 Task: Find connections with filter location Jiaozhou with filter topic #careerswith filter profile language French with filter current company TCI Group (Transport Corporation of India Limited) with filter school Jawaharlal Nehru University with filter industry Waste Treatment and Disposal with filter service category Program Management with filter keywords title Nurse Practitioner
Action: Mouse moved to (585, 68)
Screenshot: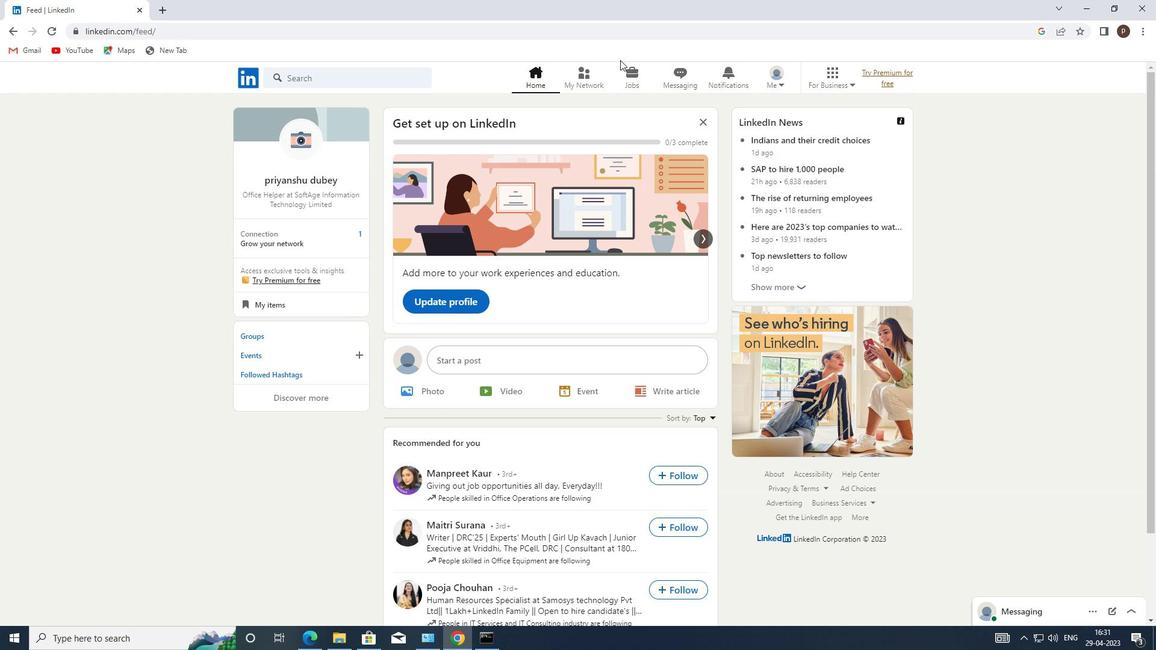 
Action: Mouse pressed left at (585, 68)
Screenshot: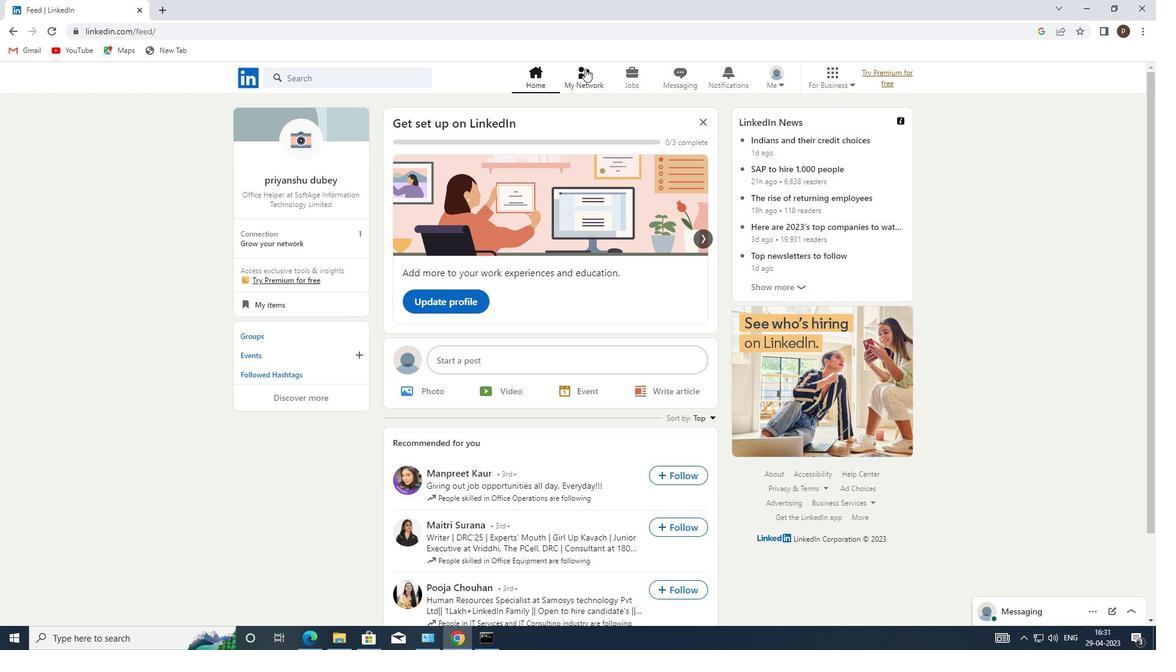 
Action: Mouse moved to (336, 144)
Screenshot: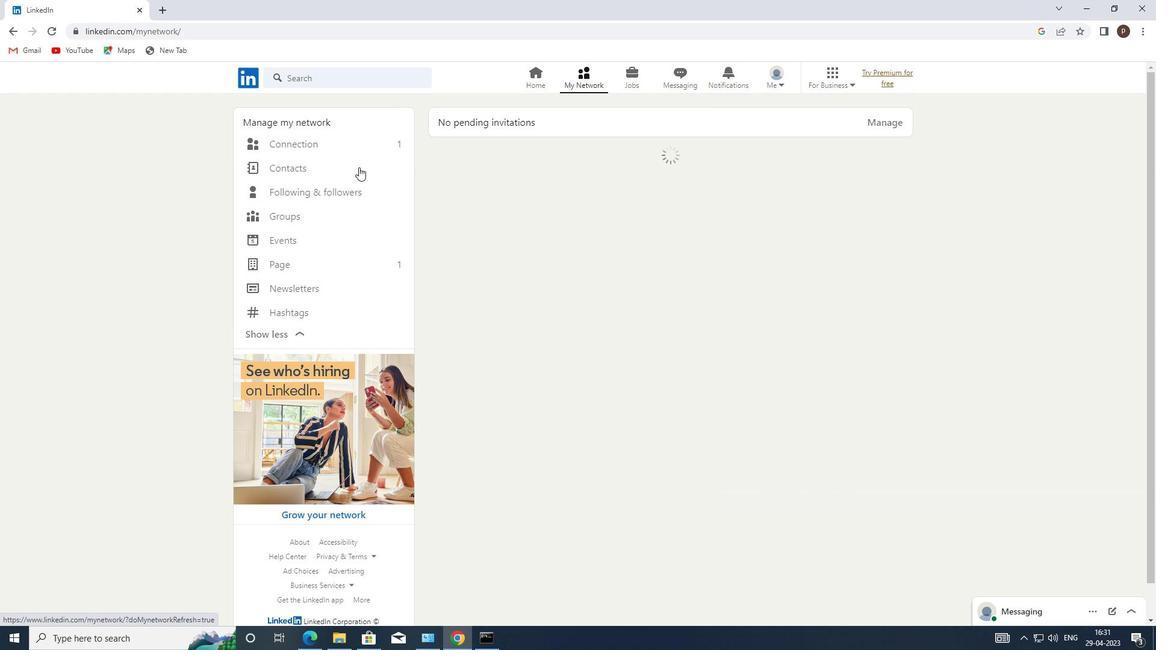 
Action: Mouse pressed left at (336, 144)
Screenshot: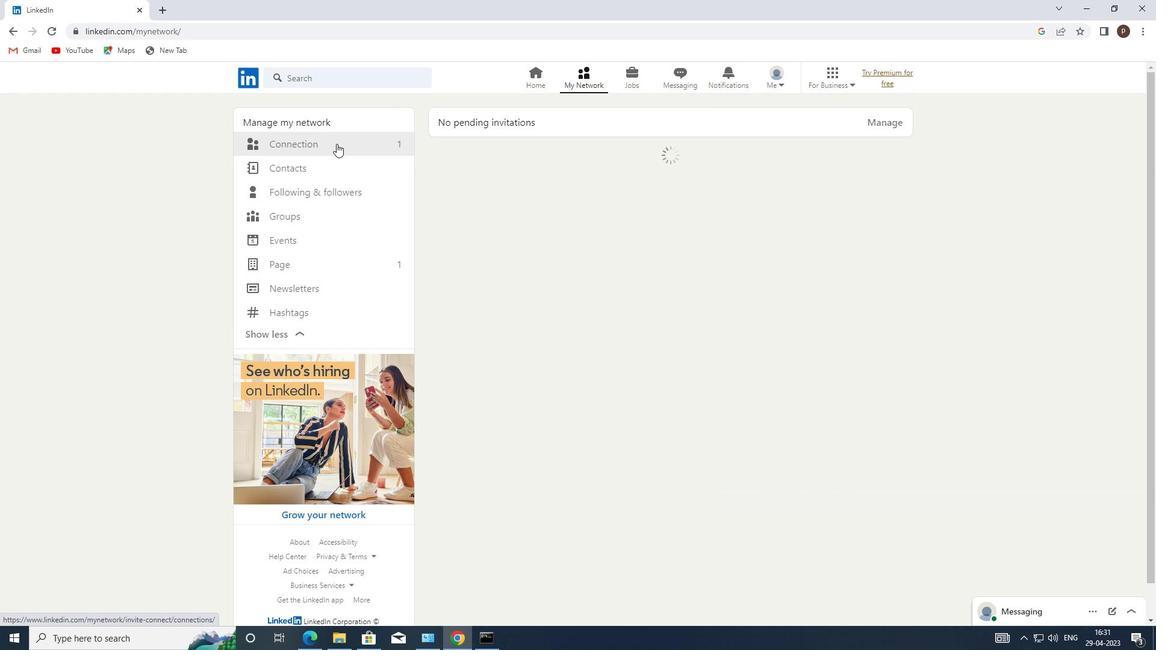 
Action: Mouse moved to (662, 147)
Screenshot: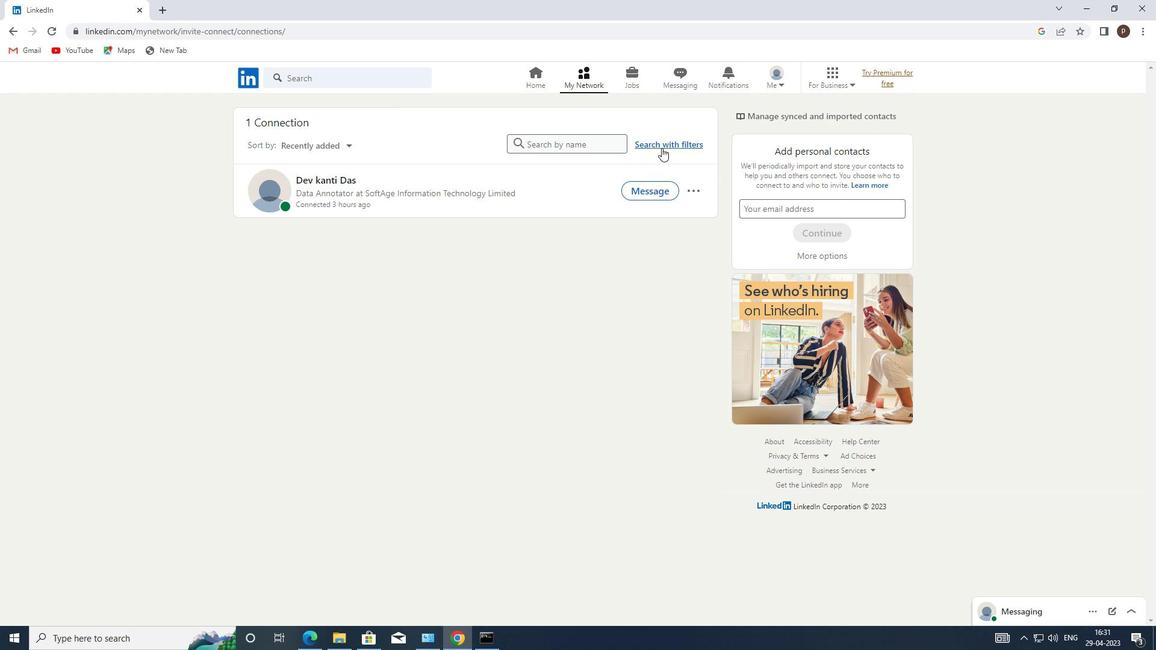 
Action: Mouse pressed left at (662, 147)
Screenshot: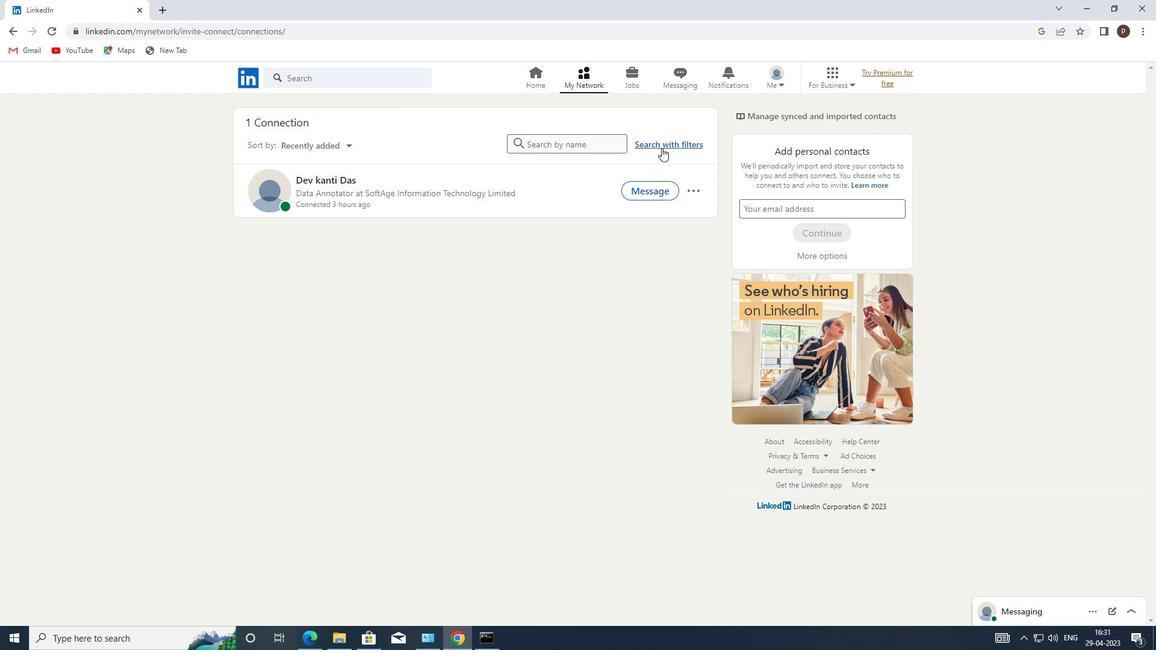 
Action: Mouse moved to (625, 119)
Screenshot: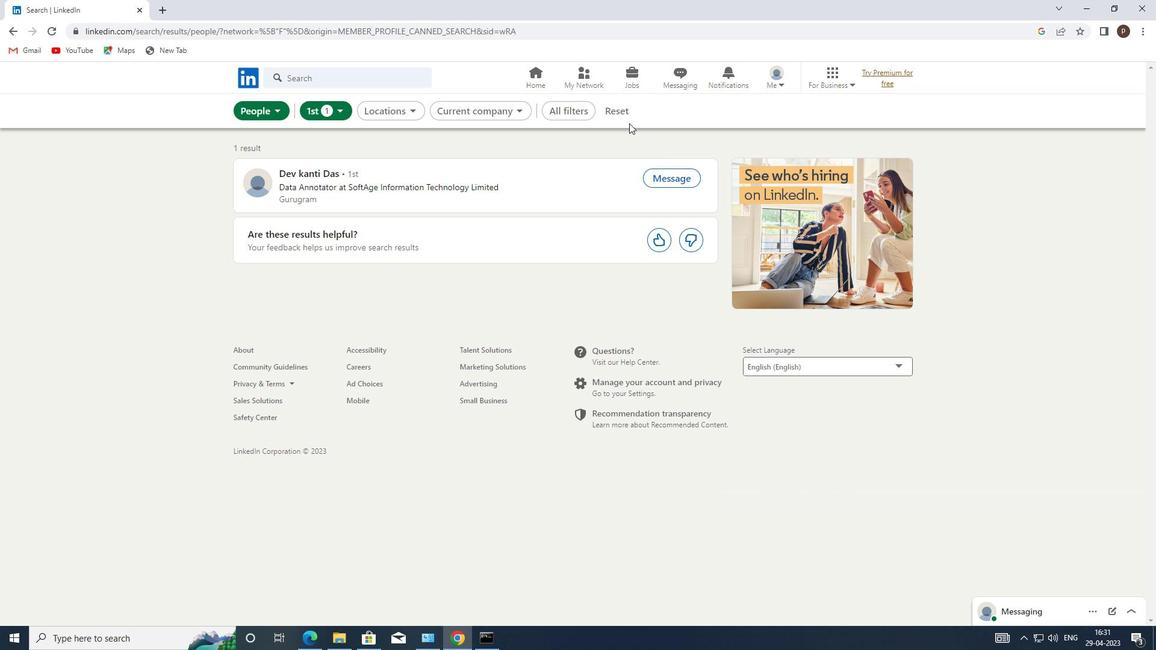 
Action: Mouse pressed left at (625, 119)
Screenshot: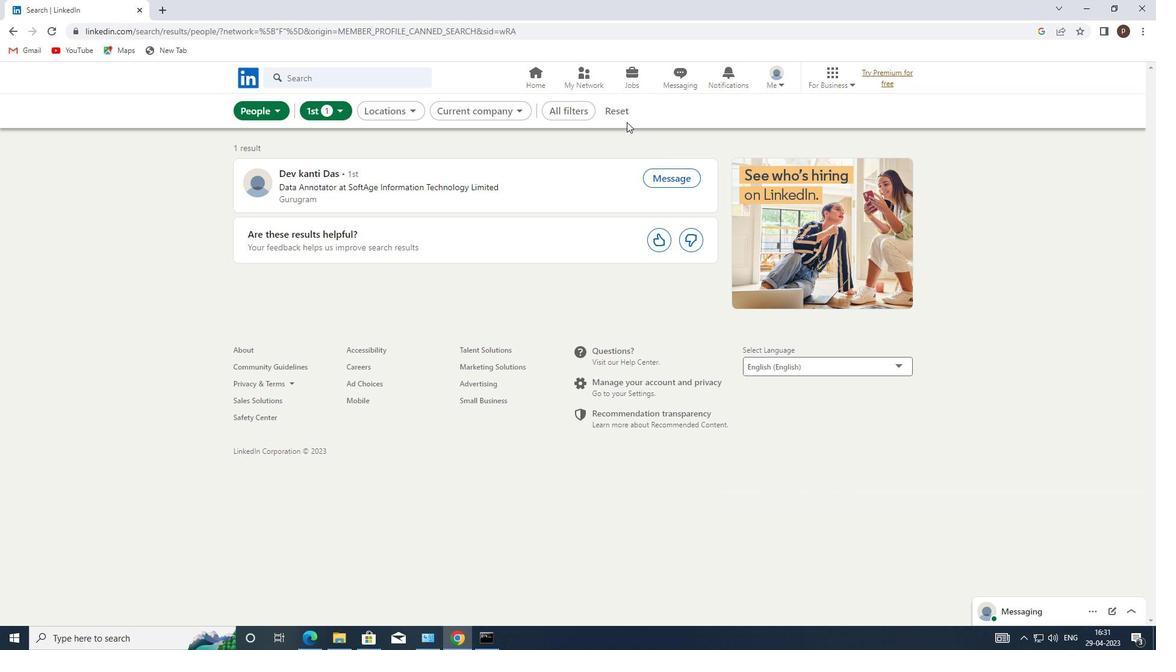 
Action: Mouse moved to (601, 110)
Screenshot: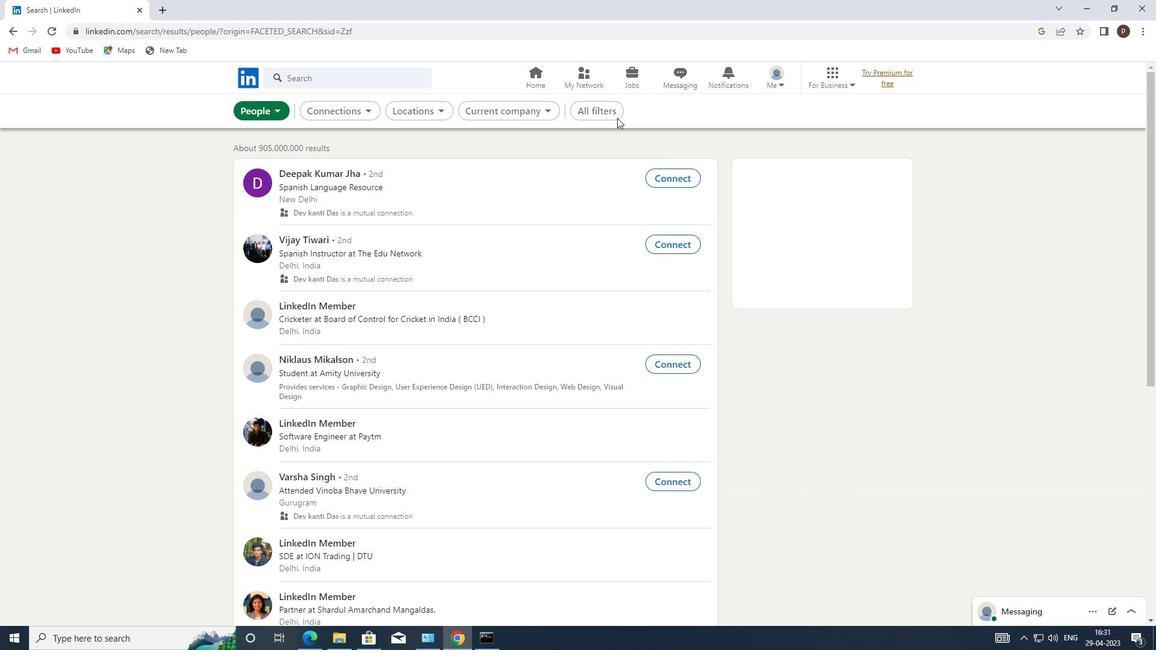 
Action: Mouse pressed left at (601, 110)
Screenshot: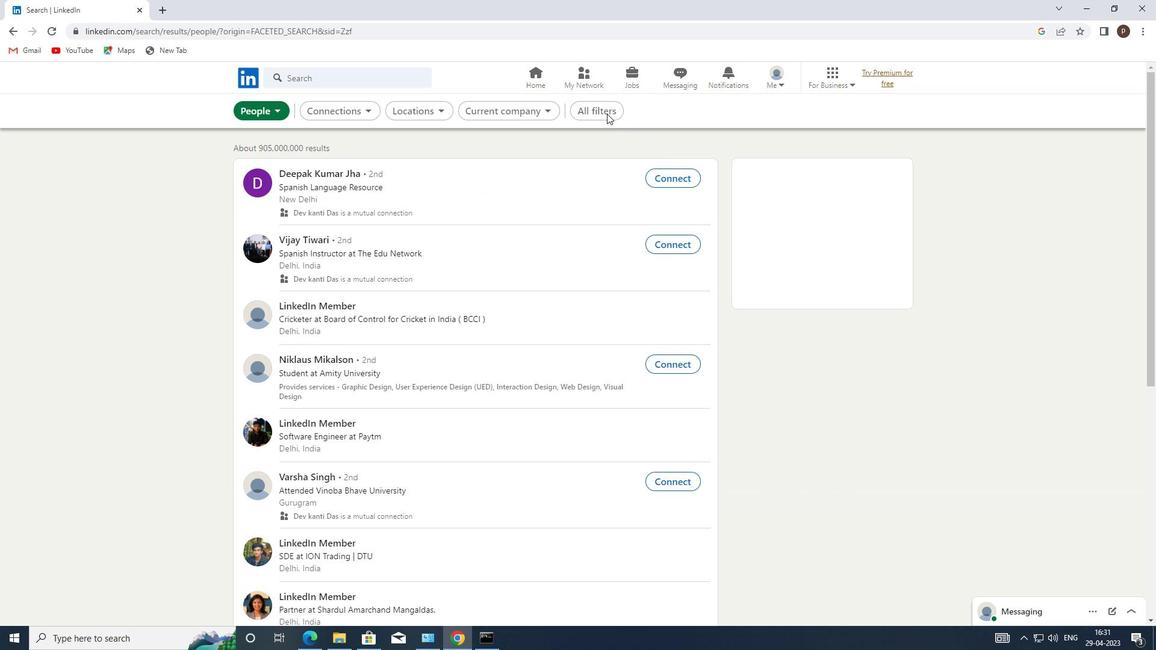 
Action: Mouse moved to (925, 397)
Screenshot: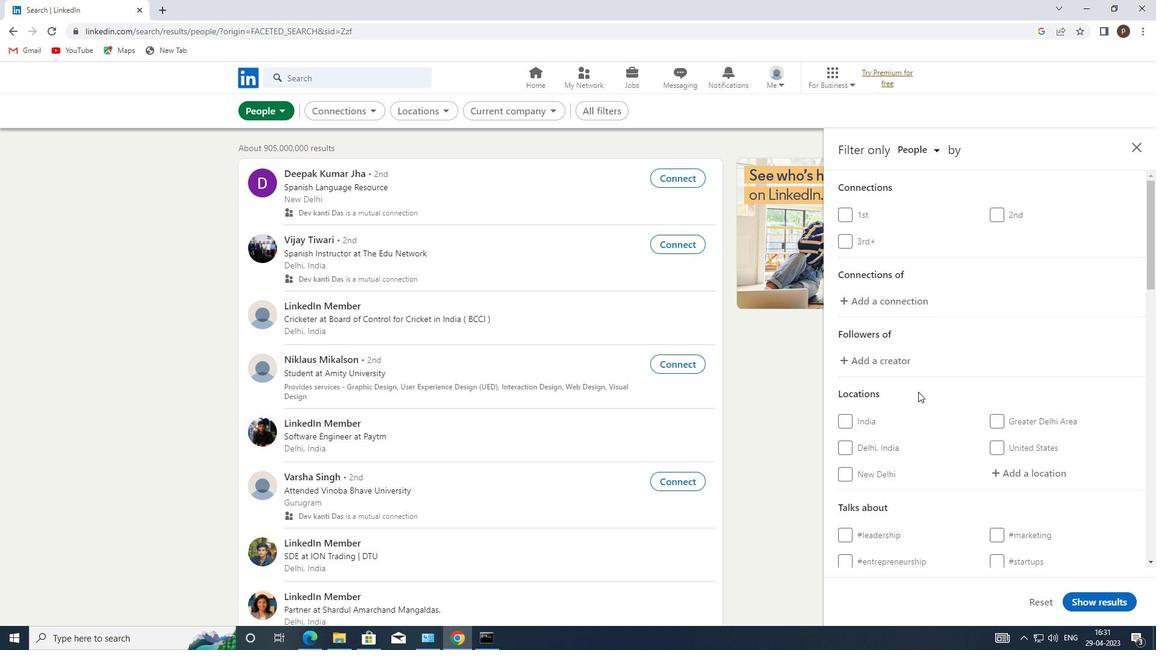 
Action: Mouse scrolled (925, 397) with delta (0, 0)
Screenshot: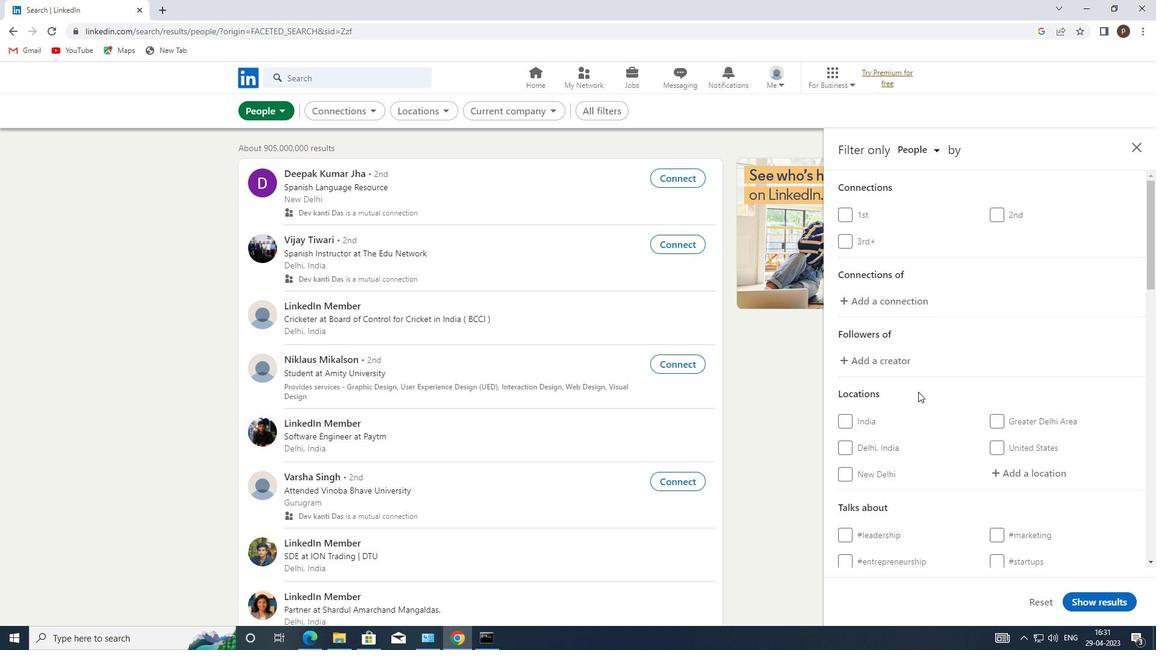 
Action: Mouse moved to (1015, 409)
Screenshot: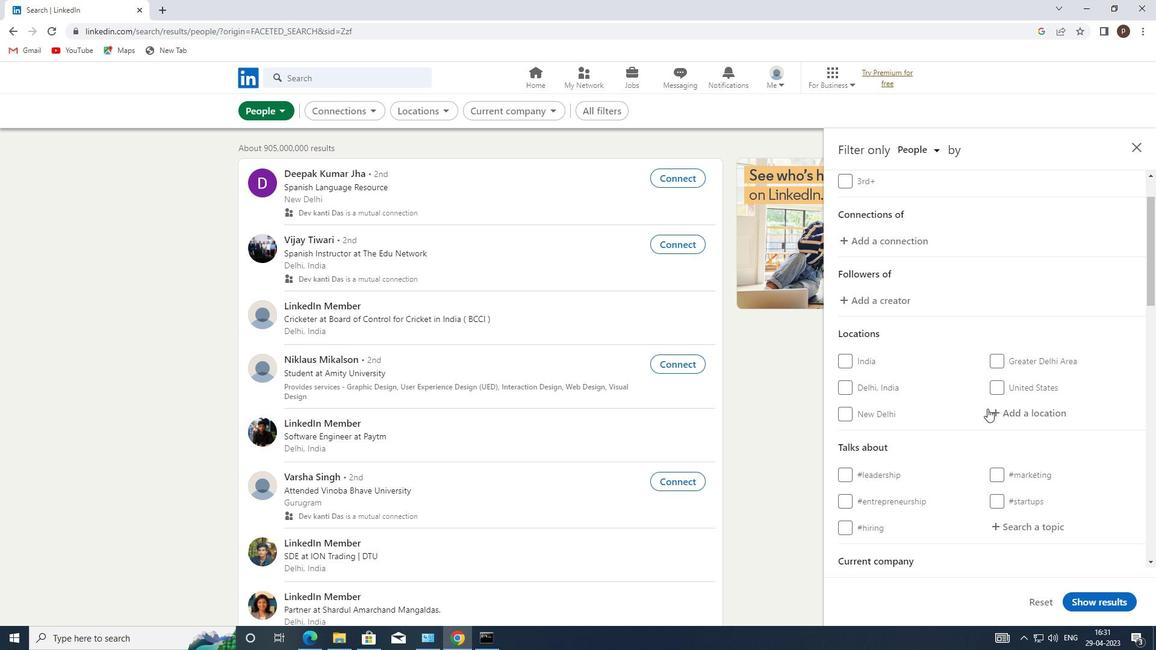 
Action: Mouse pressed left at (1015, 409)
Screenshot: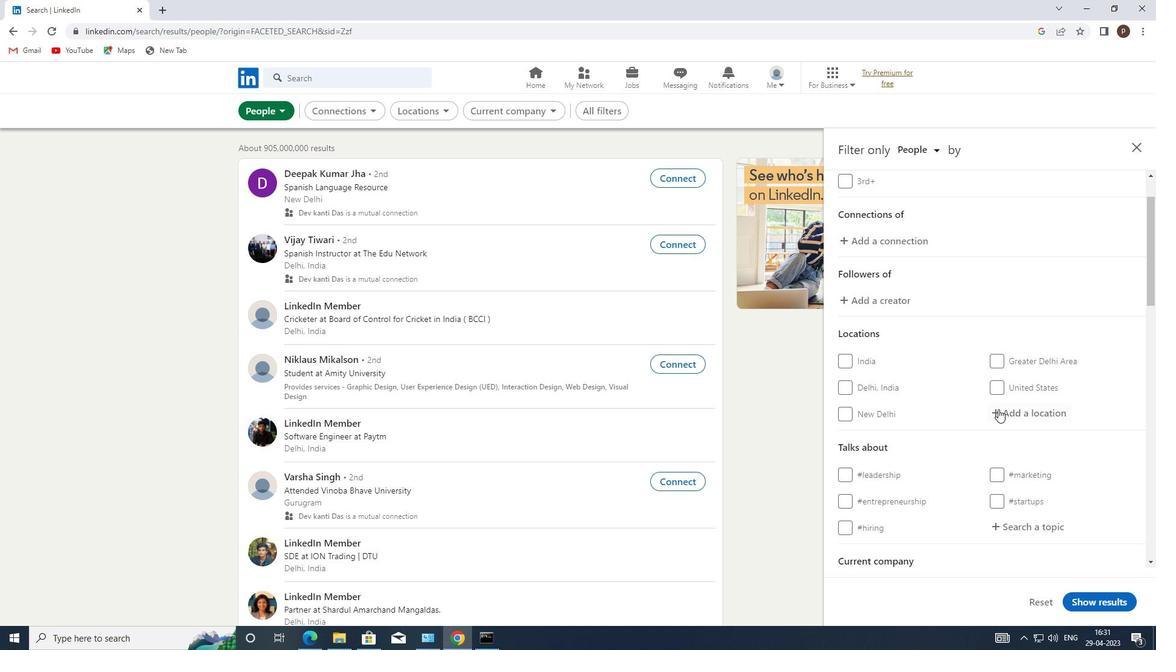 
Action: Mouse moved to (1015, 407)
Screenshot: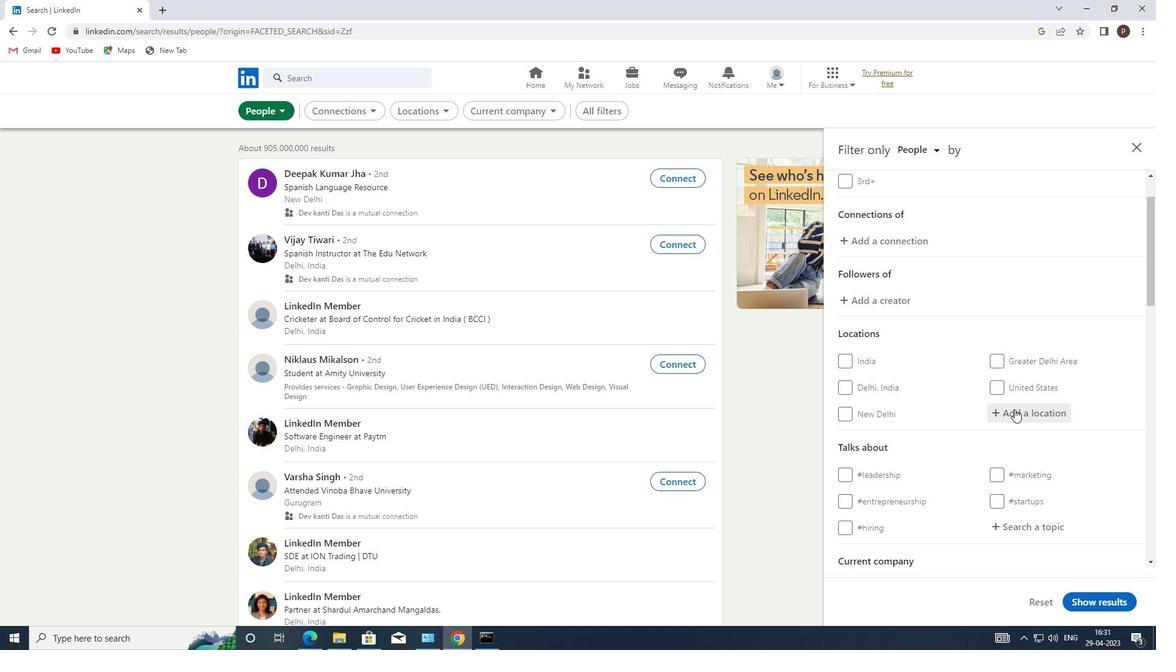 
Action: Key pressed <Key.caps_lock>J<Key.caps_lock>iaozhou
Screenshot: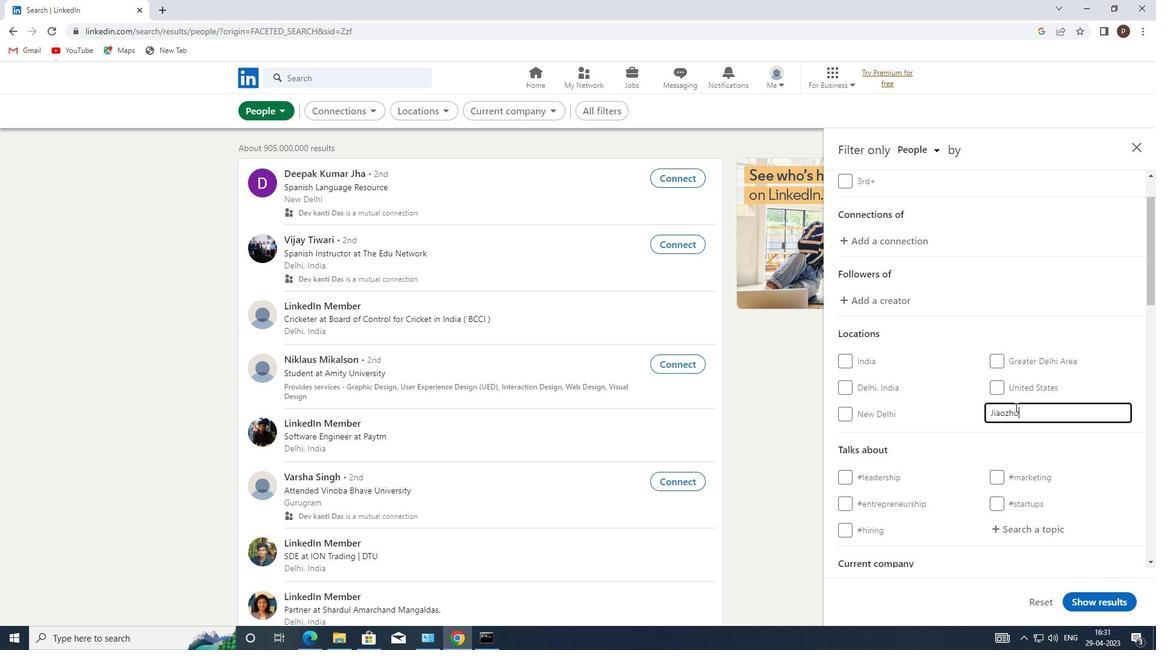 
Action: Mouse moved to (1018, 414)
Screenshot: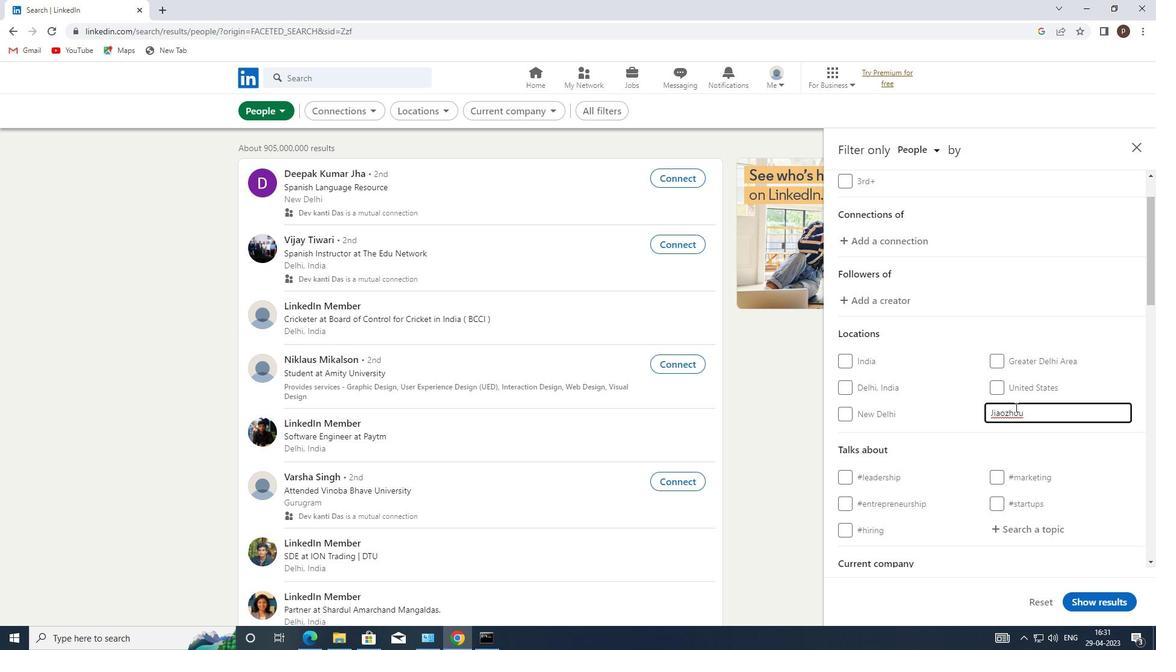 
Action: Mouse scrolled (1018, 413) with delta (0, 0)
Screenshot: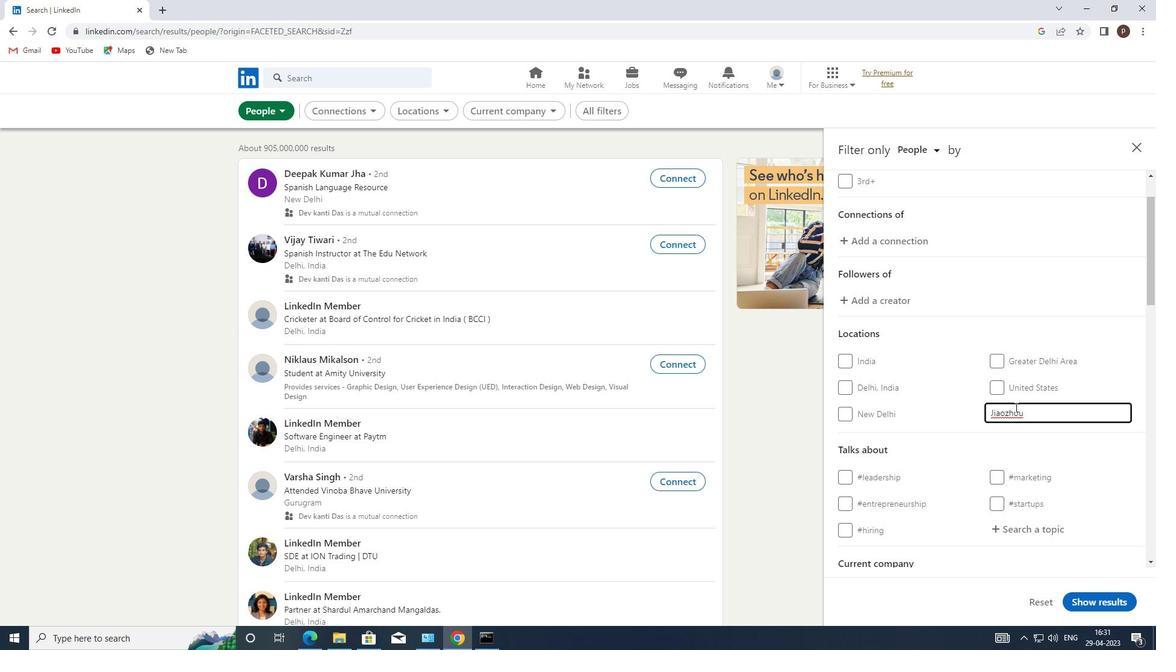 
Action: Mouse moved to (1018, 415)
Screenshot: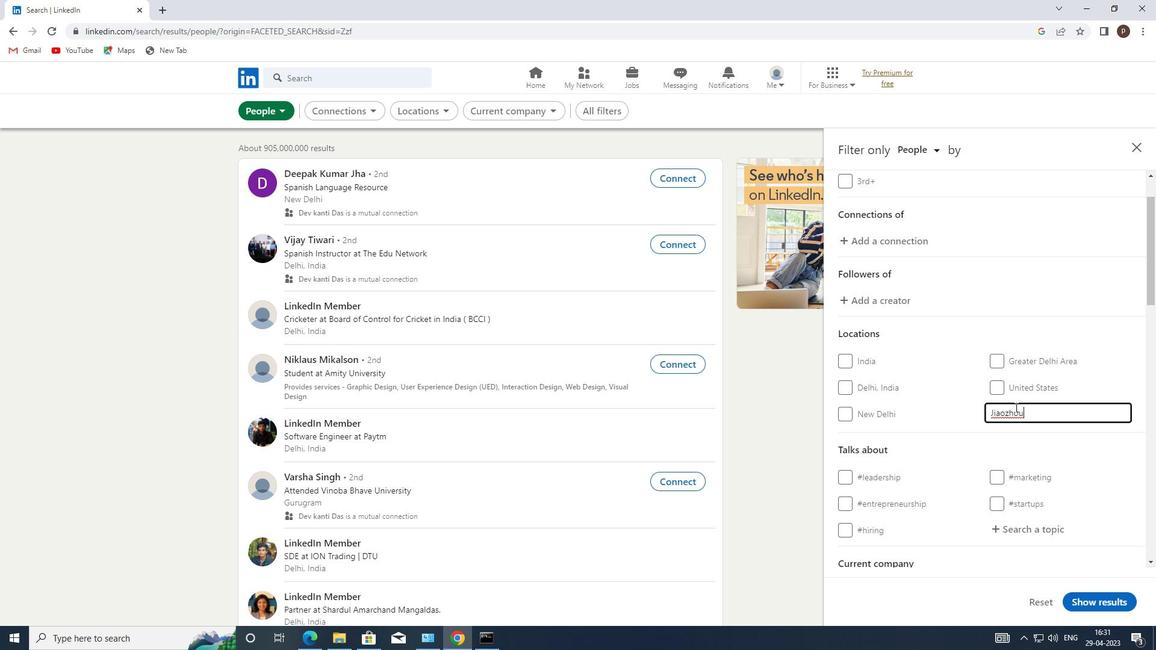 
Action: Mouse scrolled (1018, 415) with delta (0, 0)
Screenshot: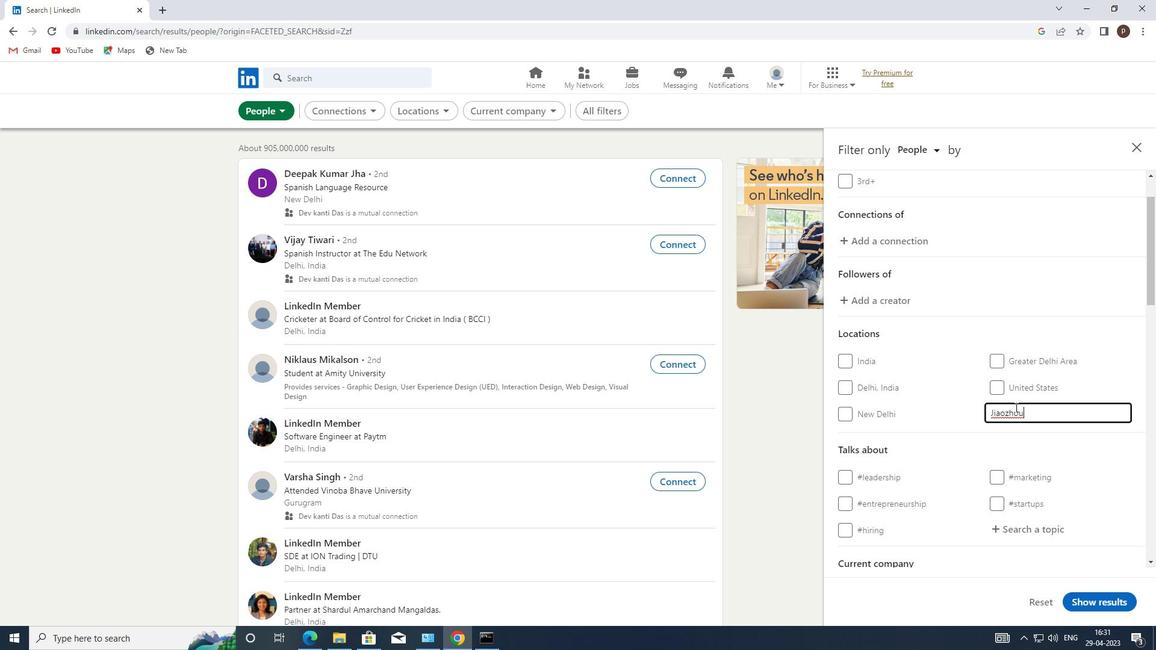 
Action: Mouse moved to (1014, 412)
Screenshot: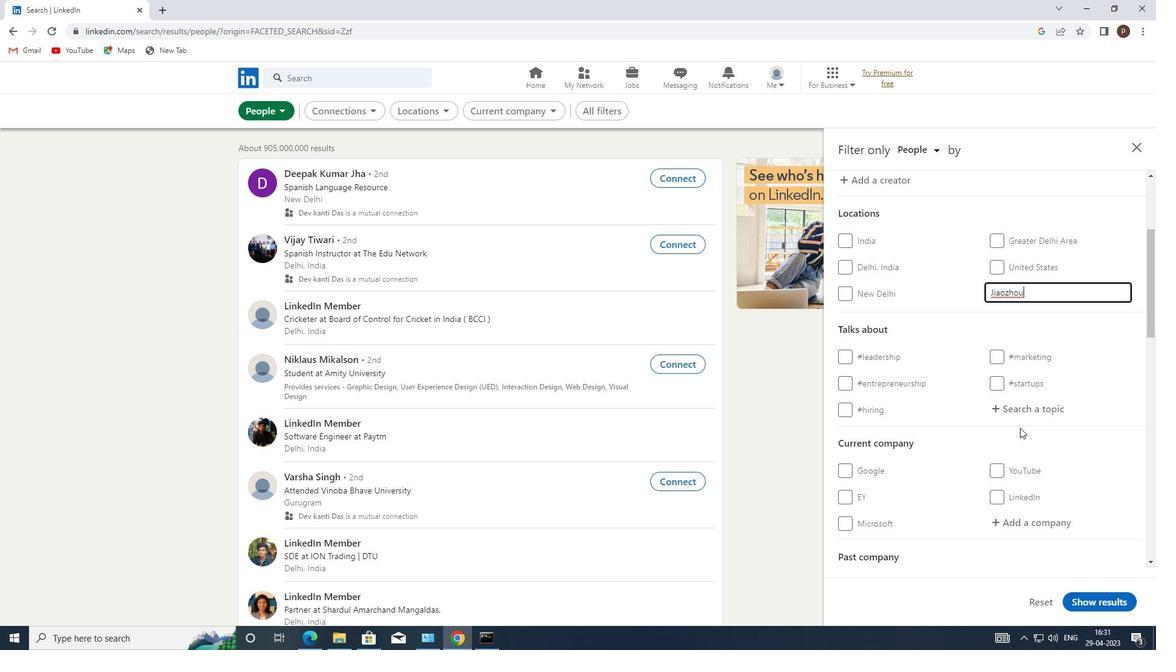 
Action: Mouse pressed left at (1014, 412)
Screenshot: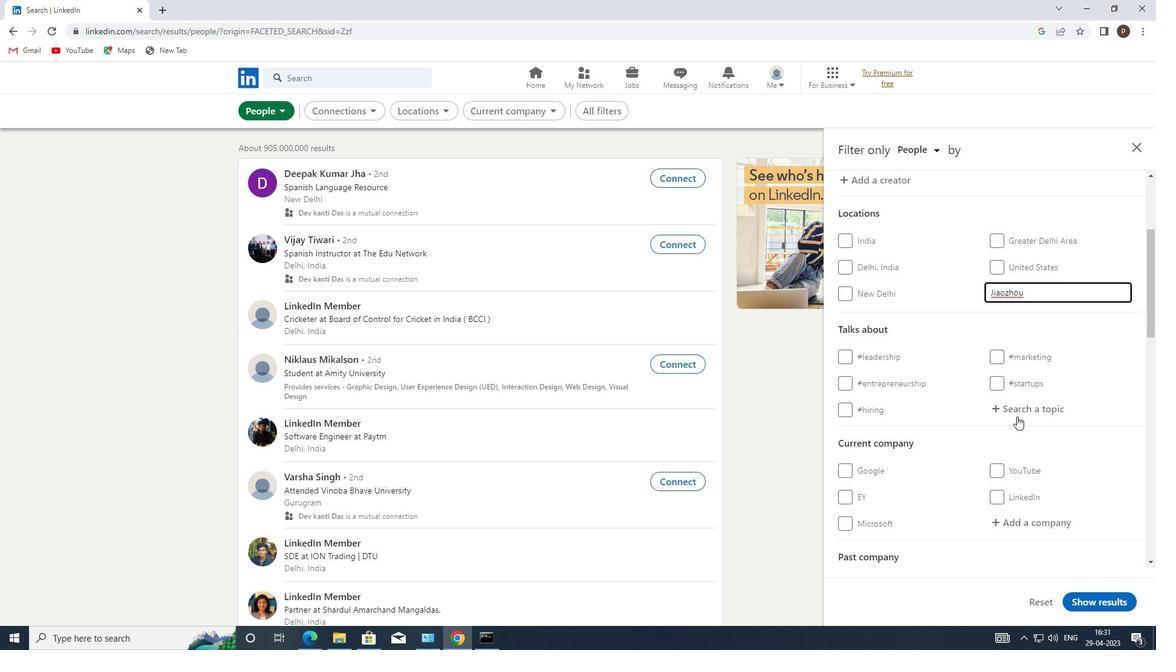 
Action: Key pressed <Key.shift><Key.shift><Key.shift><Key.shift>#CAREERS
Screenshot: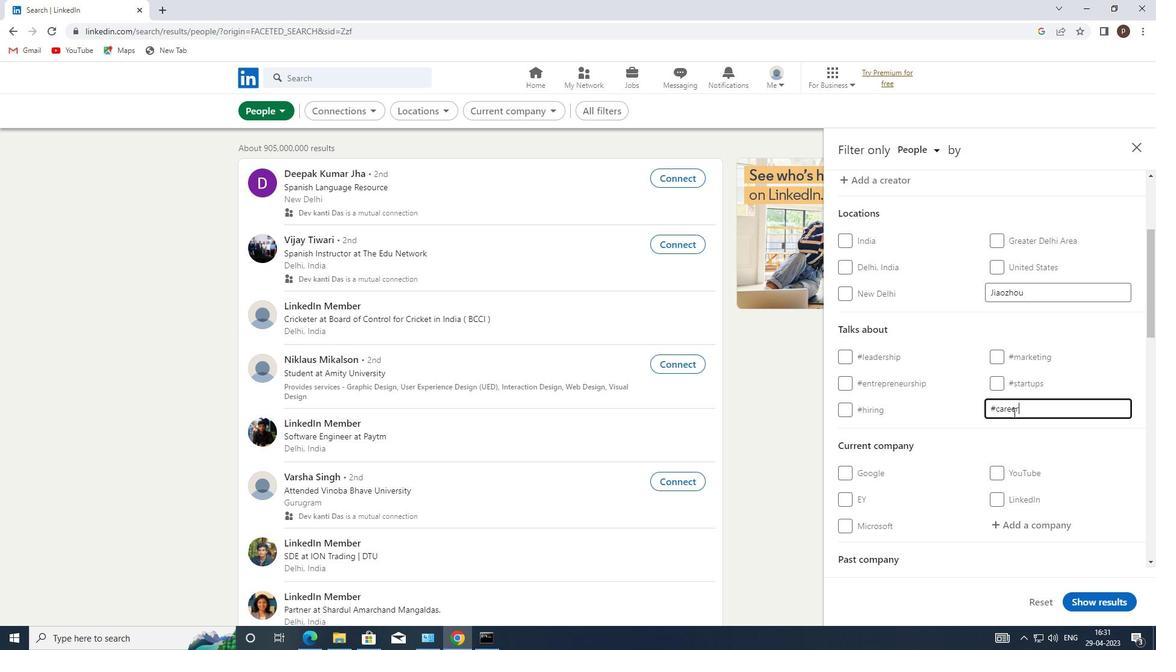 
Action: Mouse moved to (1002, 419)
Screenshot: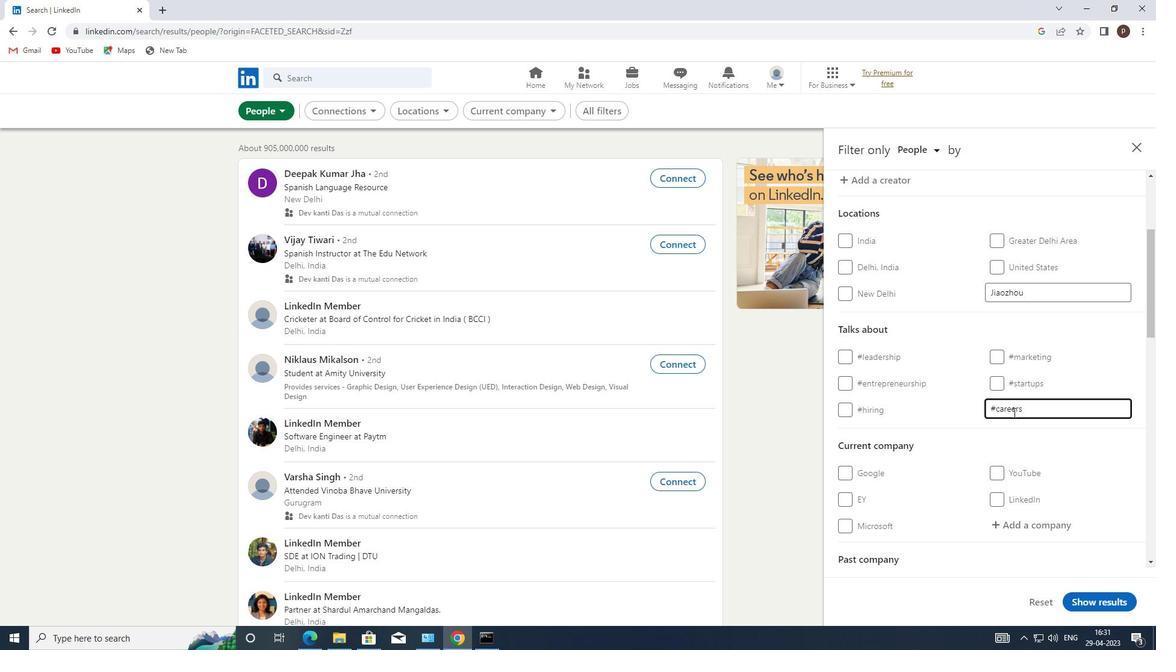 
Action: Mouse scrolled (1002, 419) with delta (0, 0)
Screenshot: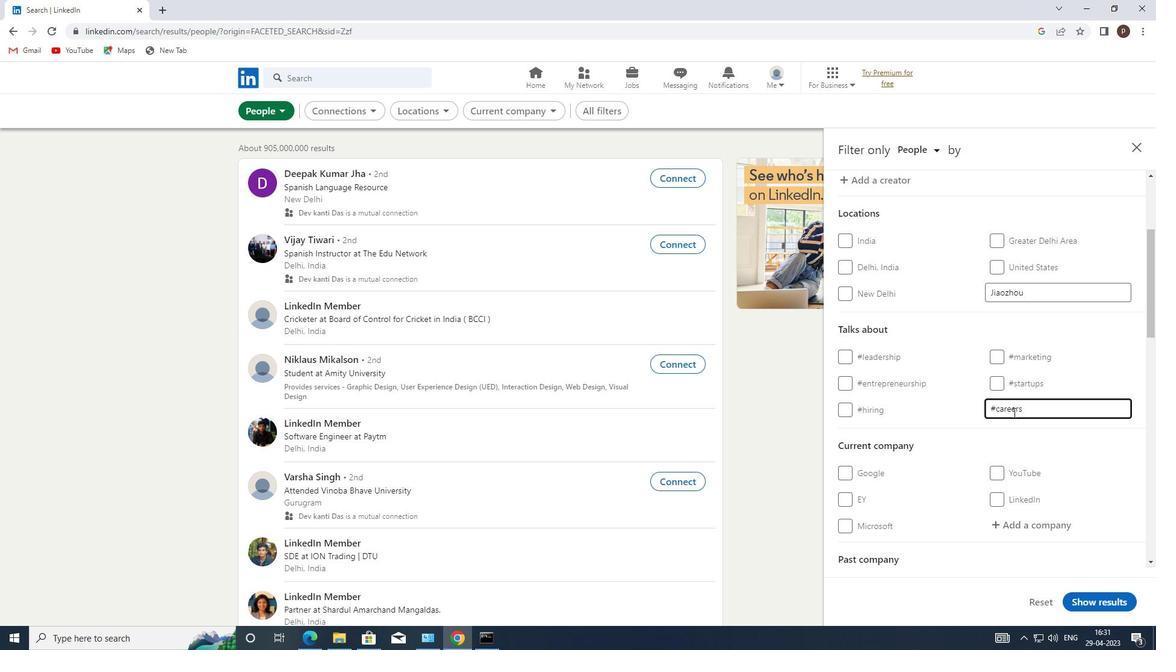 
Action: Mouse moved to (997, 421)
Screenshot: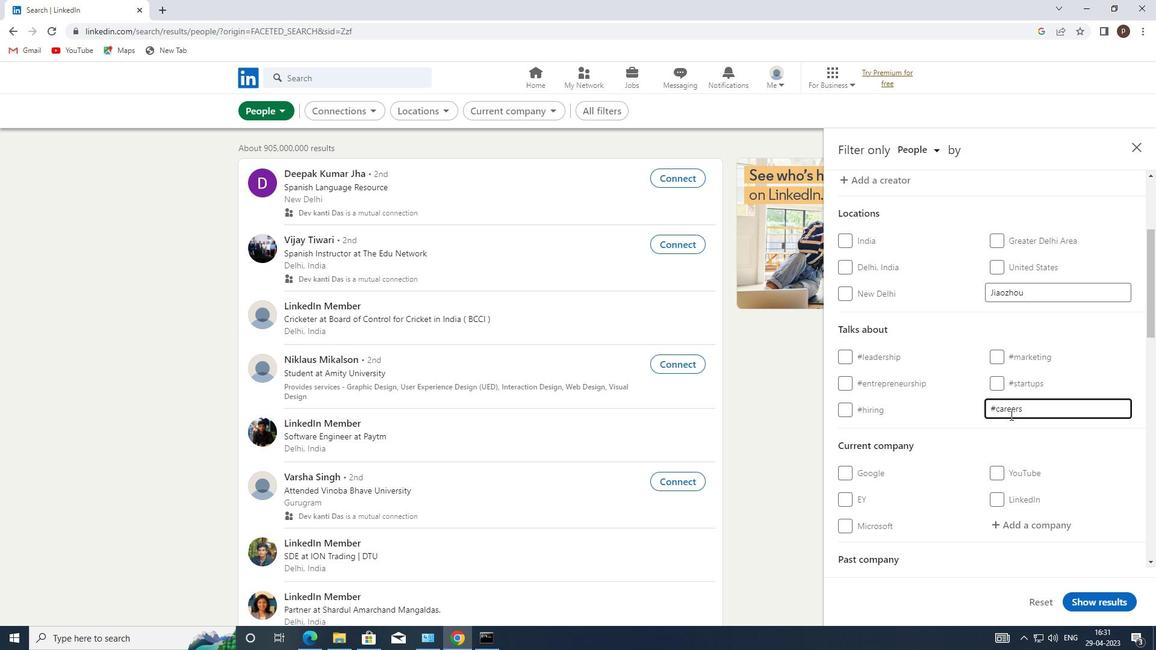 
Action: Mouse scrolled (997, 420) with delta (0, 0)
Screenshot: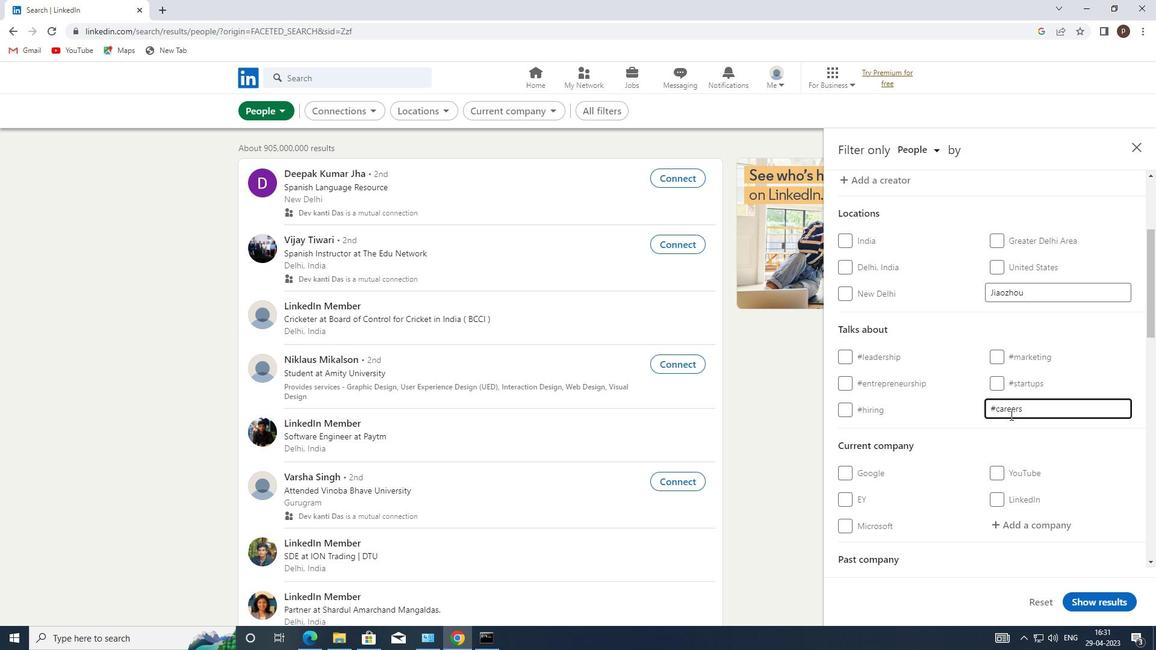 
Action: Mouse moved to (989, 424)
Screenshot: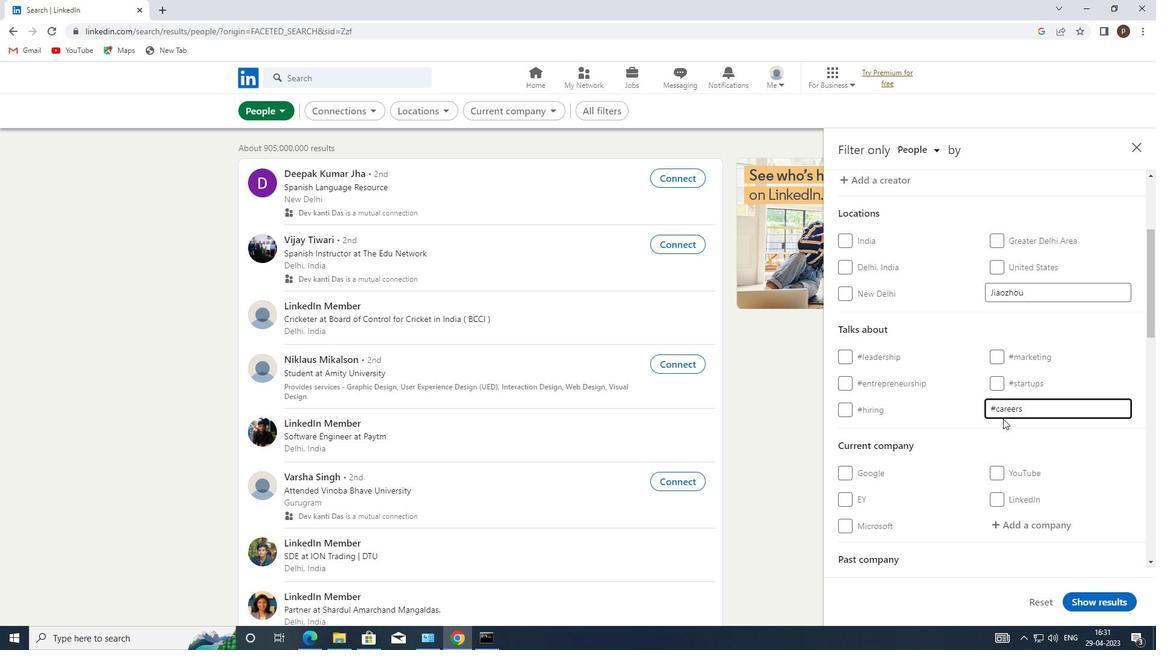 
Action: Mouse scrolled (989, 423) with delta (0, 0)
Screenshot: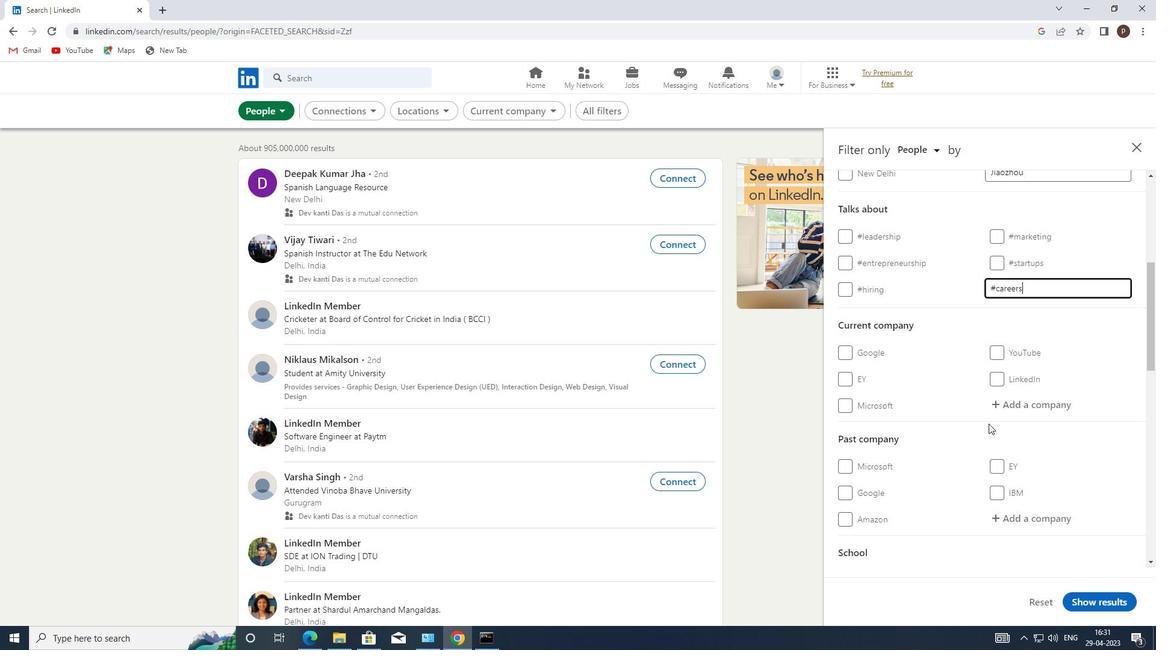 
Action: Mouse scrolled (989, 423) with delta (0, 0)
Screenshot: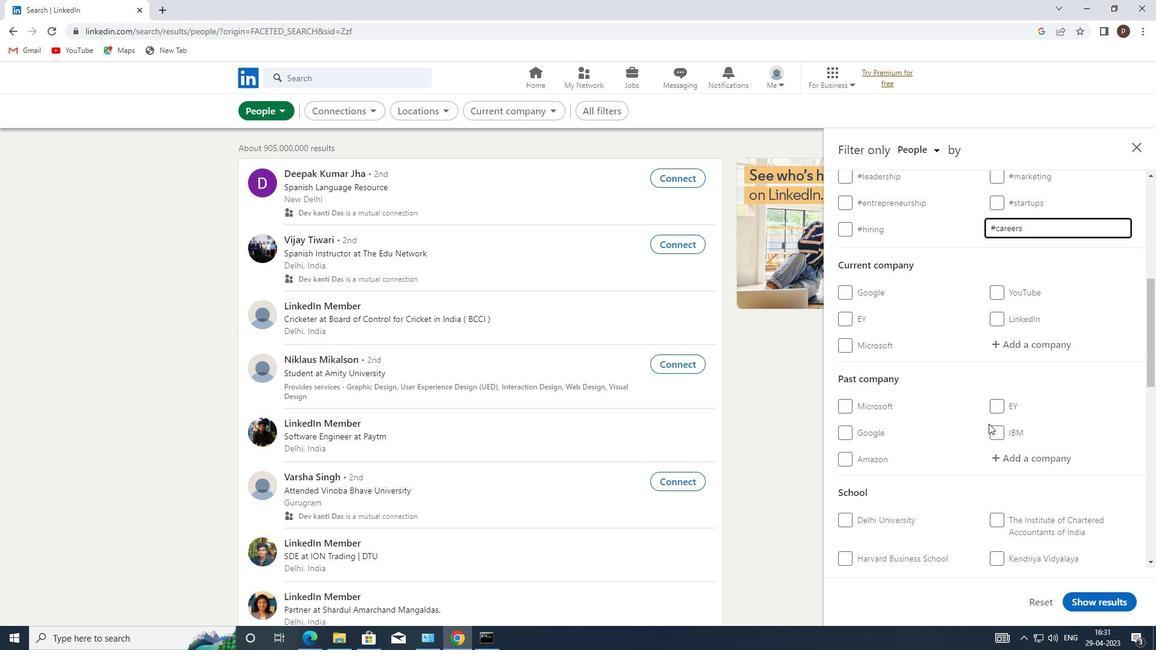 
Action: Mouse scrolled (989, 423) with delta (0, 0)
Screenshot: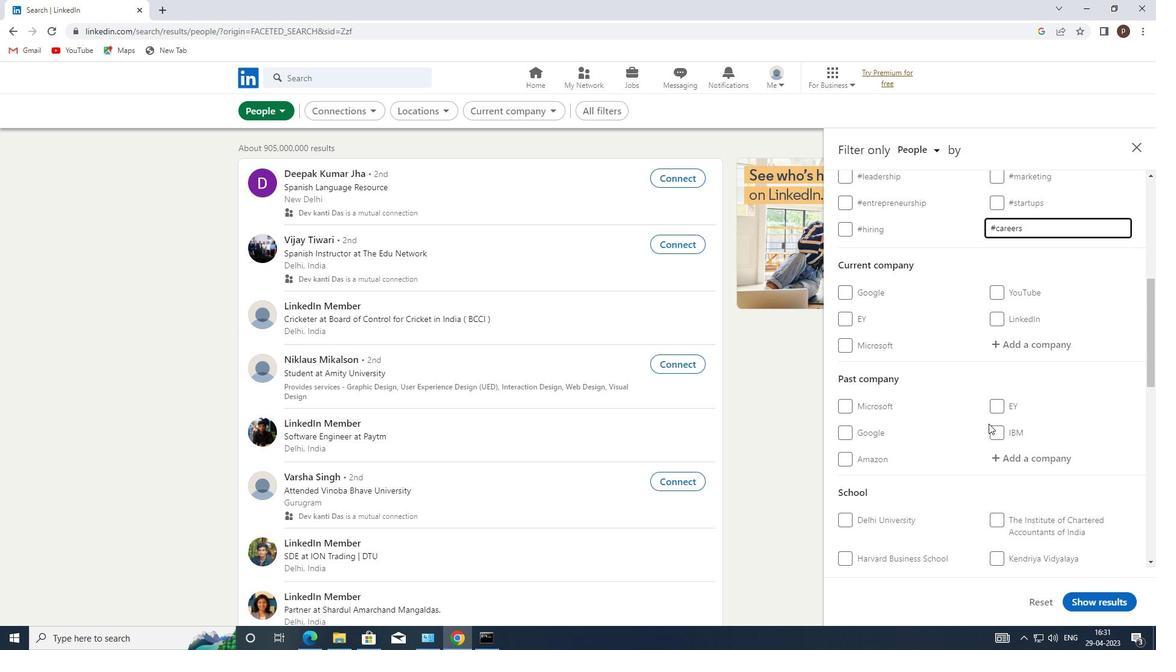 
Action: Mouse scrolled (989, 423) with delta (0, 0)
Screenshot: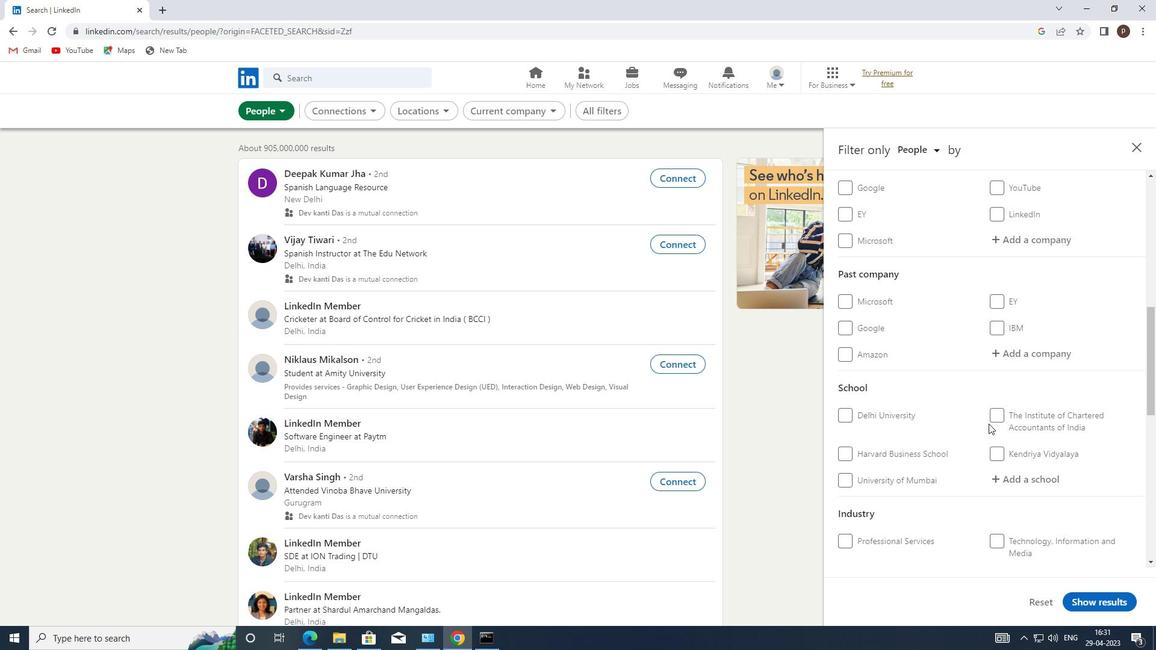
Action: Mouse scrolled (989, 423) with delta (0, 0)
Screenshot: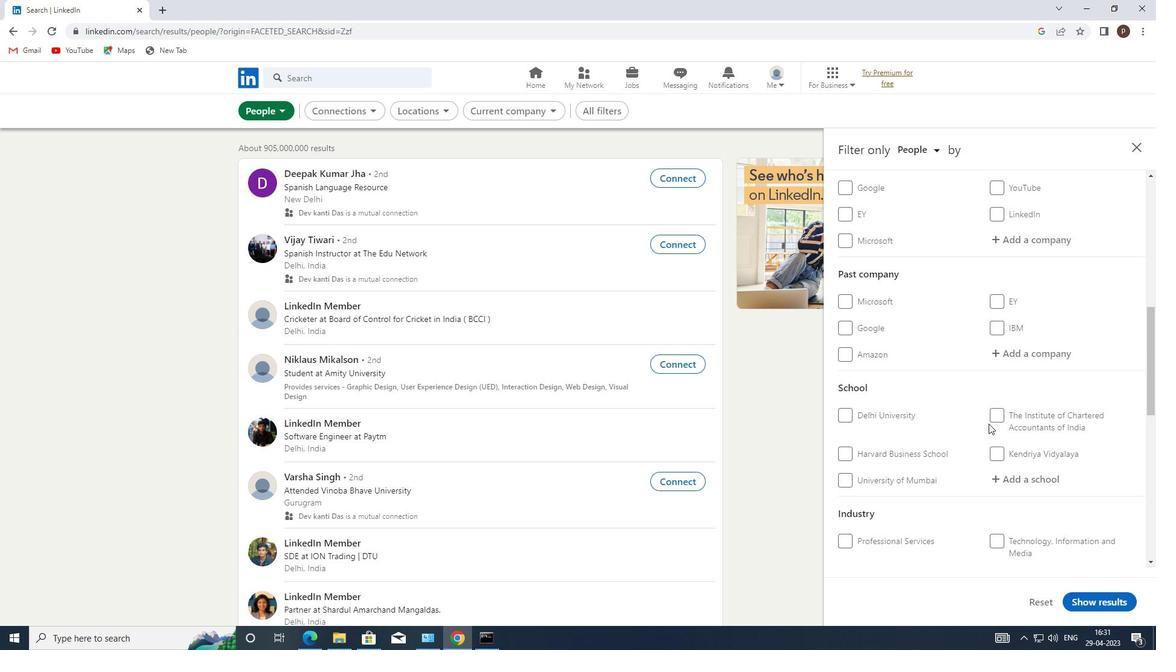 
Action: Mouse moved to (989, 424)
Screenshot: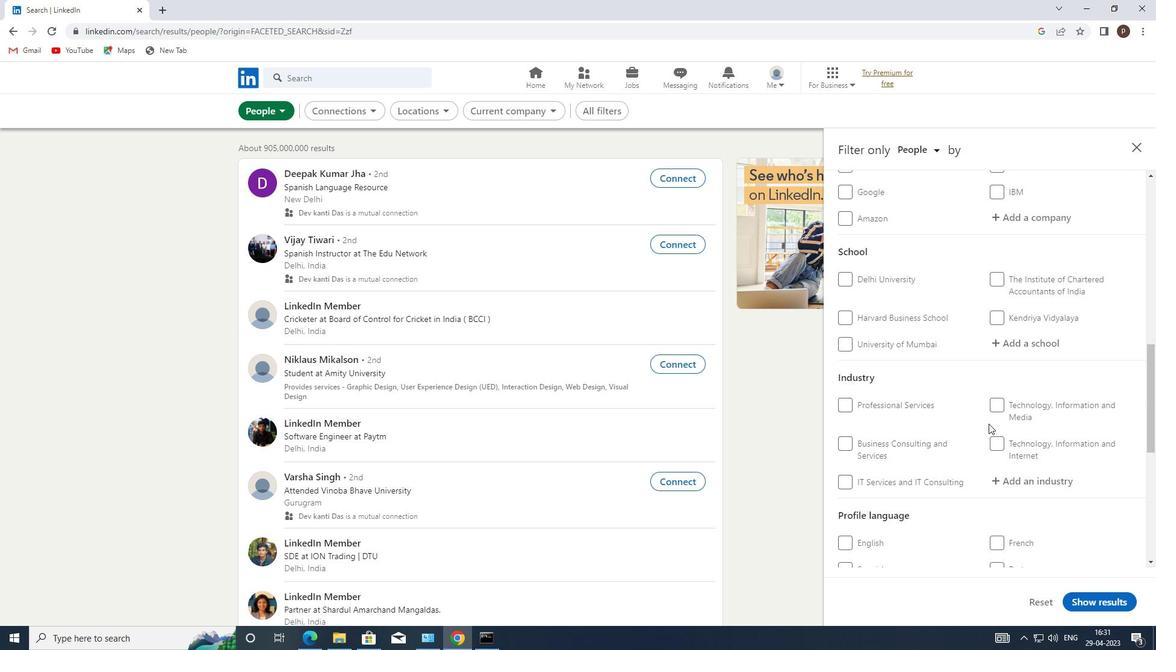
Action: Mouse scrolled (989, 423) with delta (0, 0)
Screenshot: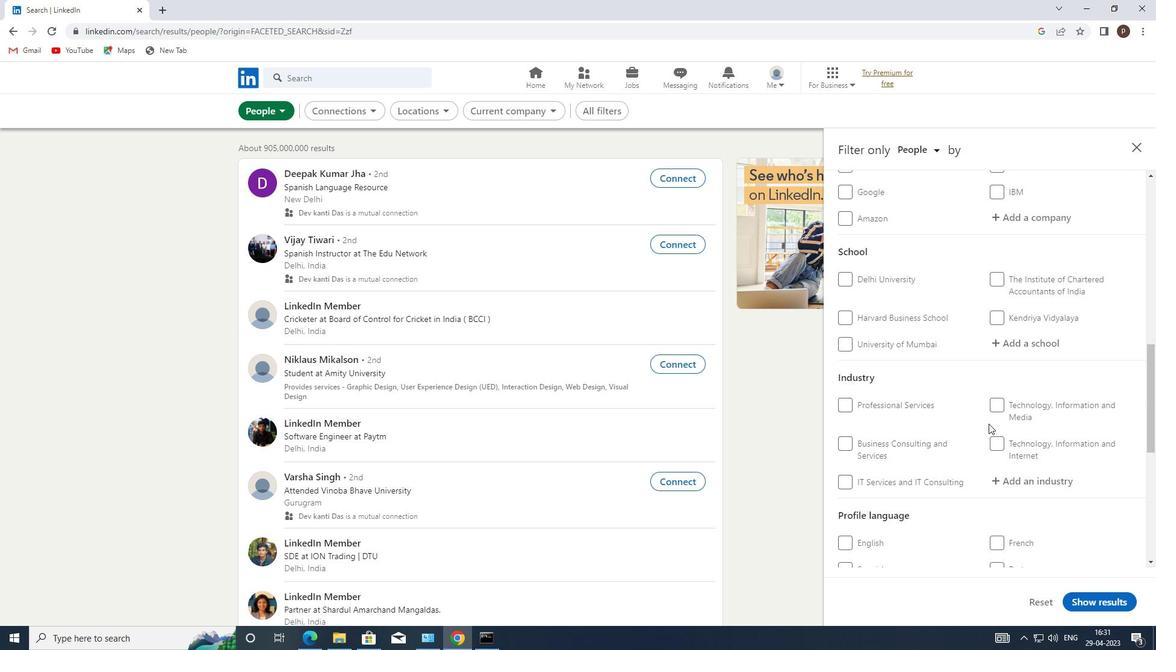 
Action: Mouse moved to (988, 424)
Screenshot: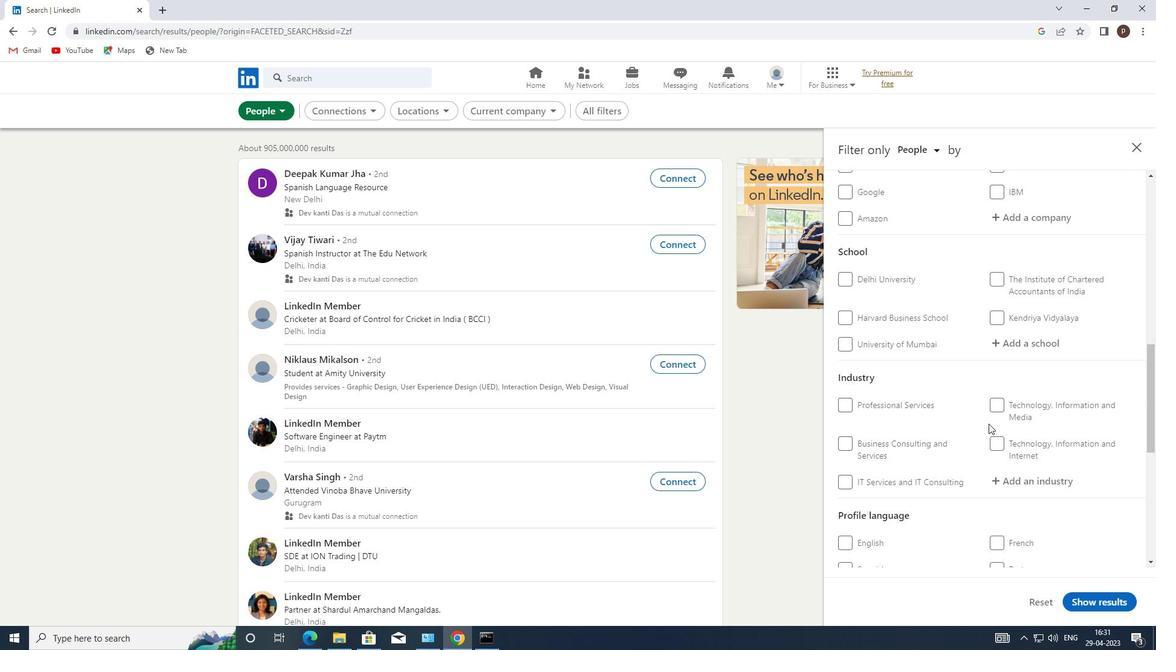 
Action: Mouse scrolled (988, 424) with delta (0, 0)
Screenshot: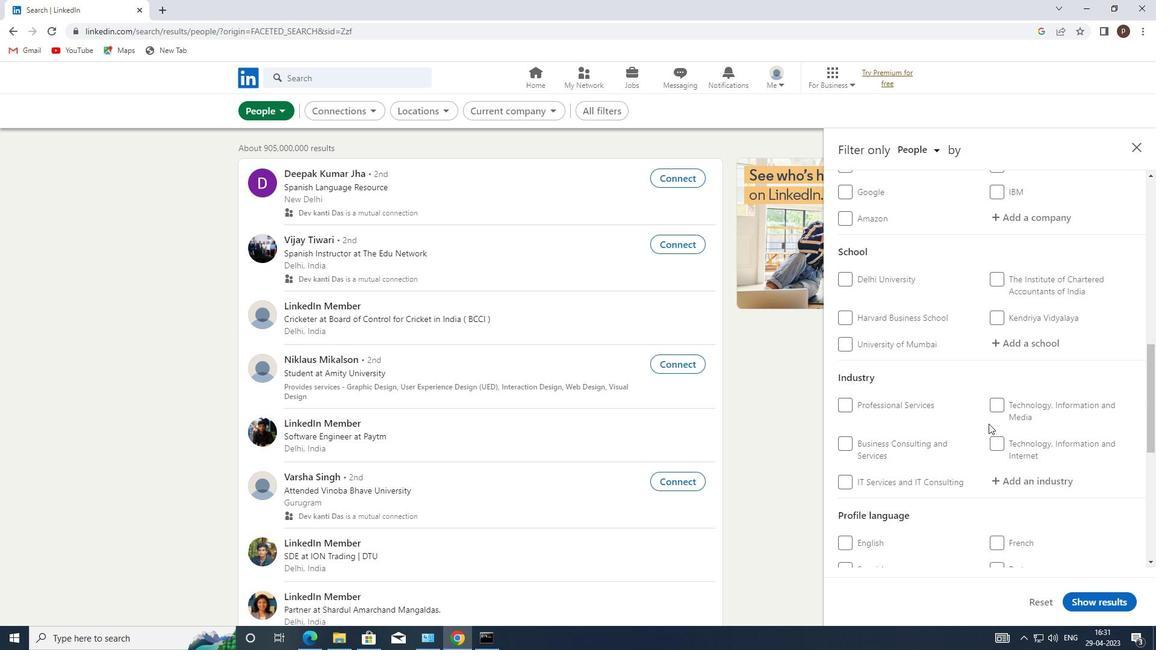 
Action: Mouse moved to (994, 427)
Screenshot: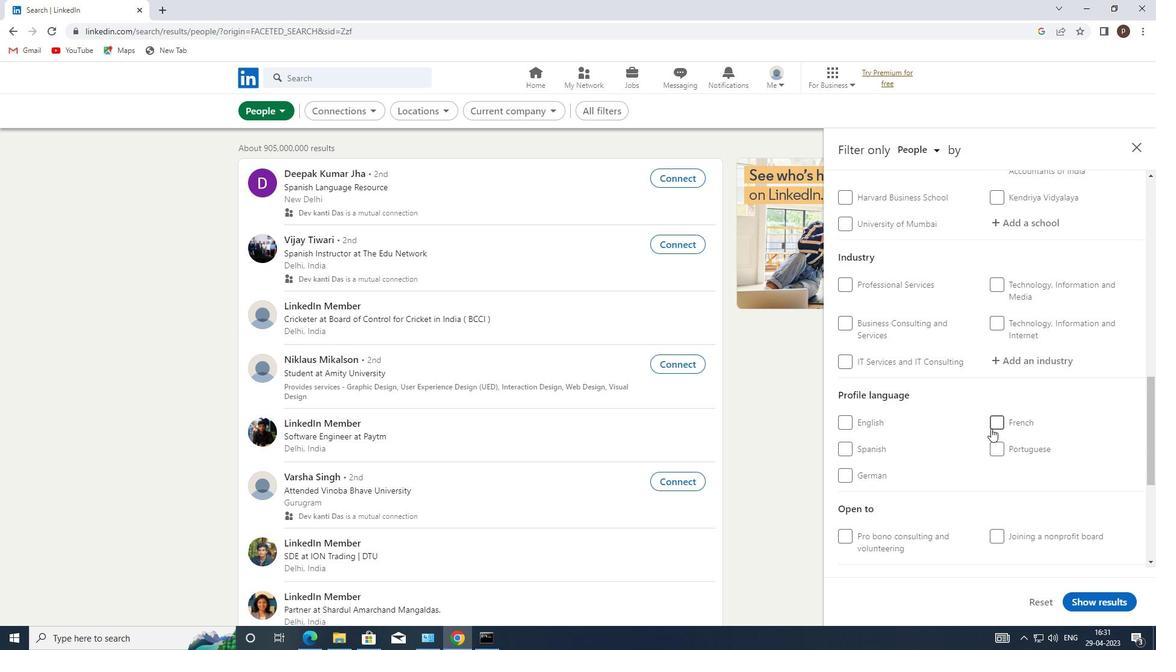 
Action: Mouse pressed left at (994, 427)
Screenshot: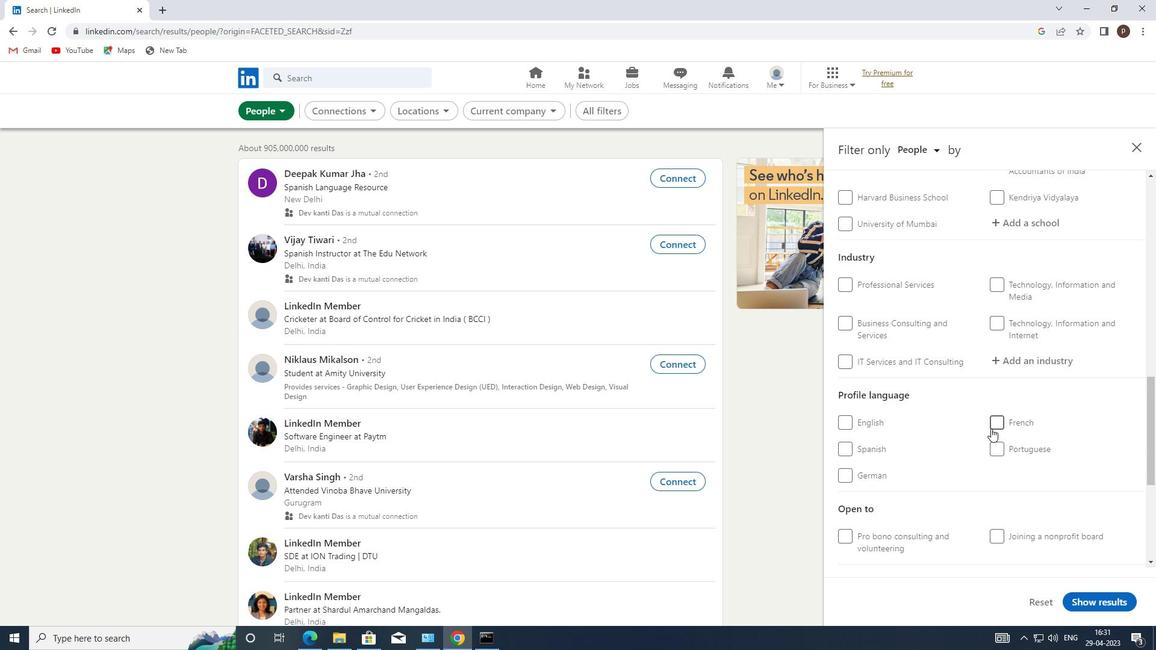 
Action: Mouse moved to (993, 426)
Screenshot: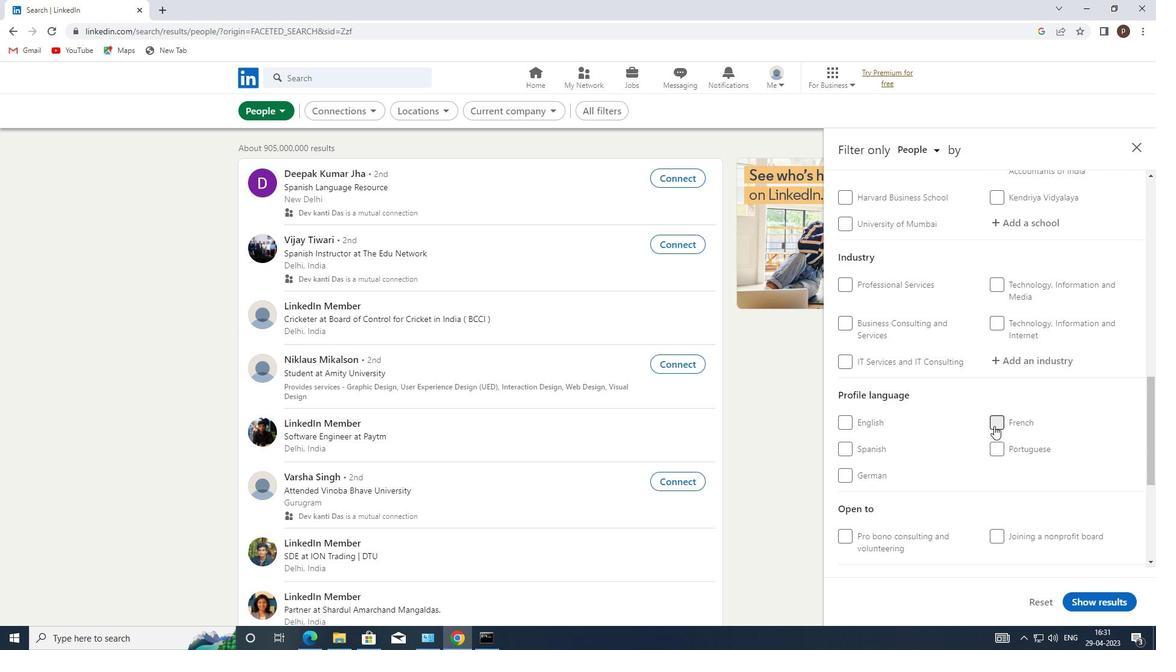 
Action: Mouse scrolled (993, 426) with delta (0, 0)
Screenshot: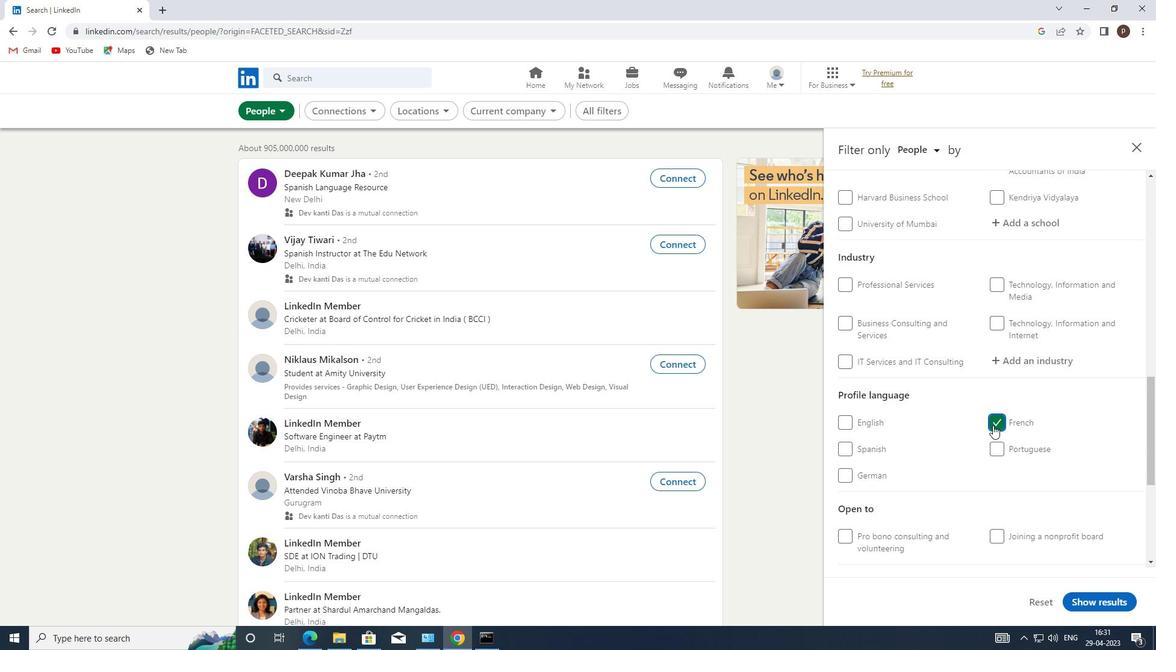 
Action: Mouse scrolled (993, 426) with delta (0, 0)
Screenshot: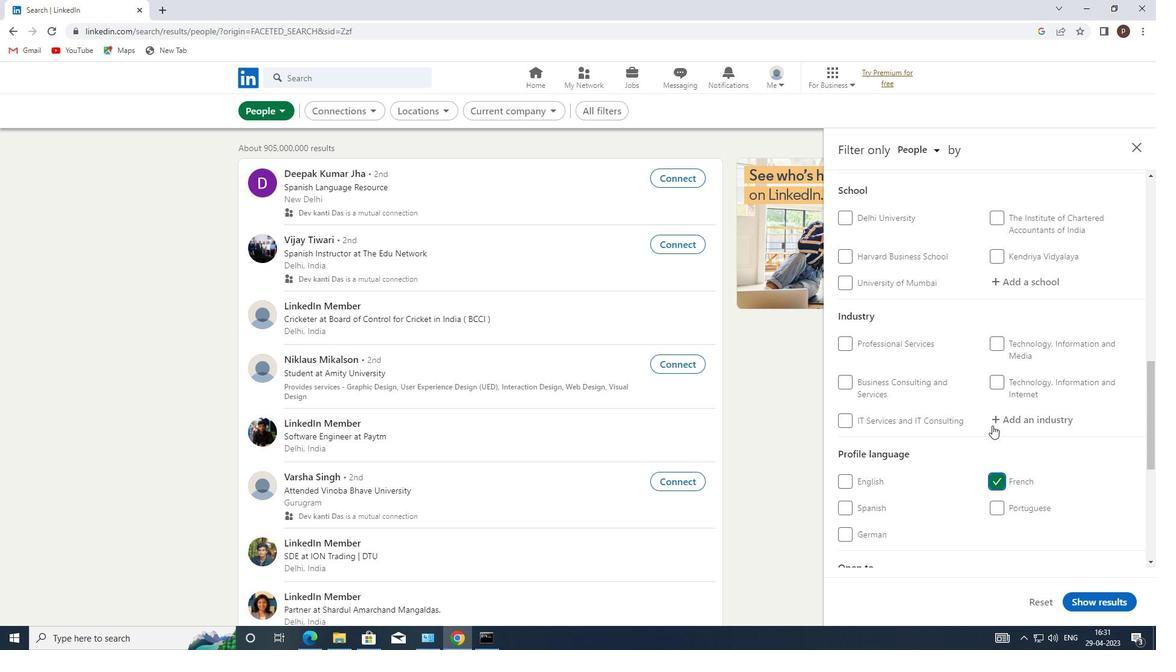 
Action: Mouse scrolled (993, 426) with delta (0, 0)
Screenshot: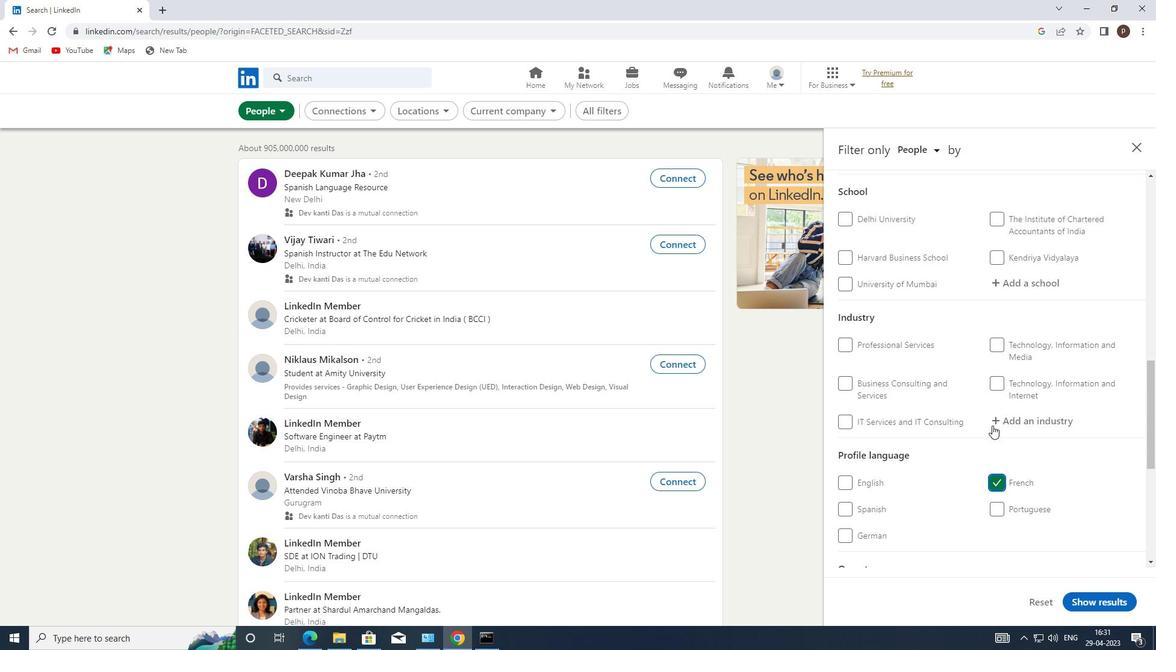 
Action: Mouse moved to (991, 425)
Screenshot: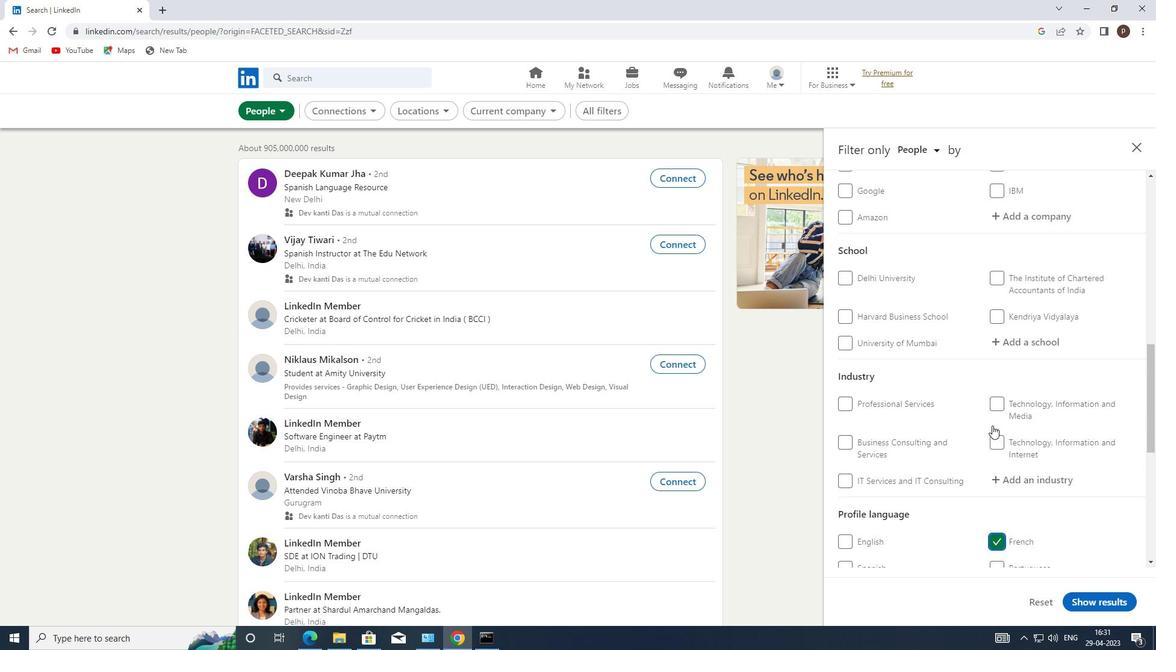 
Action: Mouse scrolled (991, 426) with delta (0, 0)
Screenshot: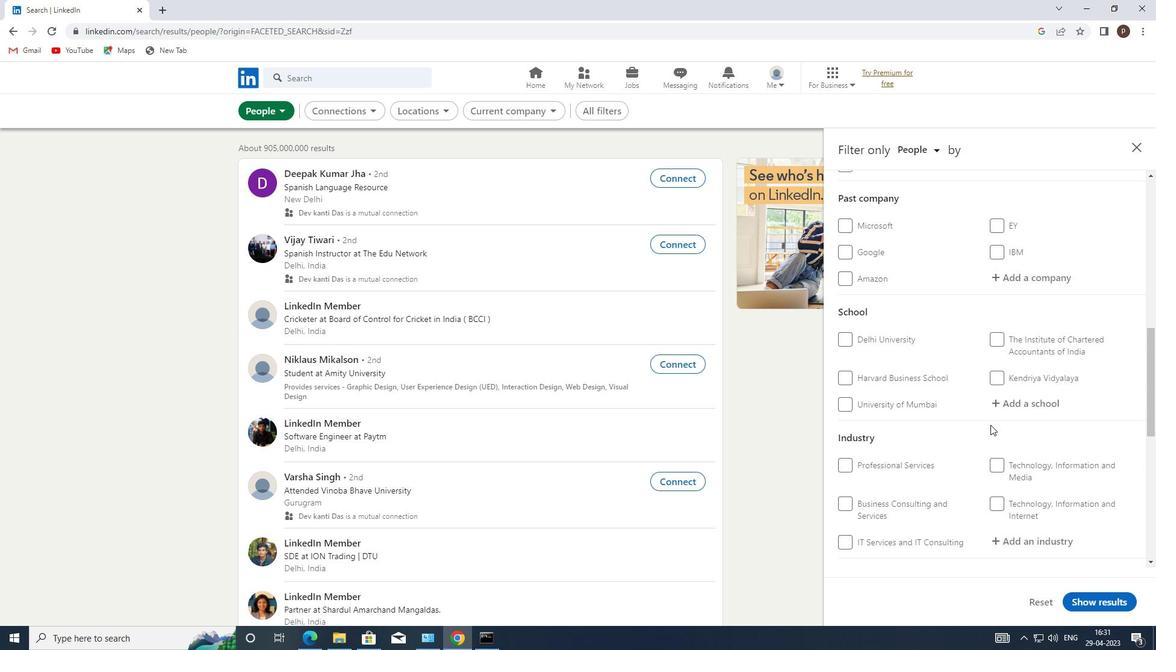 
Action: Mouse scrolled (991, 426) with delta (0, 0)
Screenshot: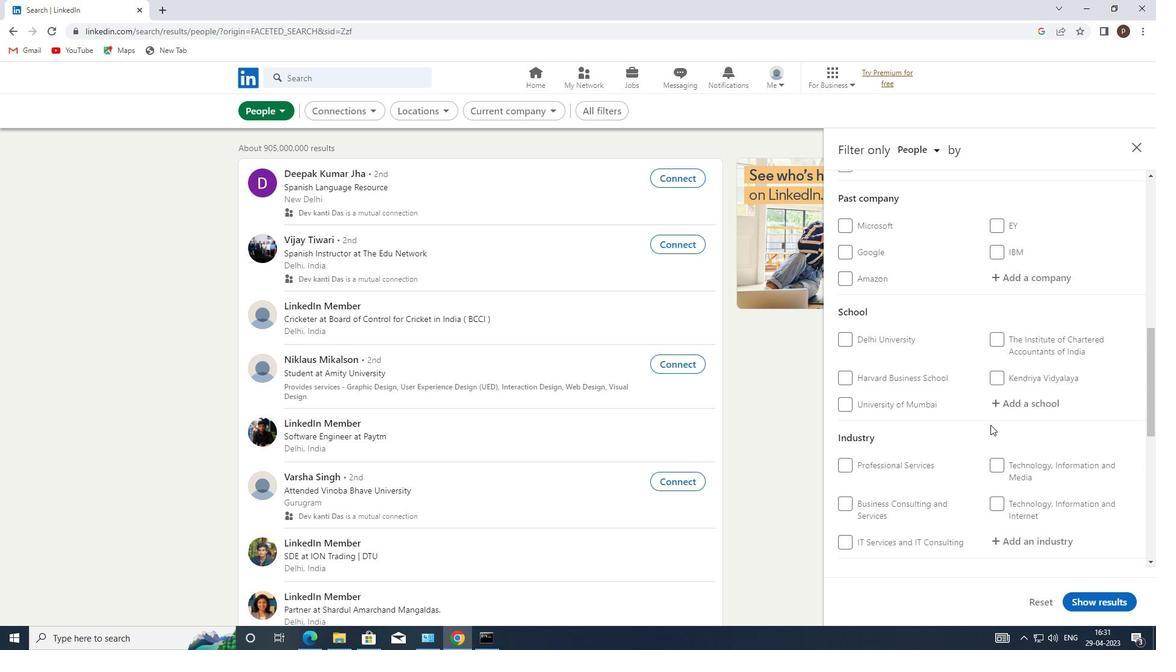 
Action: Mouse scrolled (991, 426) with delta (0, 0)
Screenshot: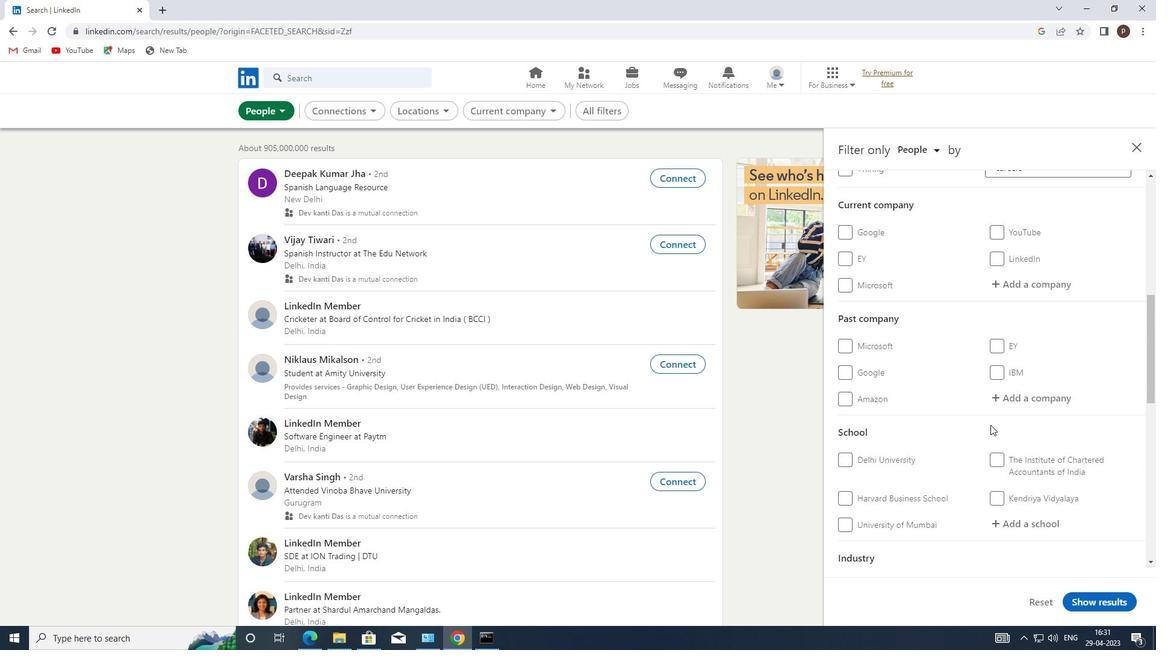 
Action: Mouse moved to (993, 350)
Screenshot: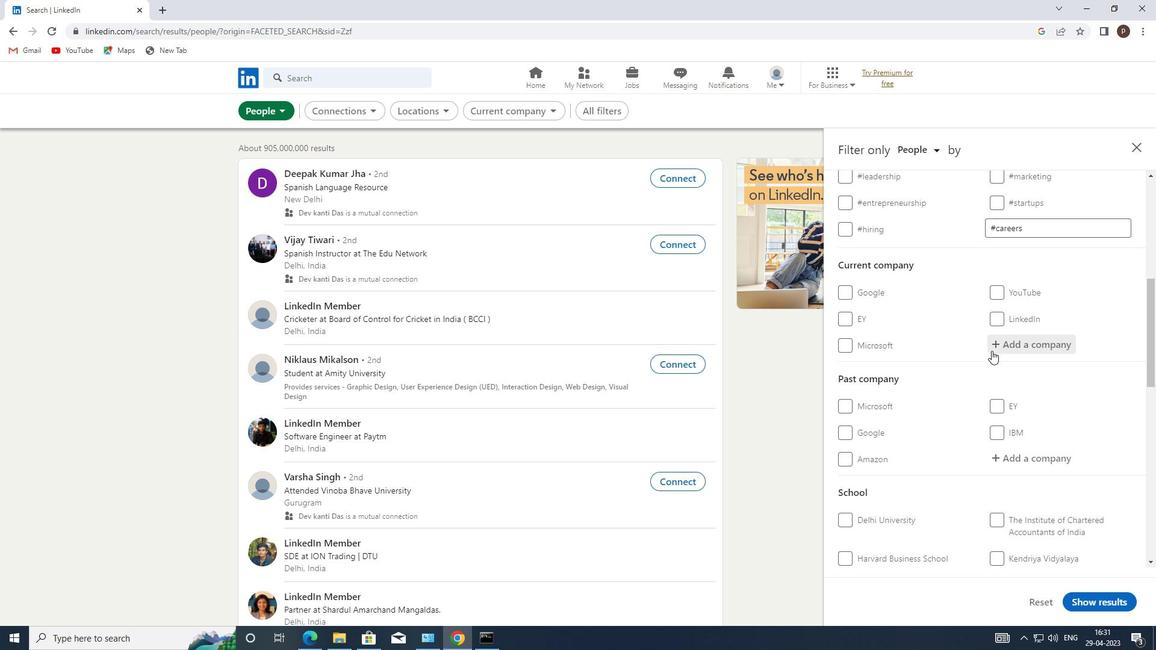
Action: Mouse pressed left at (993, 350)
Screenshot: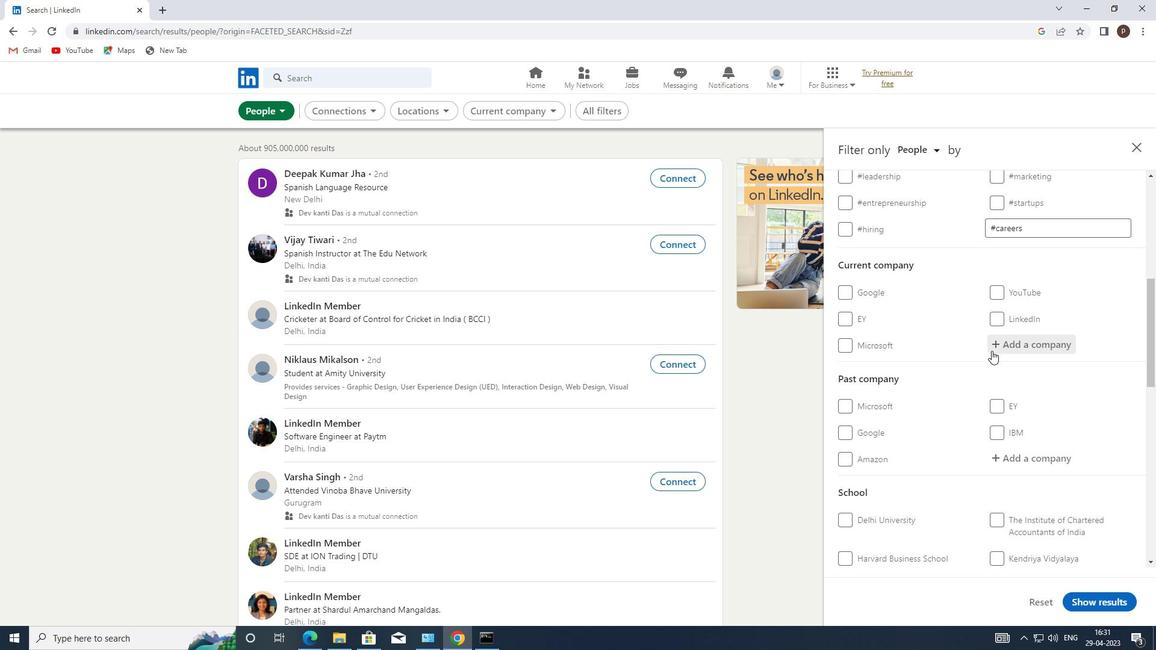 
Action: Mouse moved to (994, 350)
Screenshot: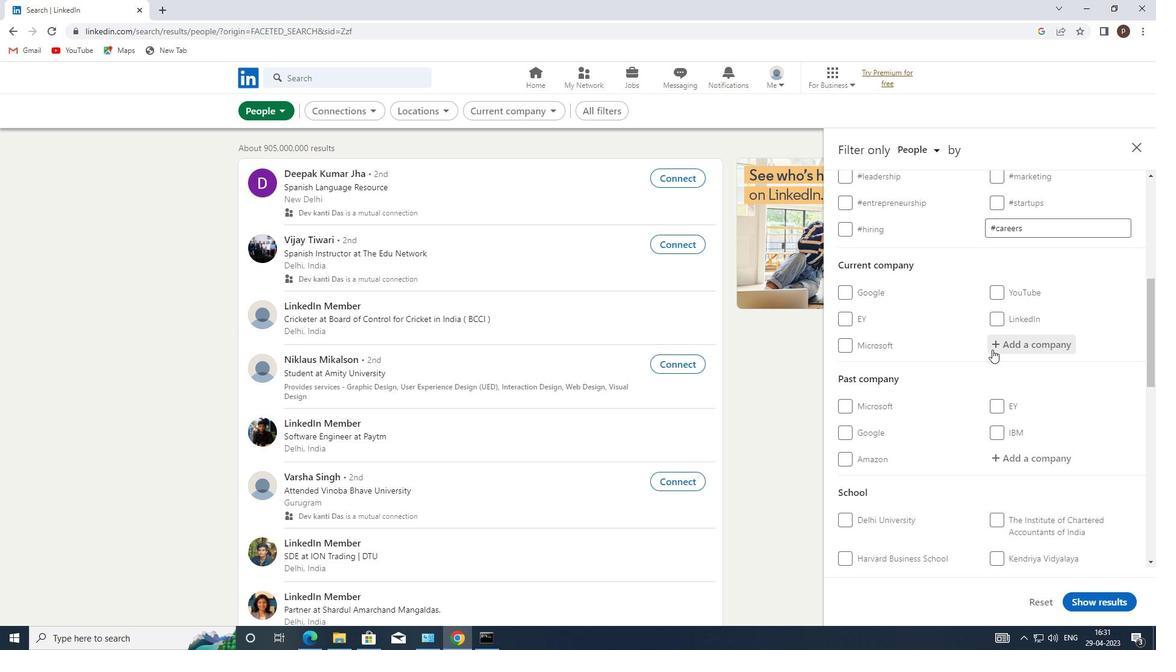 
Action: Key pressed <Key.caps_lock>TCI<Key.space>
Screenshot: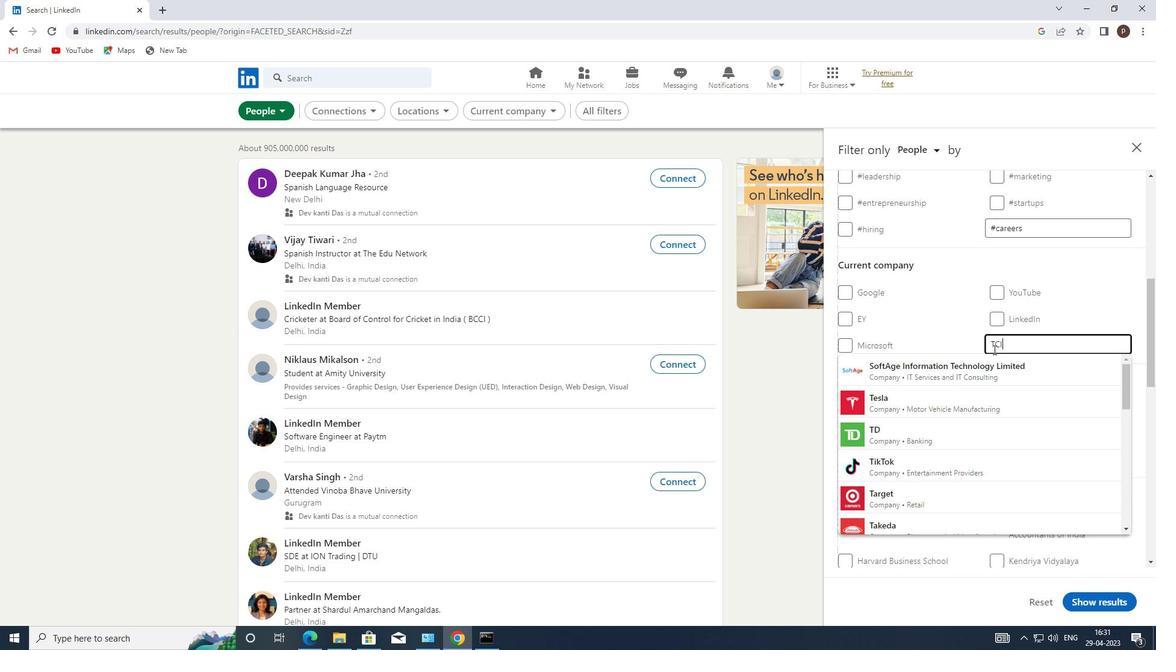
Action: Mouse moved to (950, 365)
Screenshot: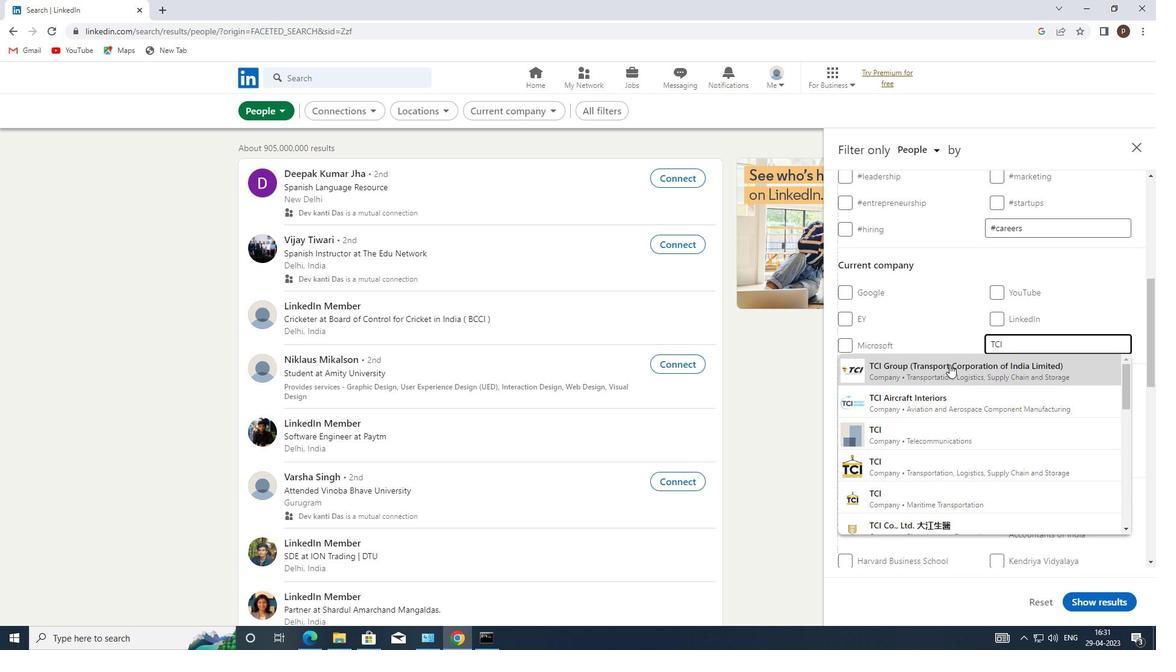 
Action: Mouse pressed left at (950, 365)
Screenshot: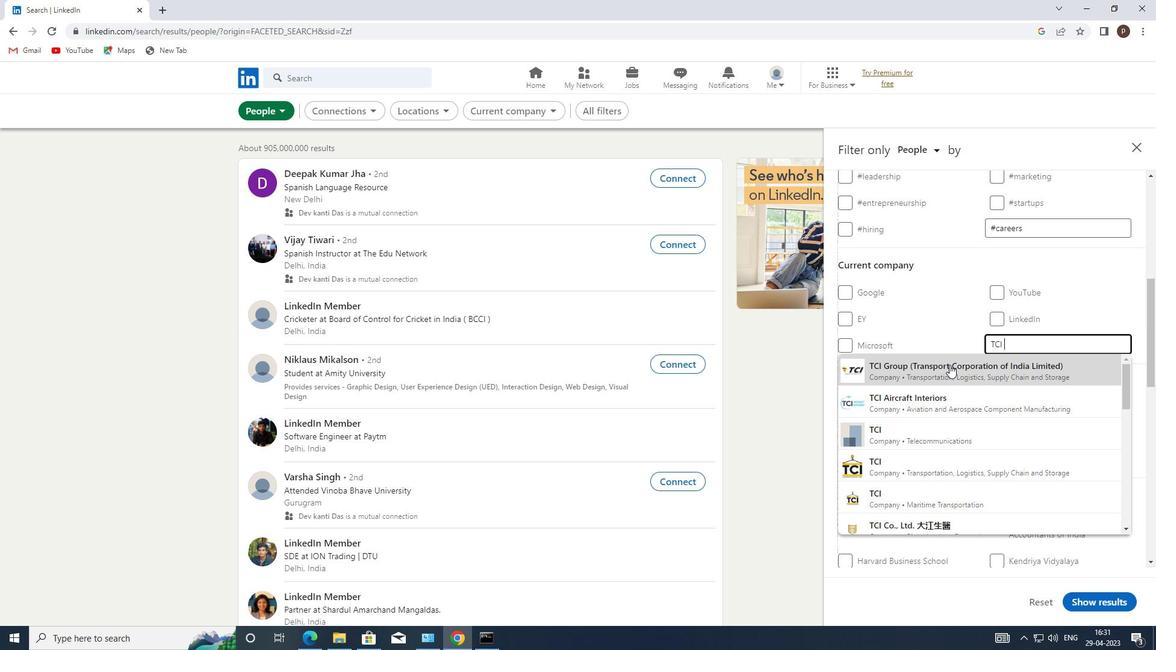 
Action: Mouse moved to (944, 360)
Screenshot: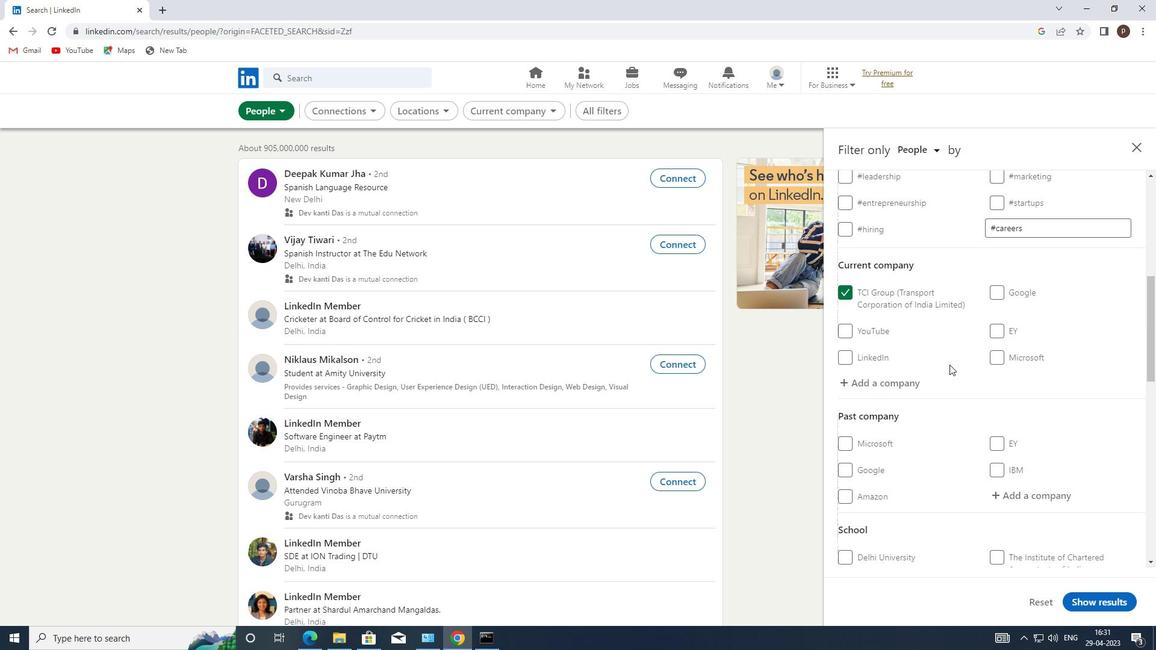 
Action: Mouse scrolled (944, 359) with delta (0, 0)
Screenshot: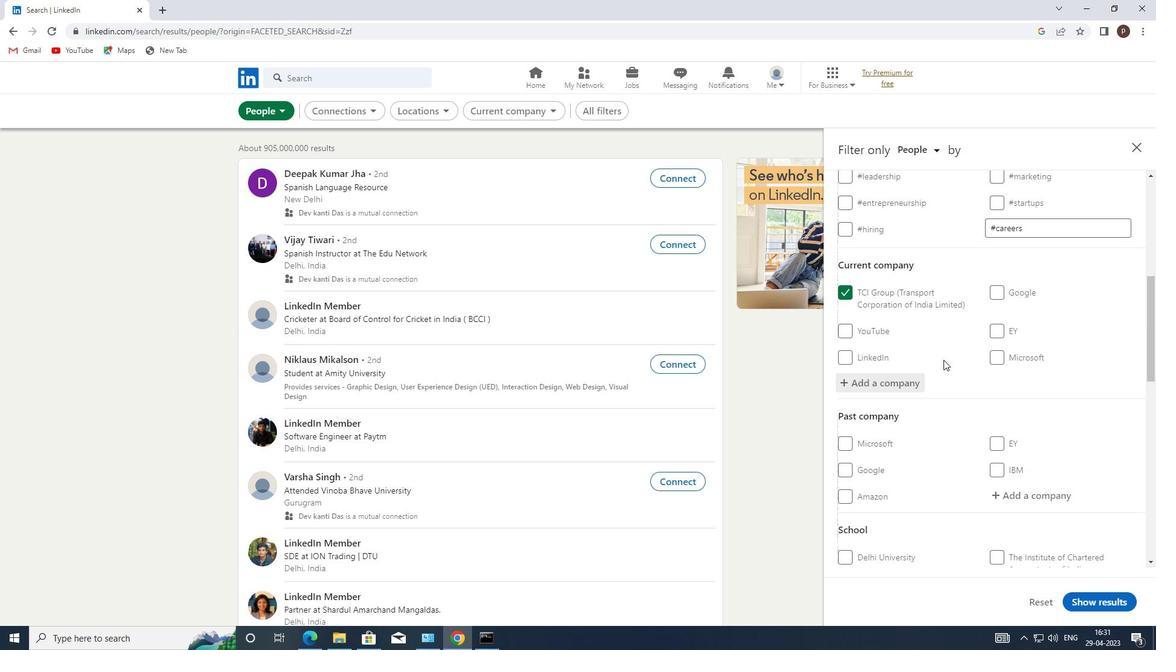 
Action: Mouse scrolled (944, 359) with delta (0, 0)
Screenshot: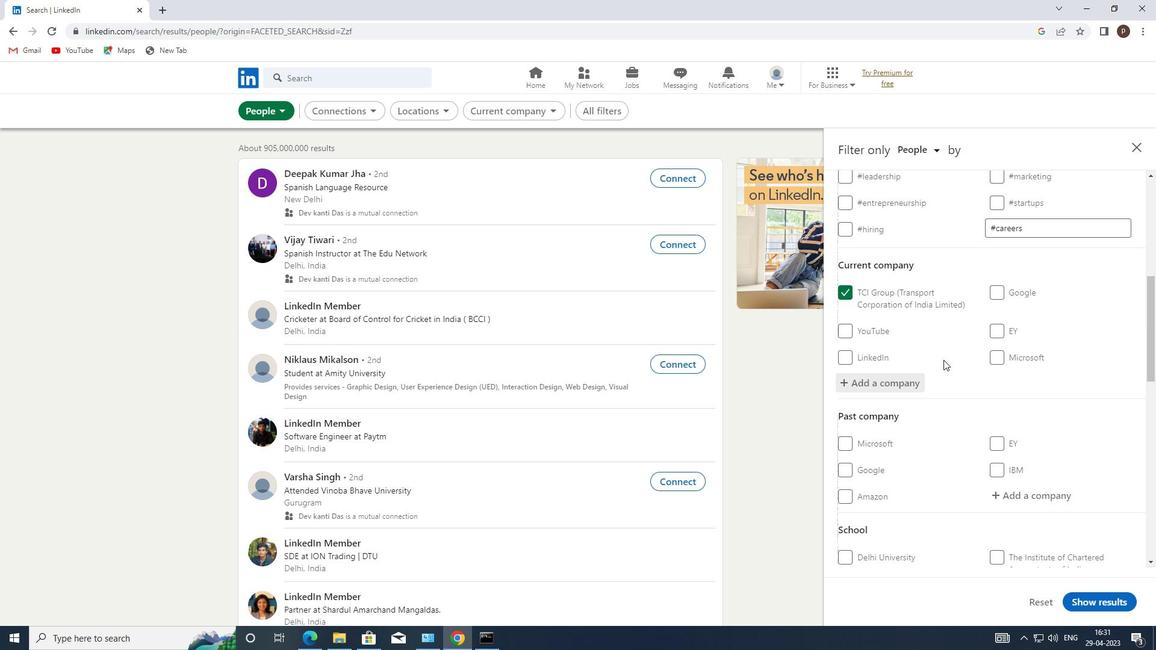 
Action: Mouse scrolled (944, 359) with delta (0, 0)
Screenshot: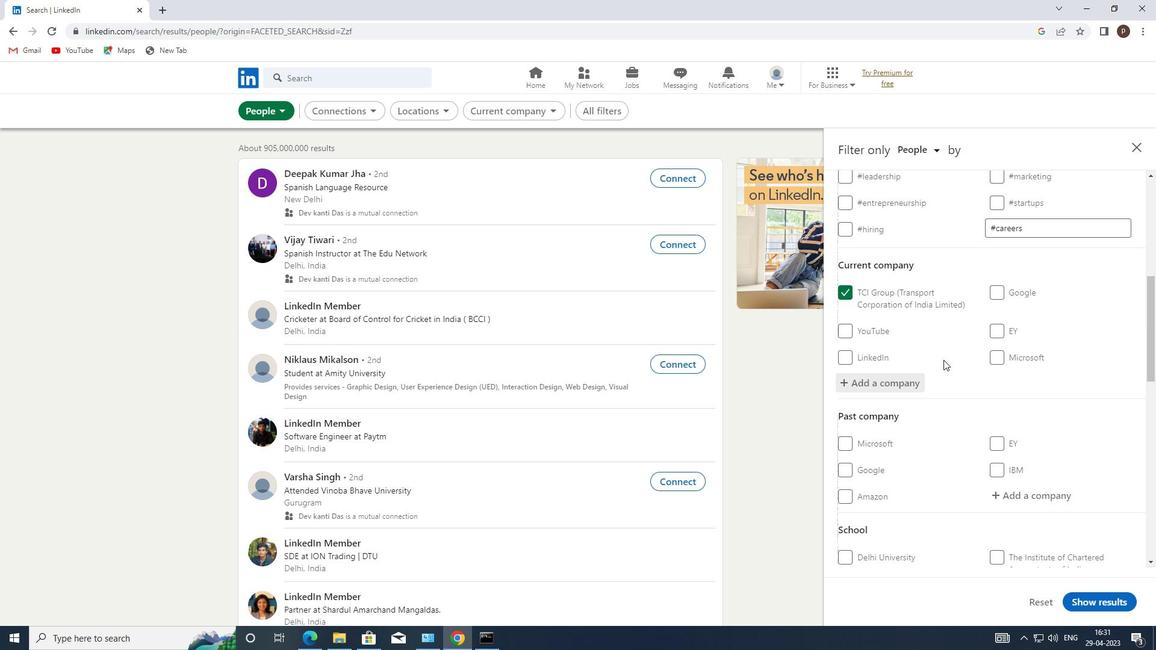 
Action: Mouse moved to (1000, 438)
Screenshot: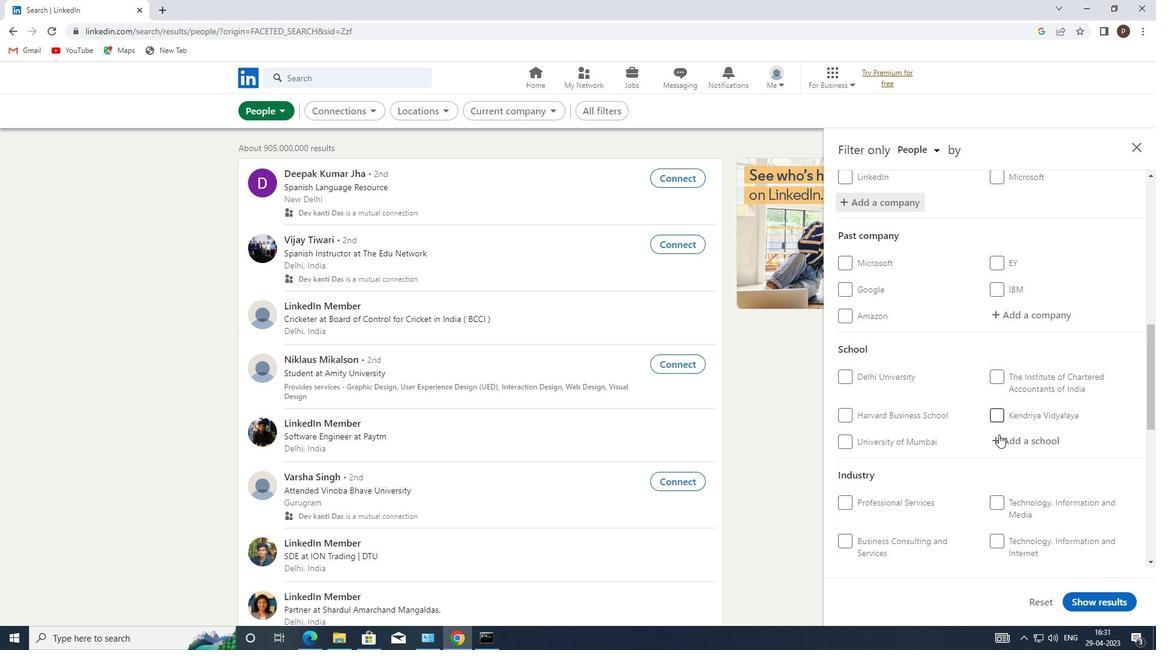 
Action: Mouse pressed left at (1000, 438)
Screenshot: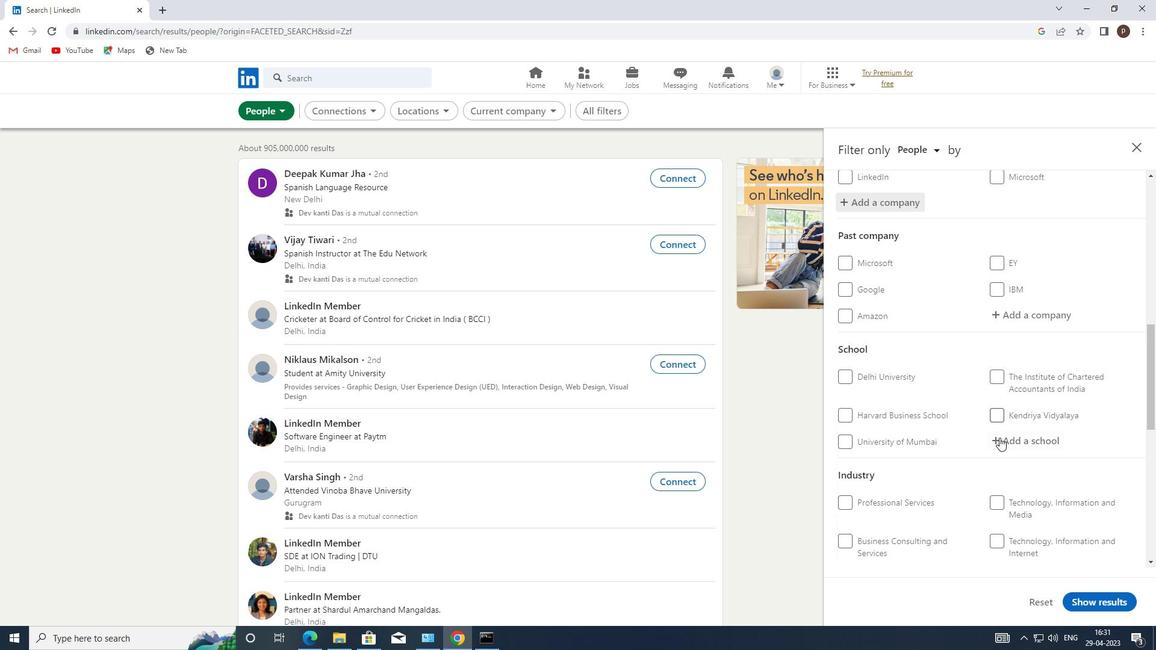 
Action: Mouse moved to (1000, 438)
Screenshot: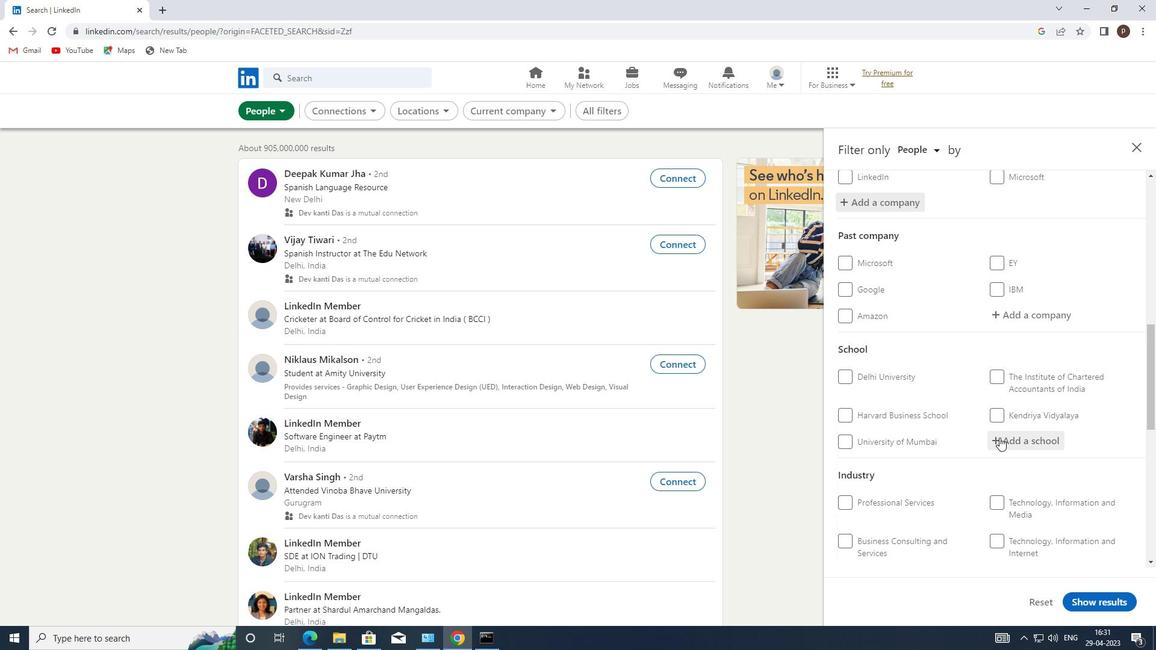 
Action: Key pressed J<Key.caps_lock>AWAHARLA
Screenshot: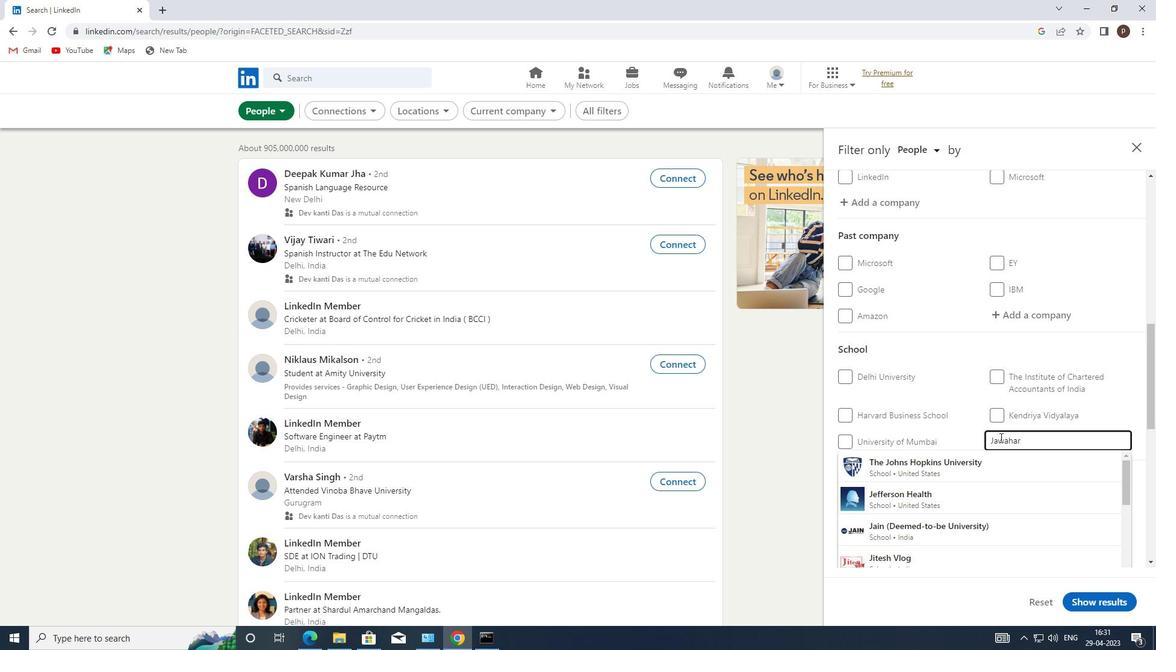 
Action: Mouse moved to (966, 495)
Screenshot: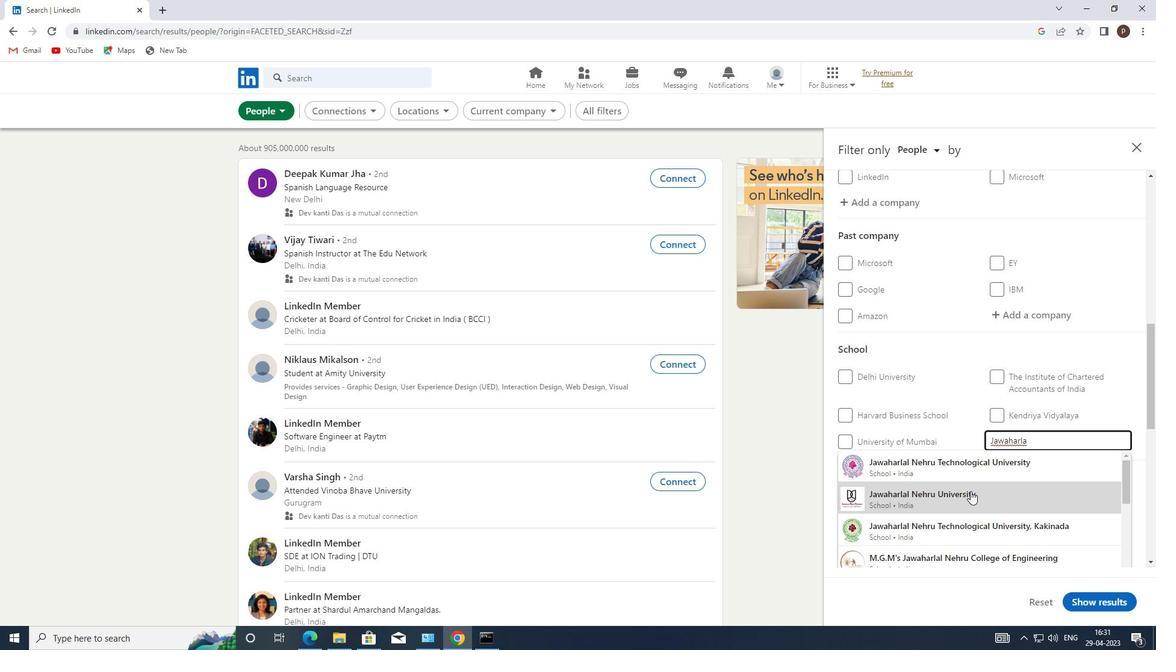 
Action: Mouse pressed left at (966, 495)
Screenshot: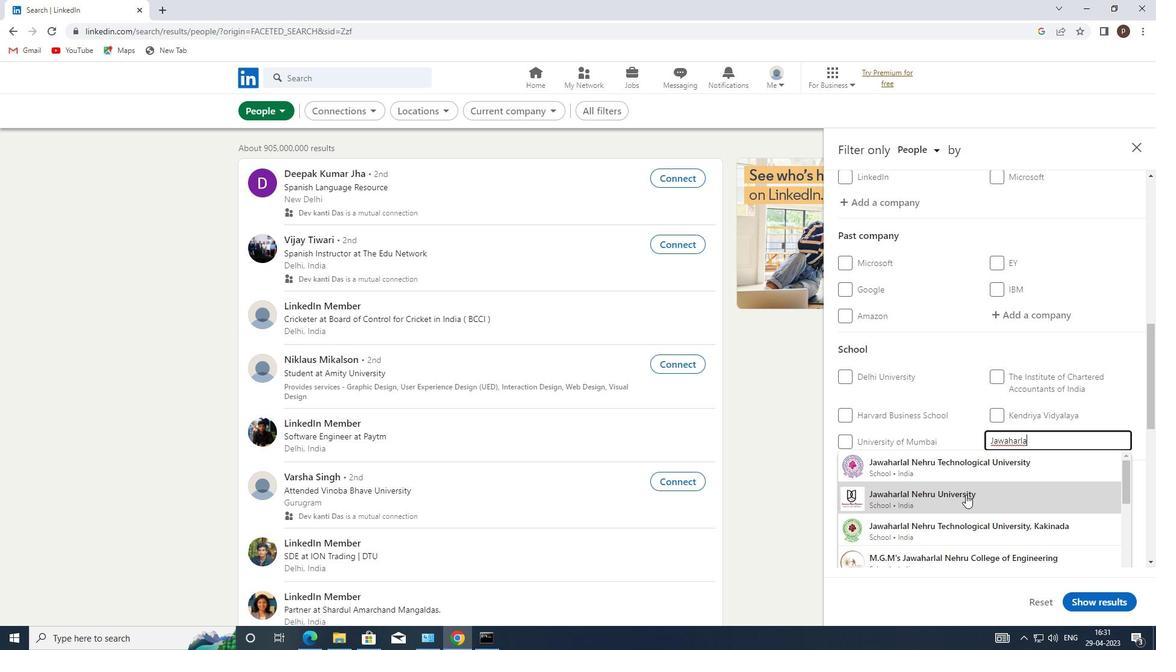 
Action: Mouse moved to (955, 479)
Screenshot: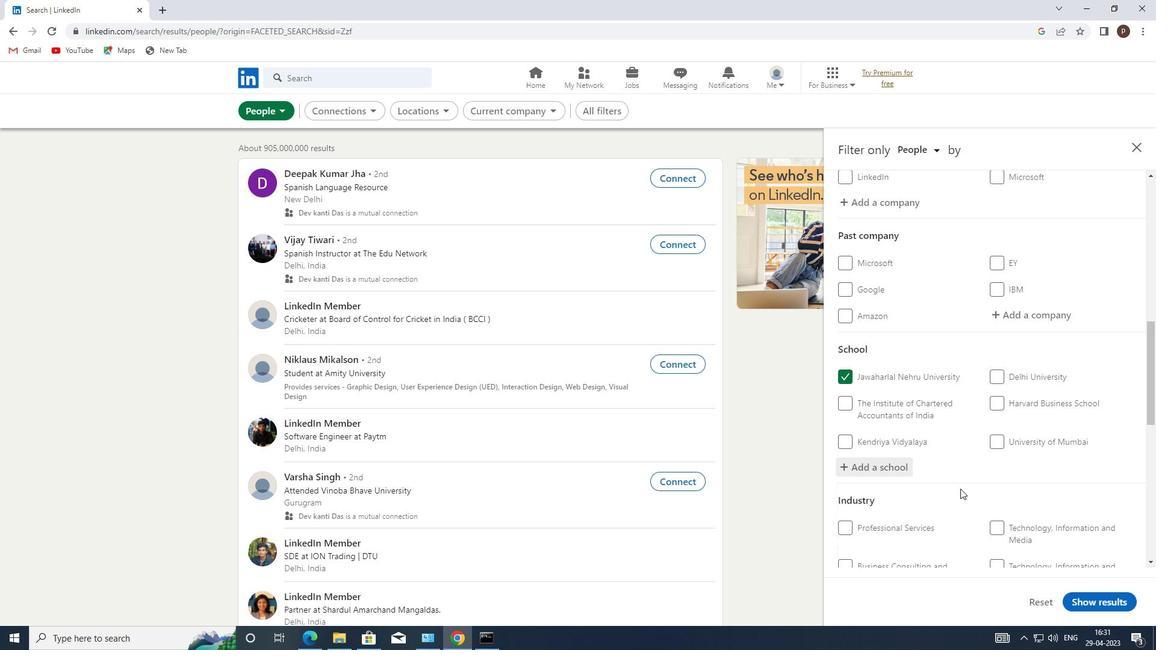 
Action: Mouse scrolled (955, 479) with delta (0, 0)
Screenshot: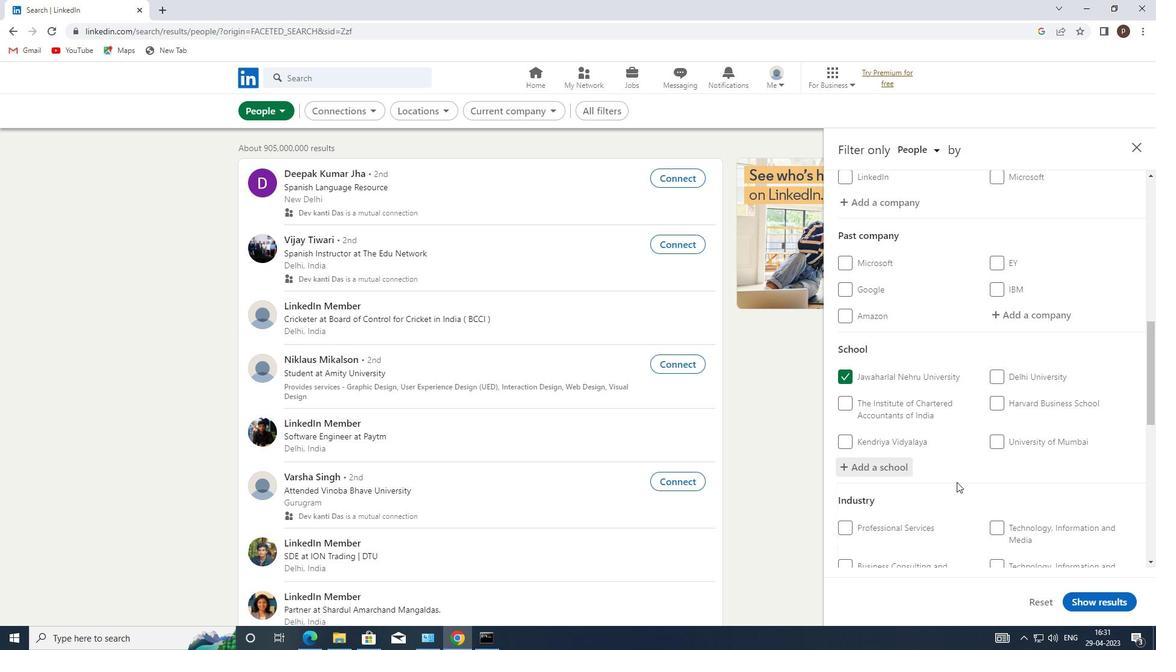 
Action: Mouse scrolled (955, 479) with delta (0, 0)
Screenshot: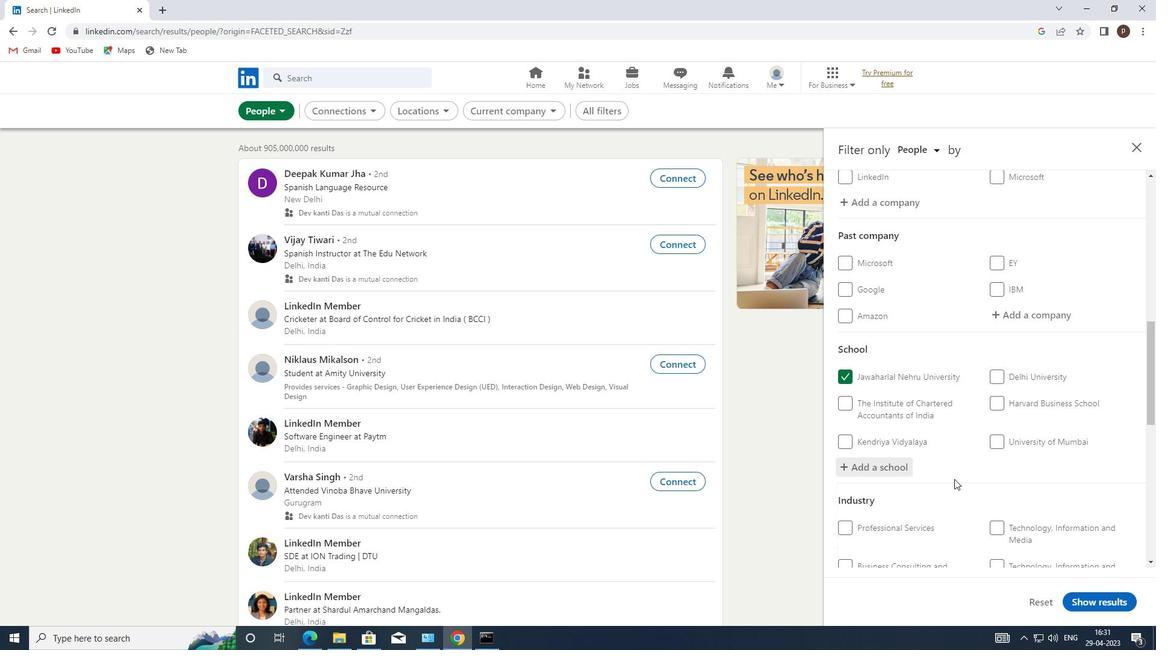 
Action: Mouse scrolled (955, 479) with delta (0, 0)
Screenshot: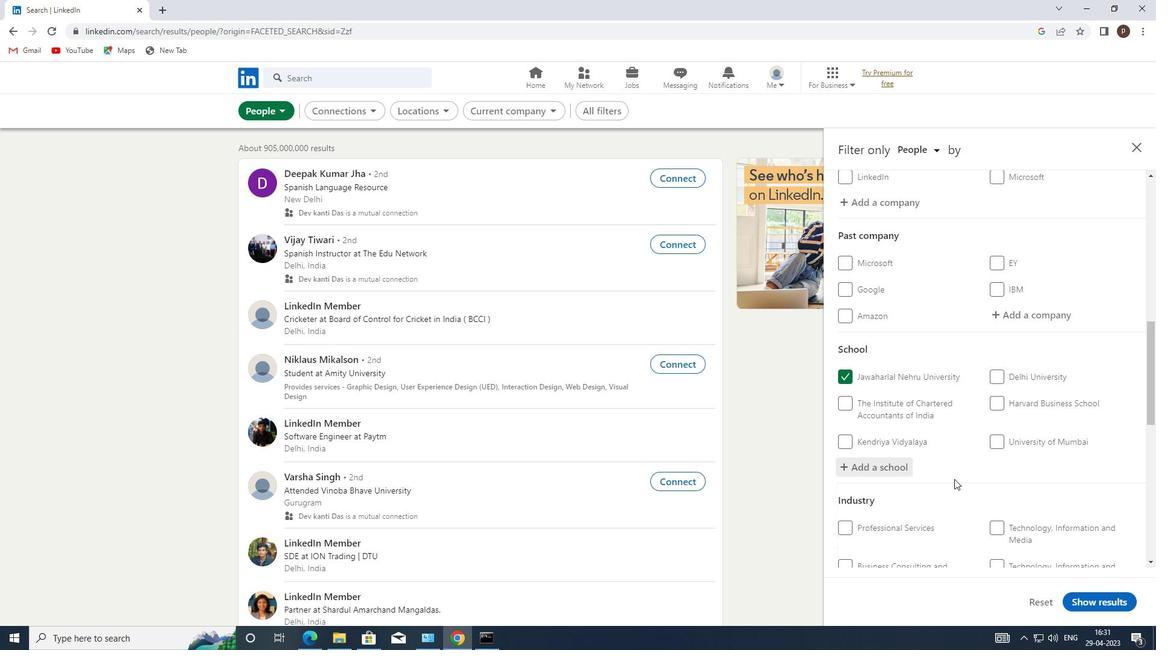 
Action: Mouse moved to (1004, 426)
Screenshot: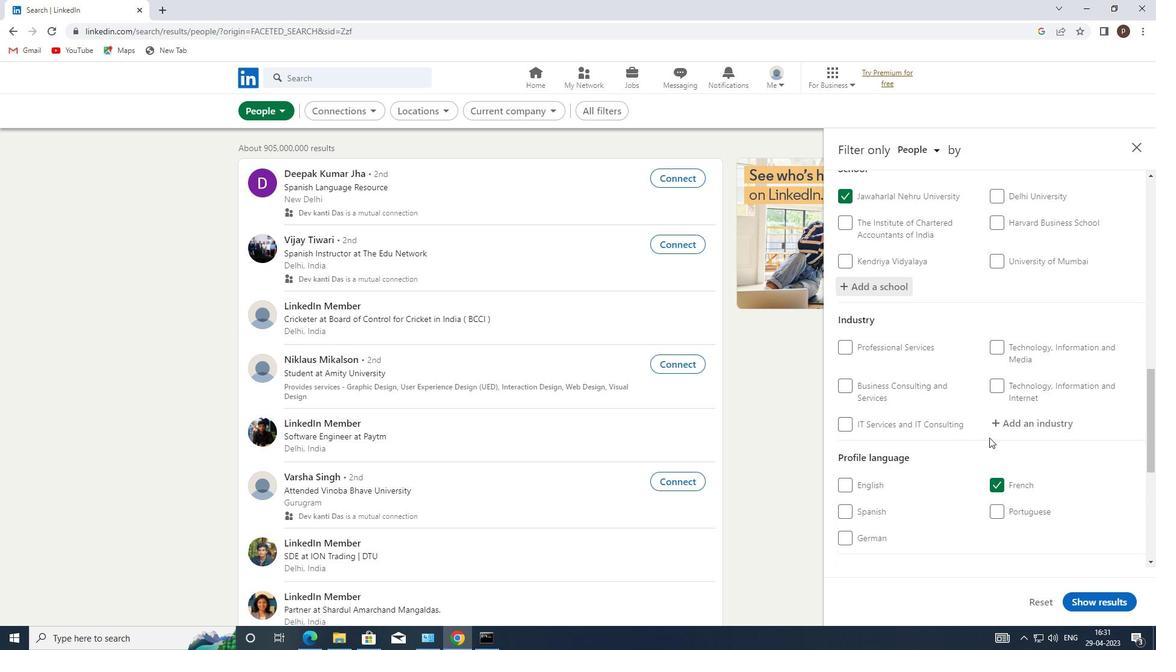 
Action: Mouse pressed left at (1004, 426)
Screenshot: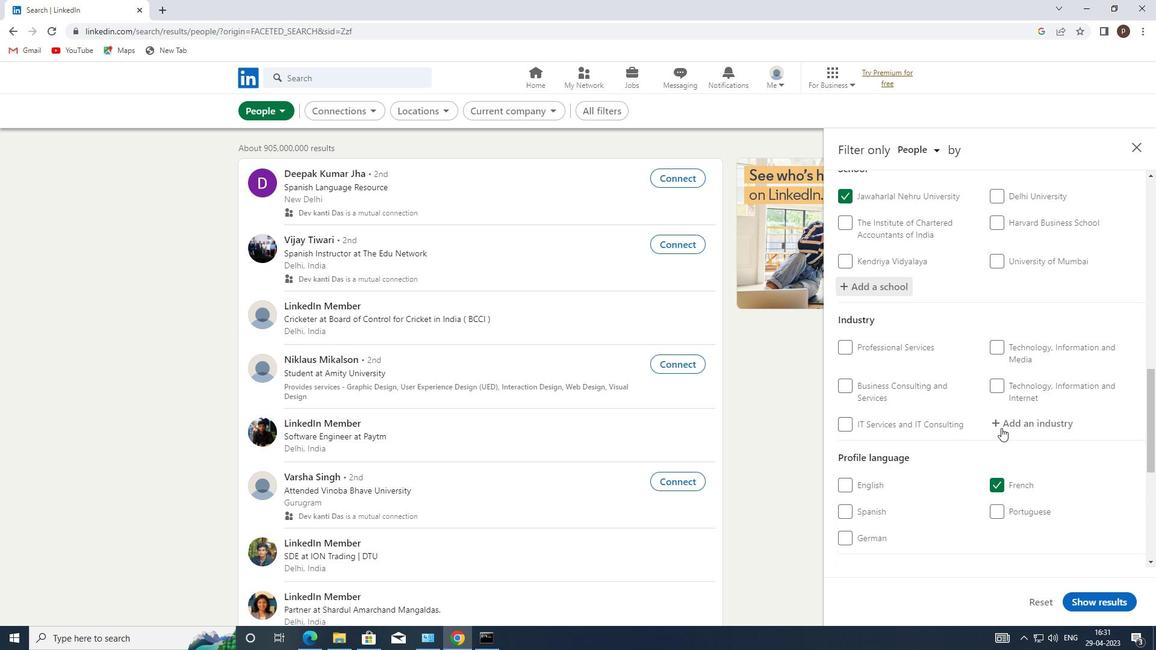 
Action: Mouse moved to (1005, 425)
Screenshot: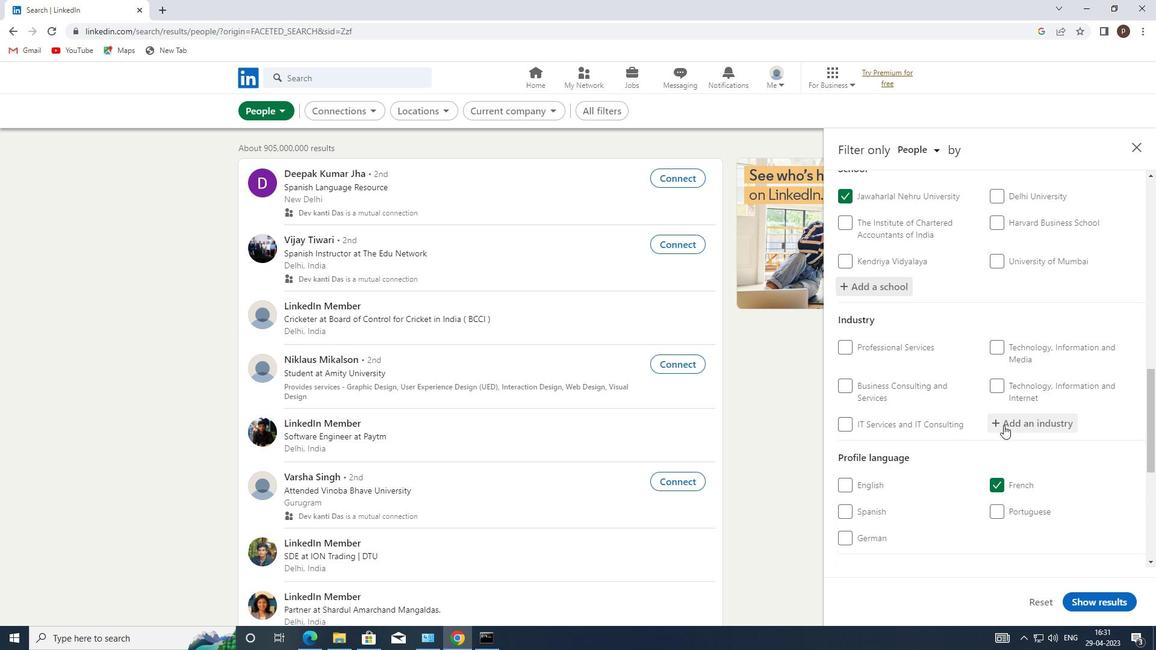 
Action: Mouse pressed left at (1005, 425)
Screenshot: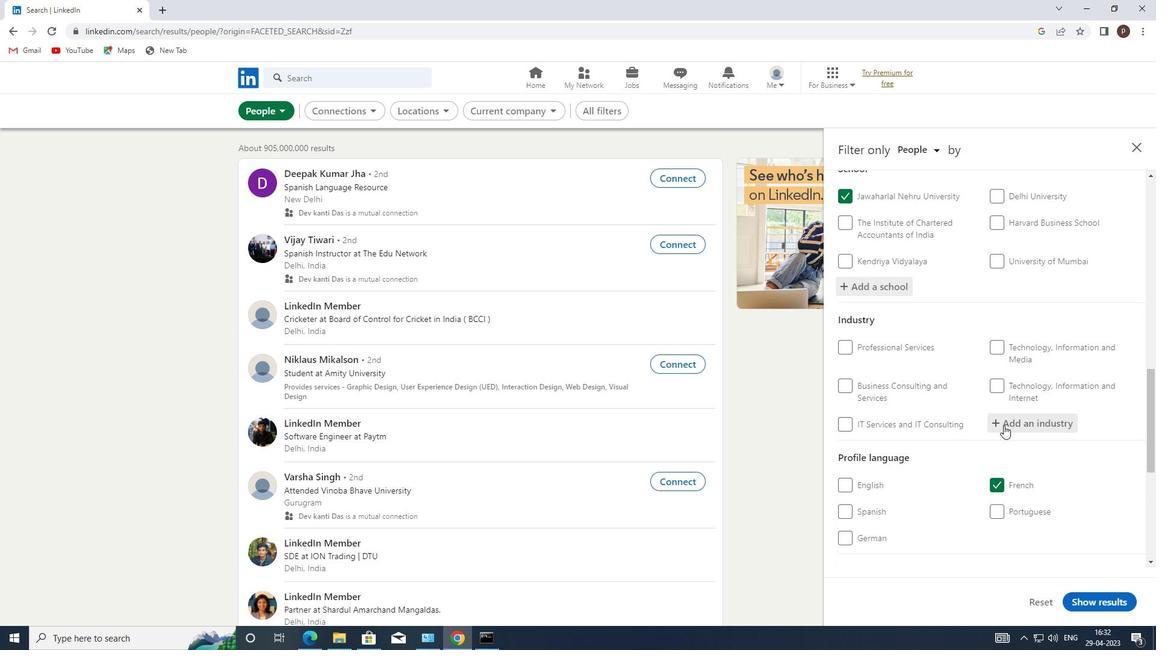 
Action: Key pressed <Key.caps_lock>W<Key.caps_lock>ASTE<Key.space><Key.caps_lock>T<Key.caps_lock>R
Screenshot: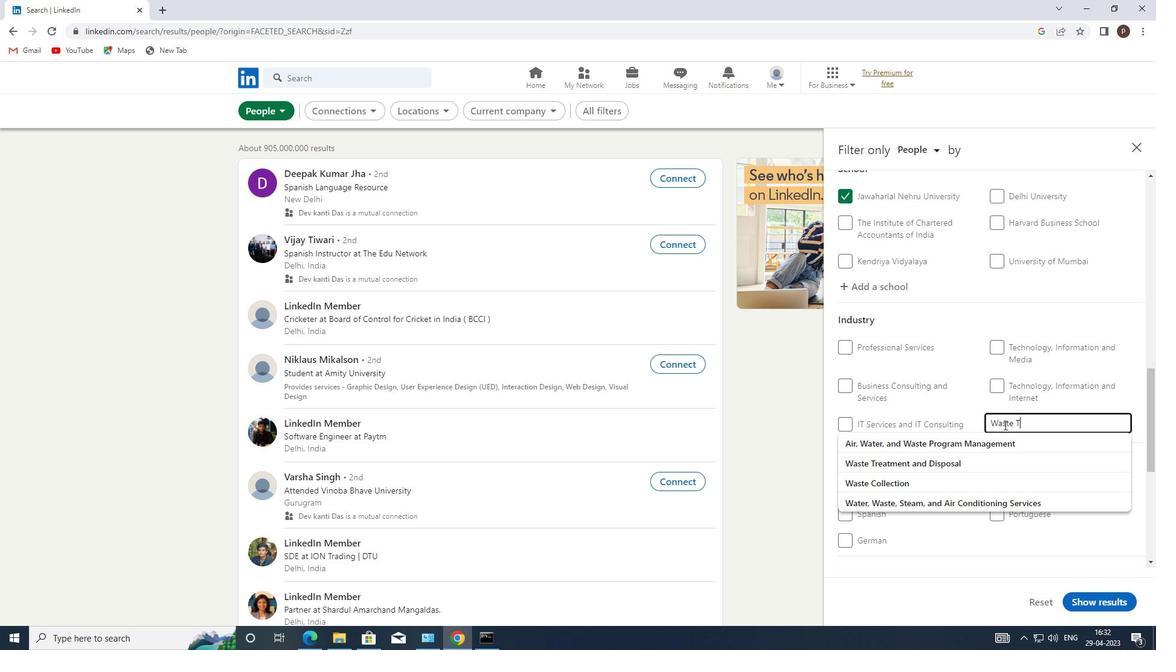 
Action: Mouse moved to (949, 438)
Screenshot: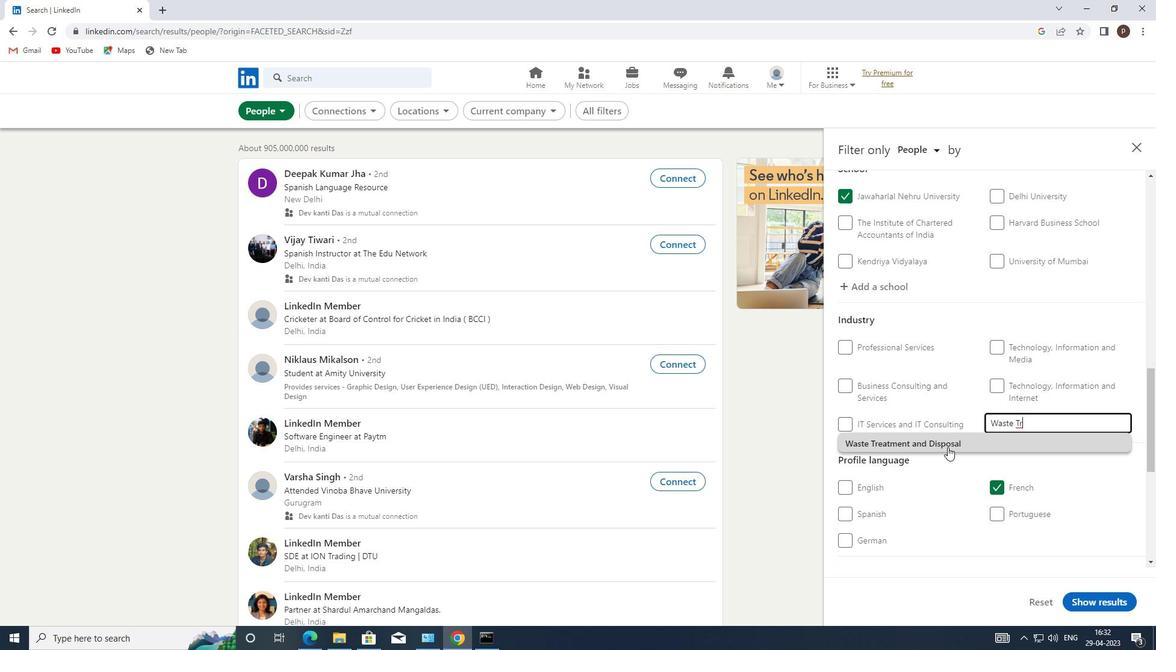 
Action: Mouse pressed left at (949, 438)
Screenshot: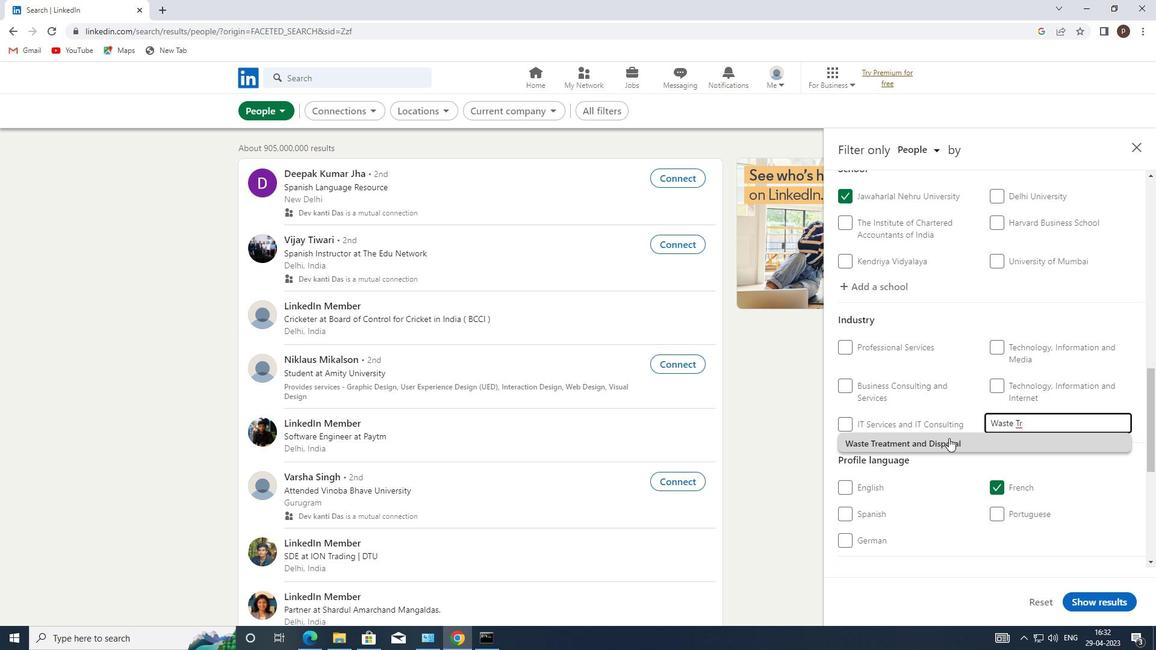
Action: Mouse moved to (949, 438)
Screenshot: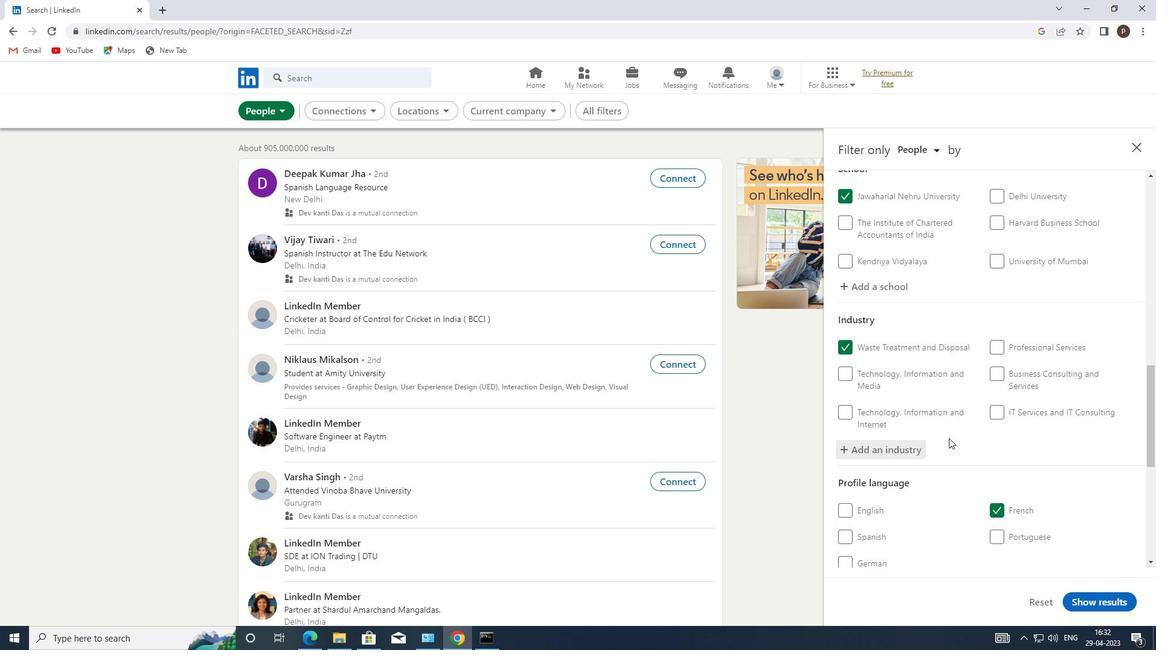 
Action: Mouse scrolled (949, 437) with delta (0, 0)
Screenshot: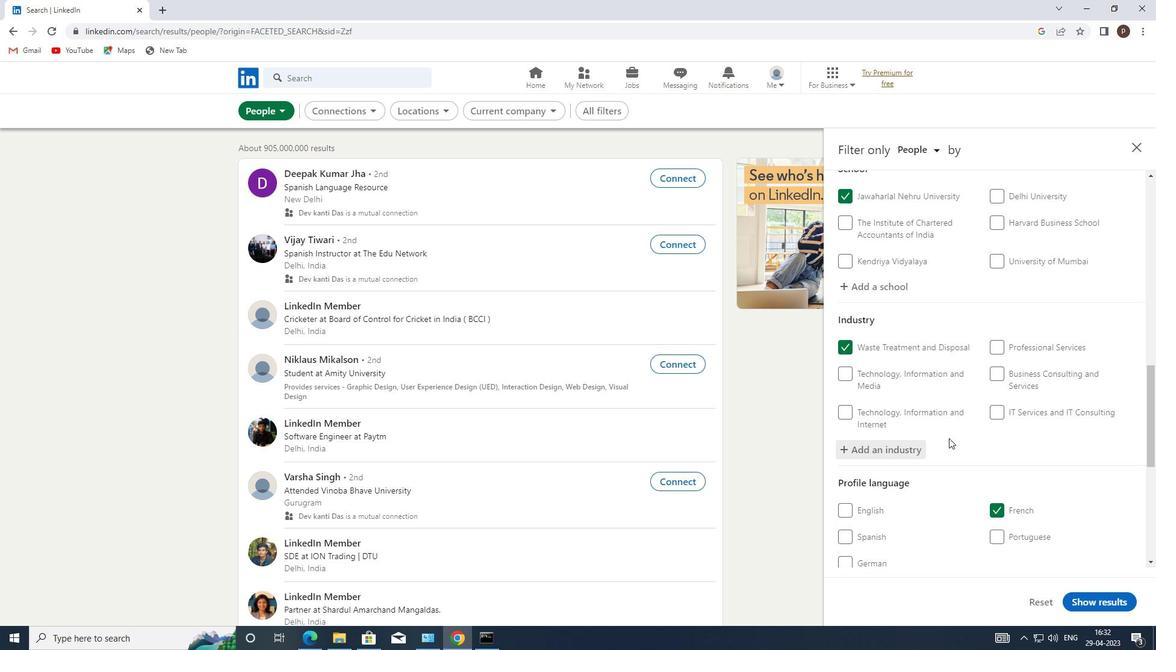 
Action: Mouse scrolled (949, 437) with delta (0, 0)
Screenshot: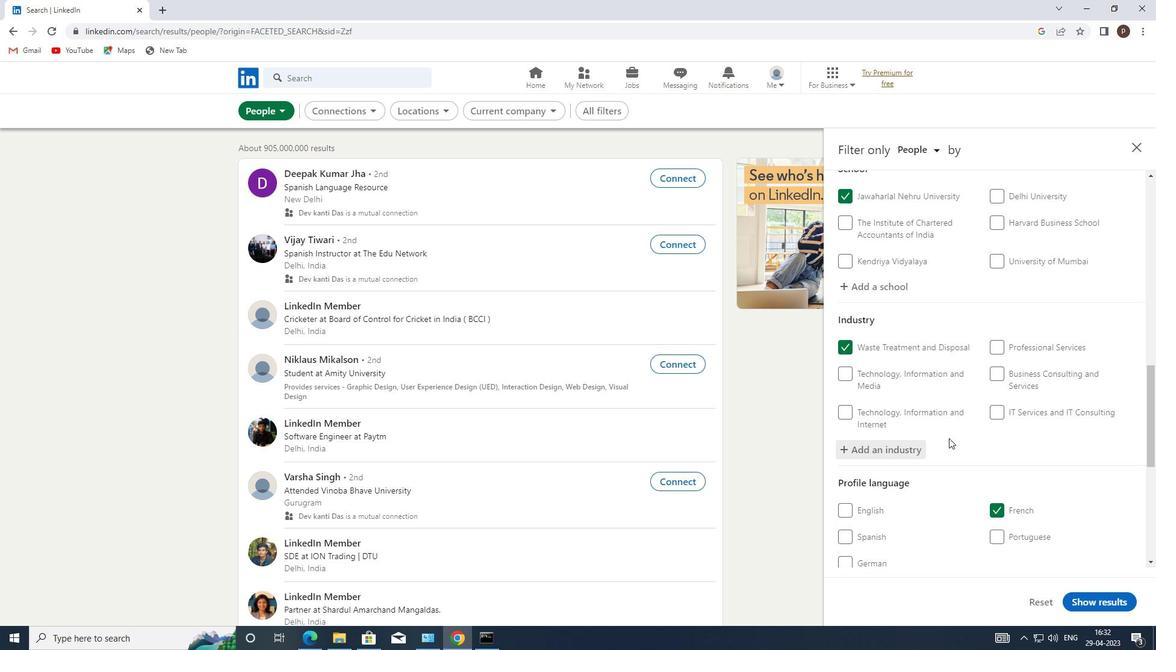 
Action: Mouse scrolled (949, 437) with delta (0, 0)
Screenshot: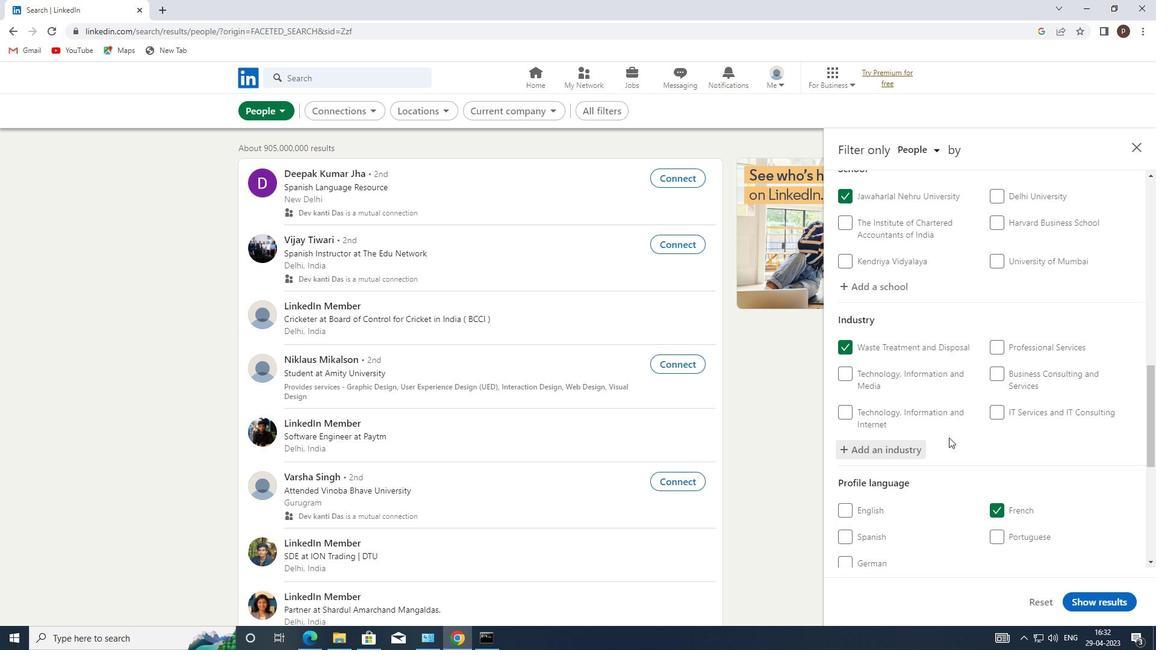 
Action: Mouse scrolled (949, 437) with delta (0, 0)
Screenshot: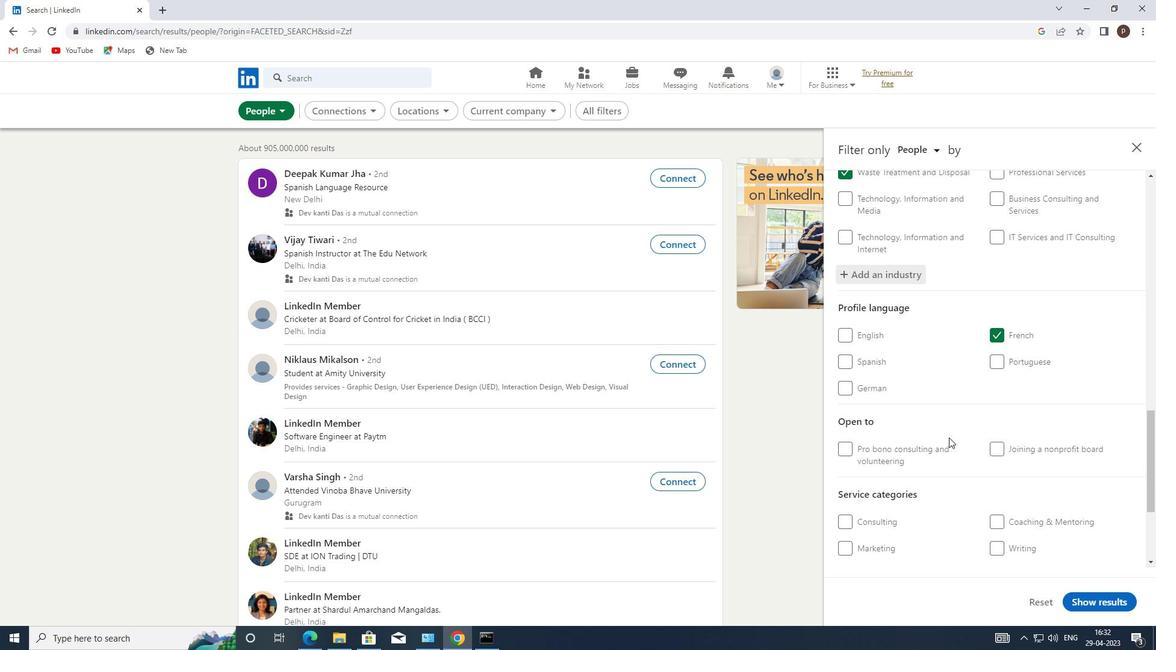 
Action: Mouse scrolled (949, 437) with delta (0, 0)
Screenshot: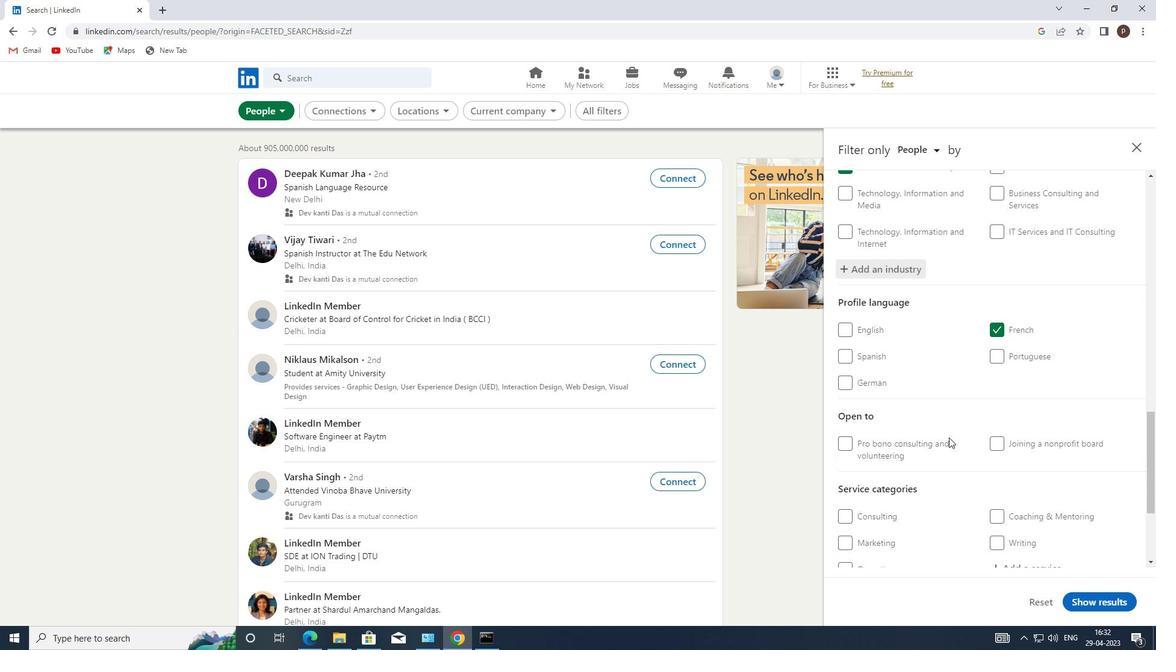 
Action: Mouse moved to (1000, 454)
Screenshot: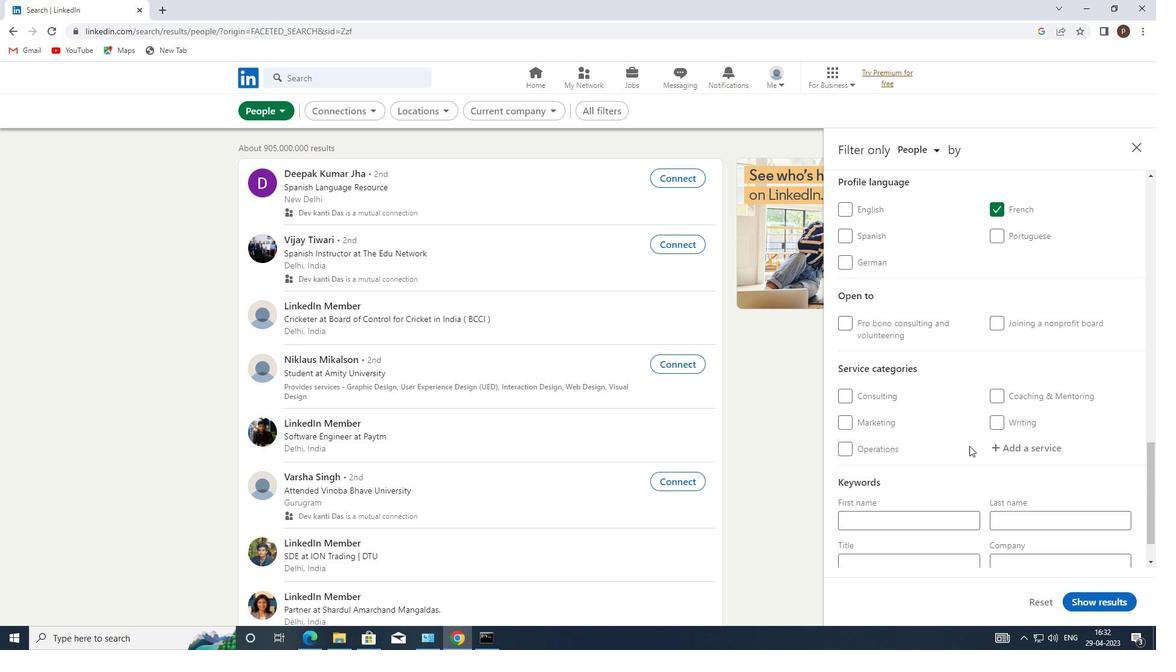 
Action: Mouse pressed left at (1000, 454)
Screenshot: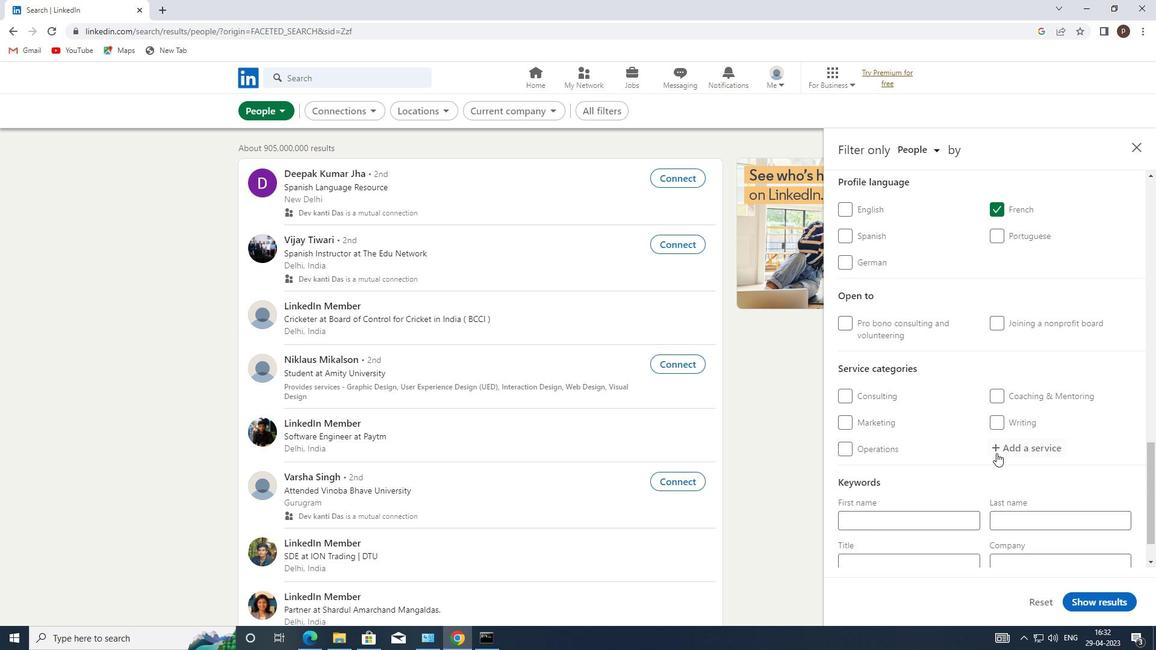 
Action: Mouse pressed left at (1000, 454)
Screenshot: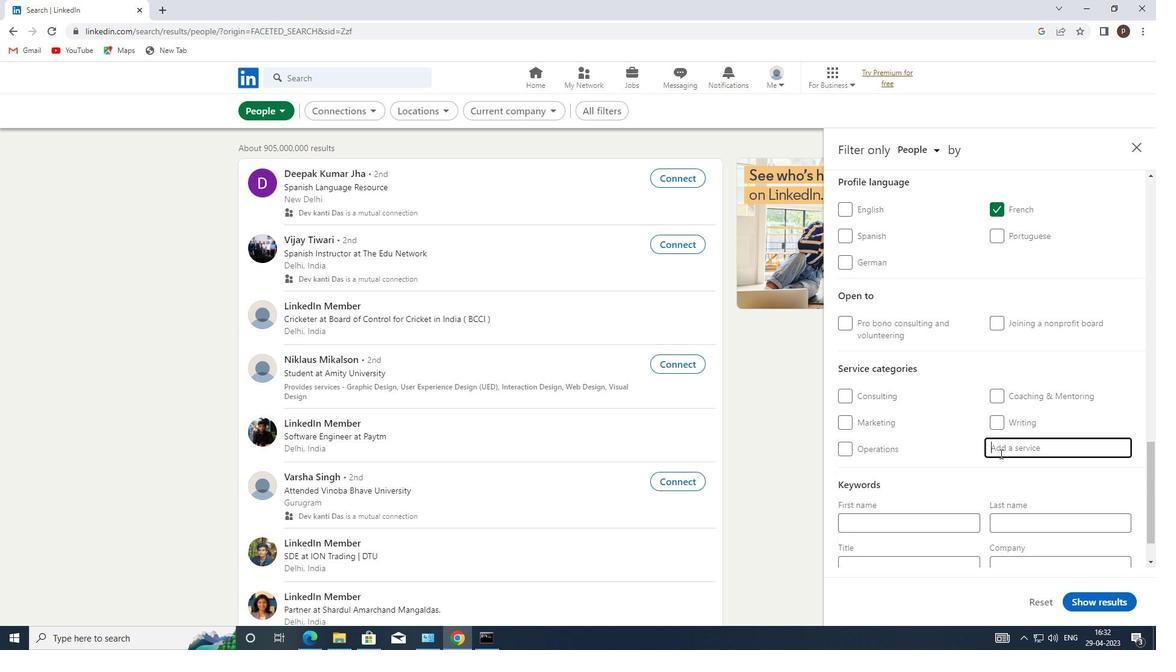 
Action: Key pressed <Key.caps_lock>P<Key.caps_lock>ROGRAM
Screenshot: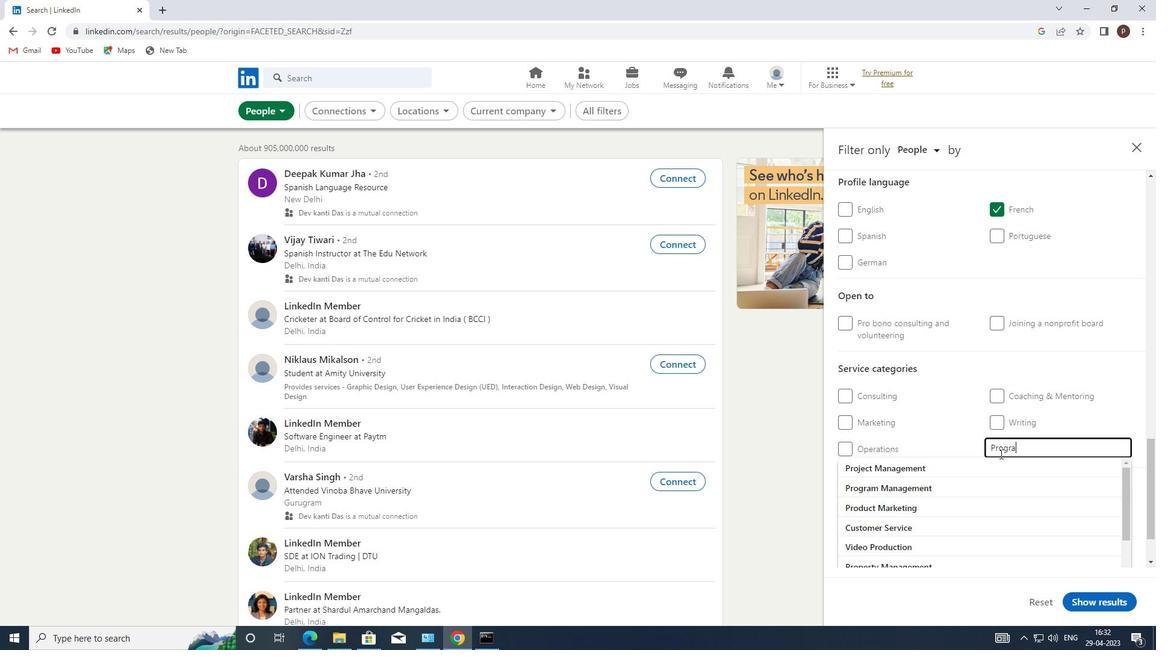 
Action: Mouse moved to (941, 465)
Screenshot: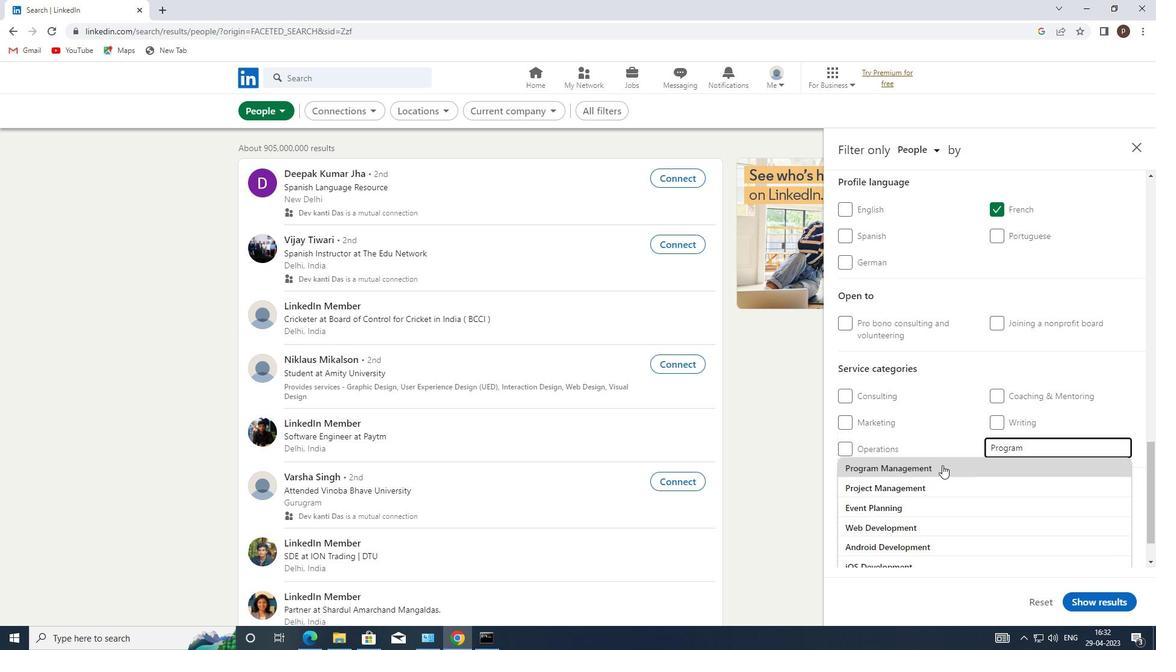 
Action: Mouse pressed left at (941, 465)
Screenshot: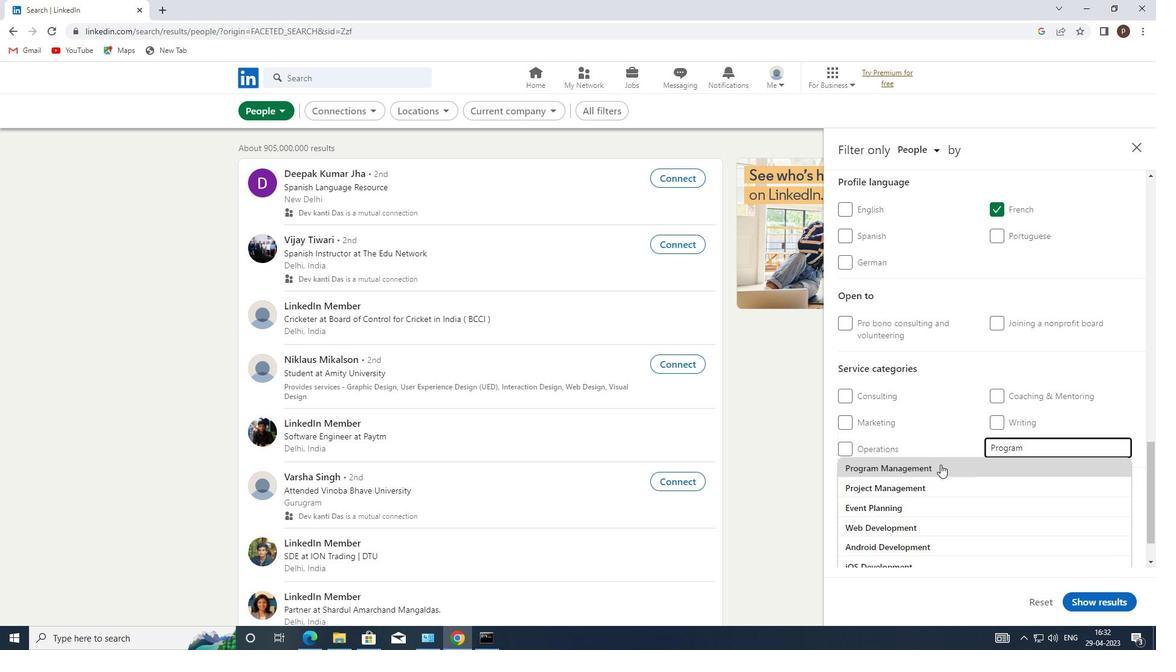 
Action: Mouse scrolled (941, 464) with delta (0, 0)
Screenshot: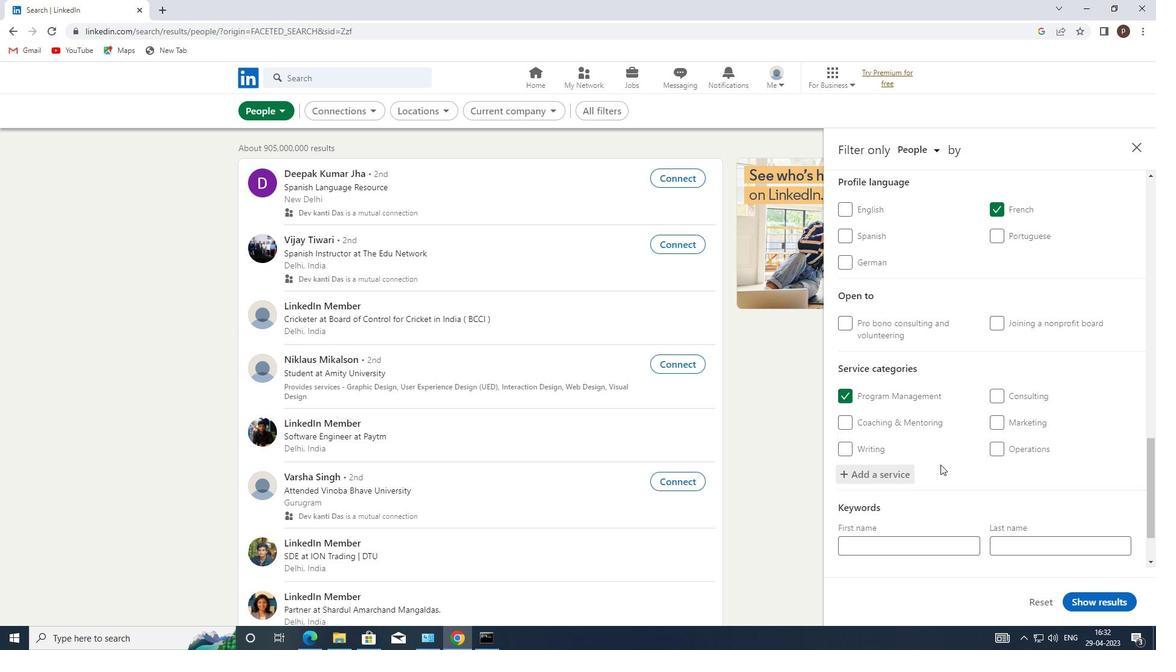 
Action: Mouse scrolled (941, 464) with delta (0, 0)
Screenshot: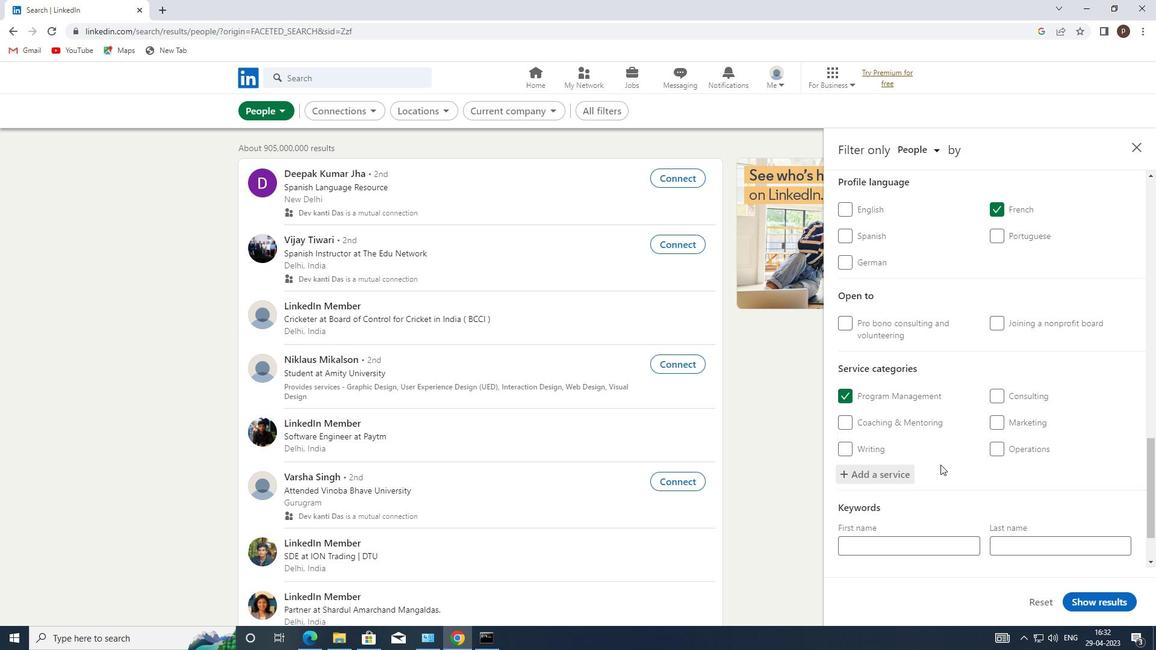 
Action: Mouse scrolled (941, 464) with delta (0, 0)
Screenshot: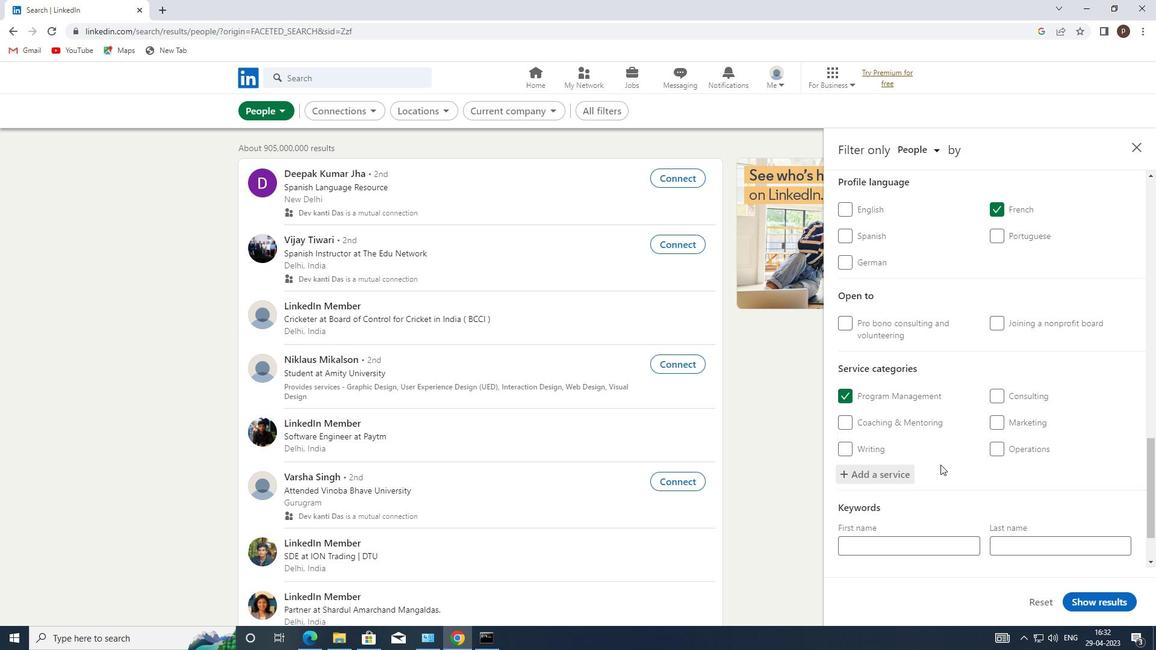 
Action: Mouse moved to (885, 515)
Screenshot: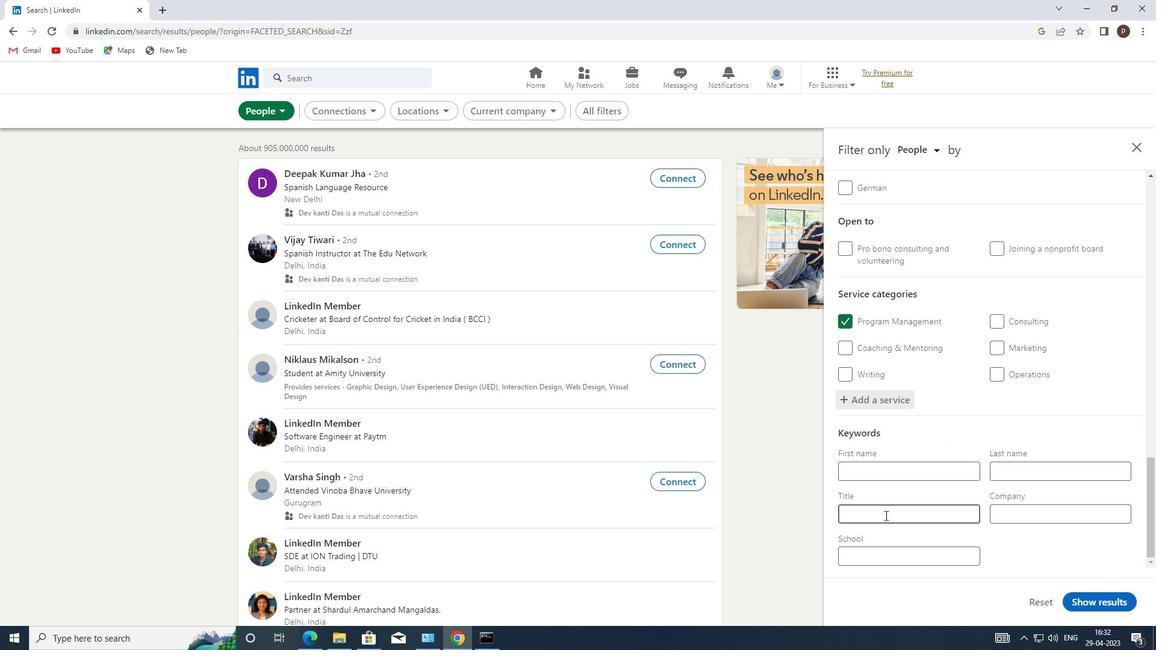 
Action: Mouse pressed left at (885, 515)
Screenshot: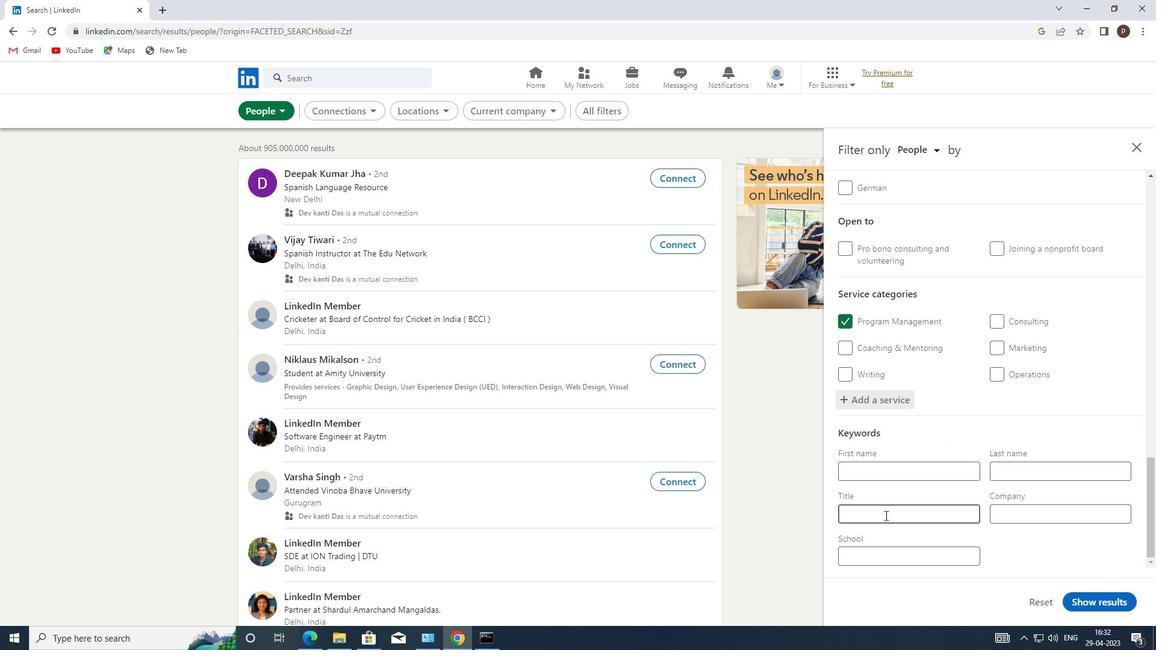 
Action: Key pressed <Key.caps_lock>N<Key.caps_lock>URSE<Key.space><Key.caps_lock>P<Key.caps_lock>RACTITIONER<Key.space>
Screenshot: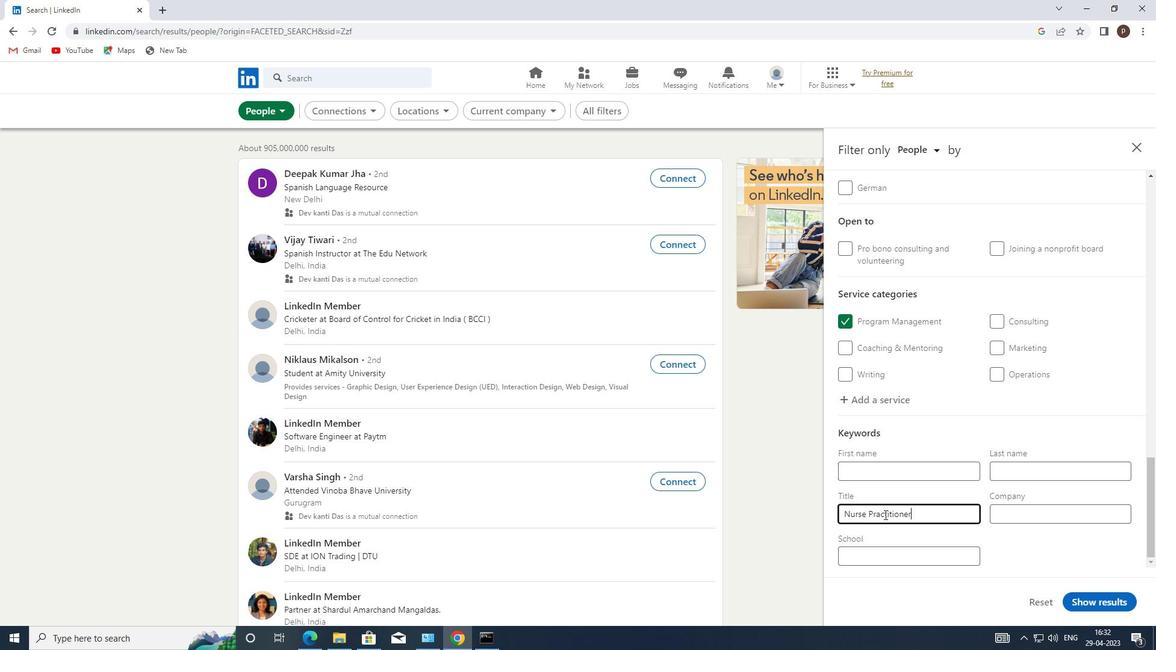 
Action: Mouse moved to (1101, 600)
Screenshot: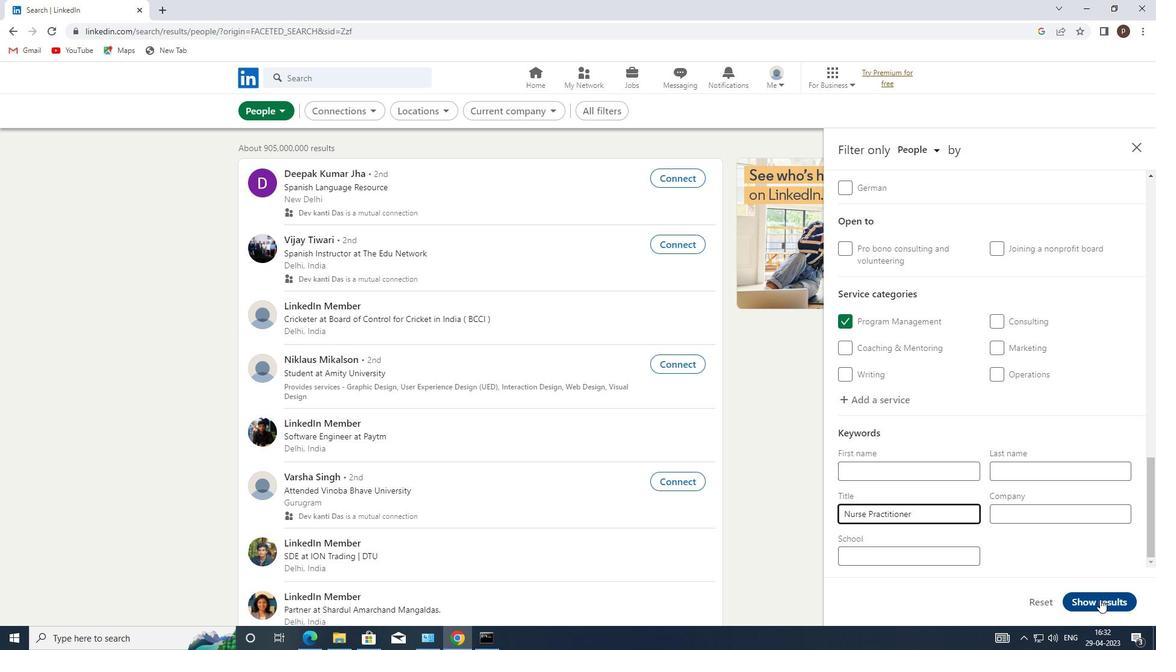 
Action: Mouse pressed left at (1101, 600)
Screenshot: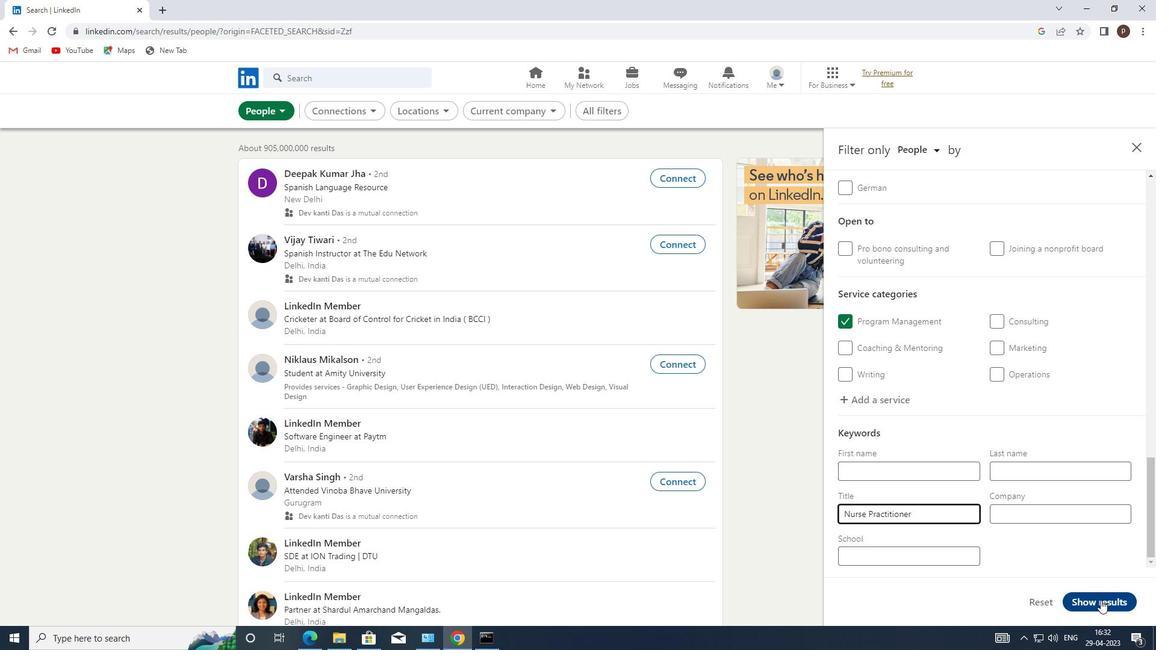 
